Task: Explore Airbnb accommodation in Vavoua, Ivory Coast from 6th December, 2023 to 10th December, 2023 for 6 adults, 2 children.6 bedrooms having 6 beds and 6 bathrooms. Property type can be house. Amenities needed are: wifi, TV, free parkinig on premises, gym, breakfast. Look for 3 properties as per requirement.
Action: Mouse moved to (425, 148)
Screenshot: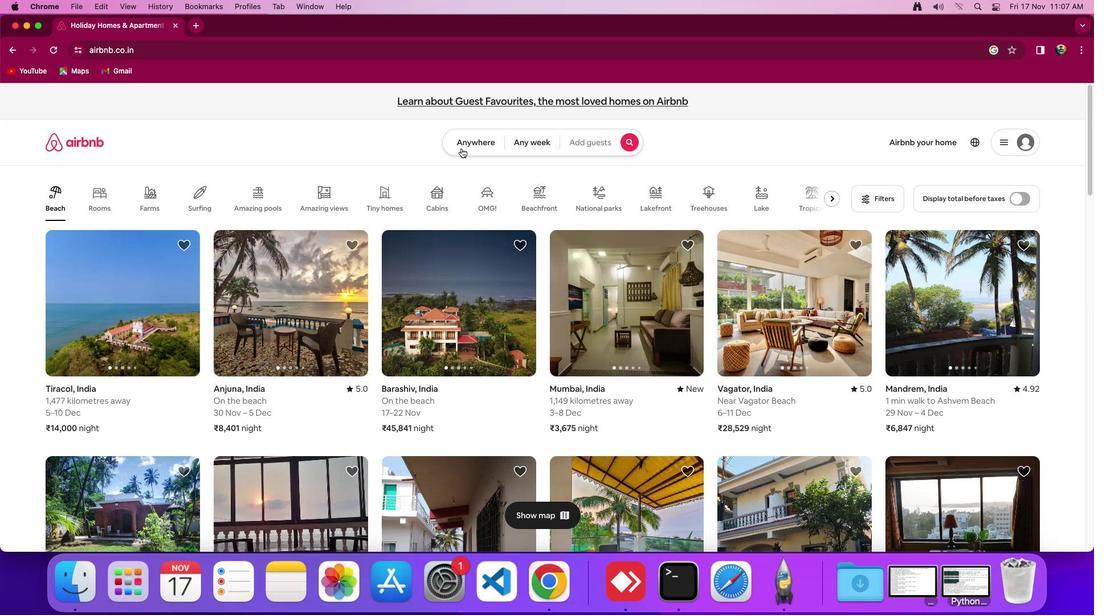 
Action: Mouse pressed left at (425, 148)
Screenshot: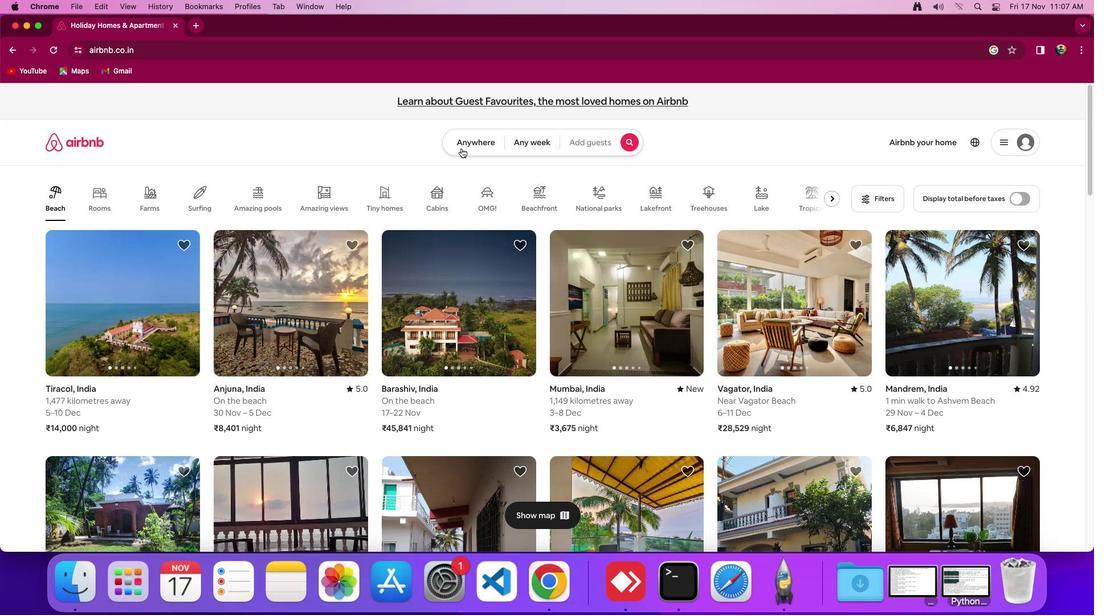 
Action: Mouse moved to (473, 140)
Screenshot: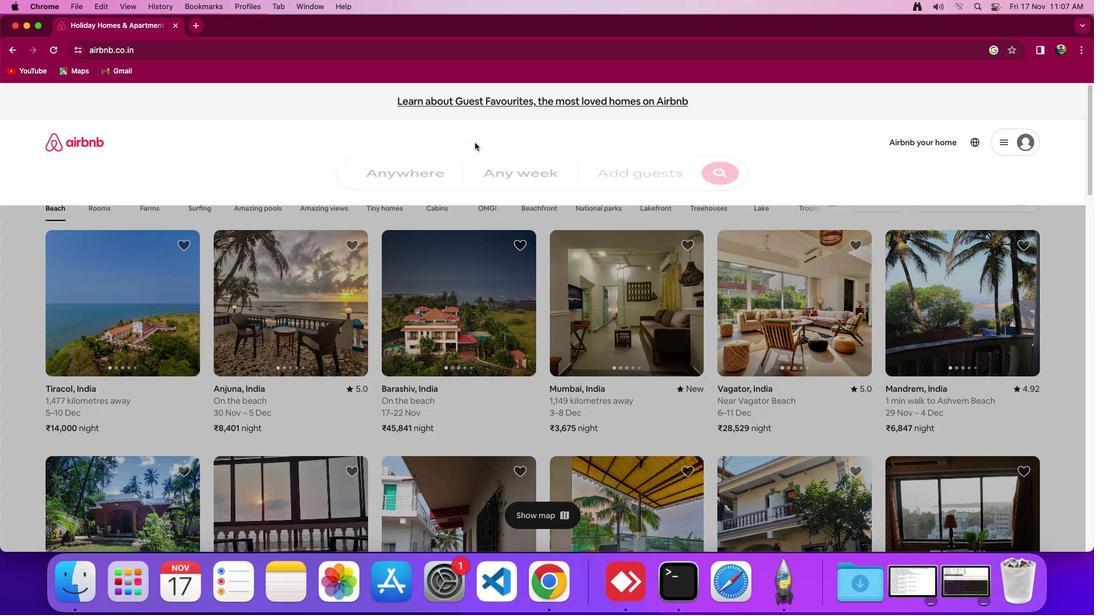 
Action: Mouse pressed left at (473, 140)
Screenshot: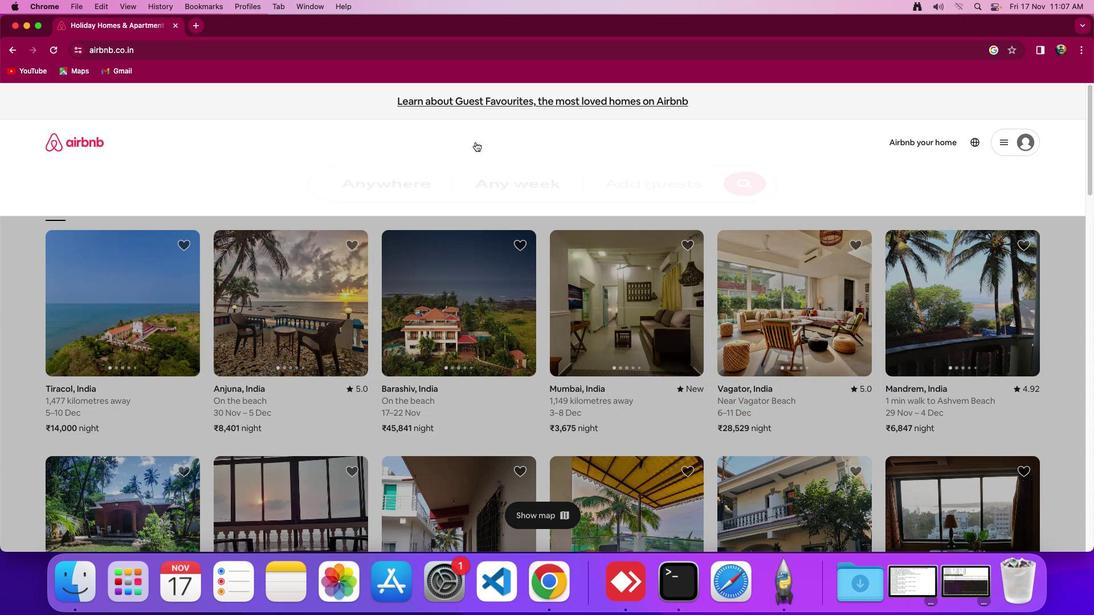 
Action: Mouse moved to (446, 185)
Screenshot: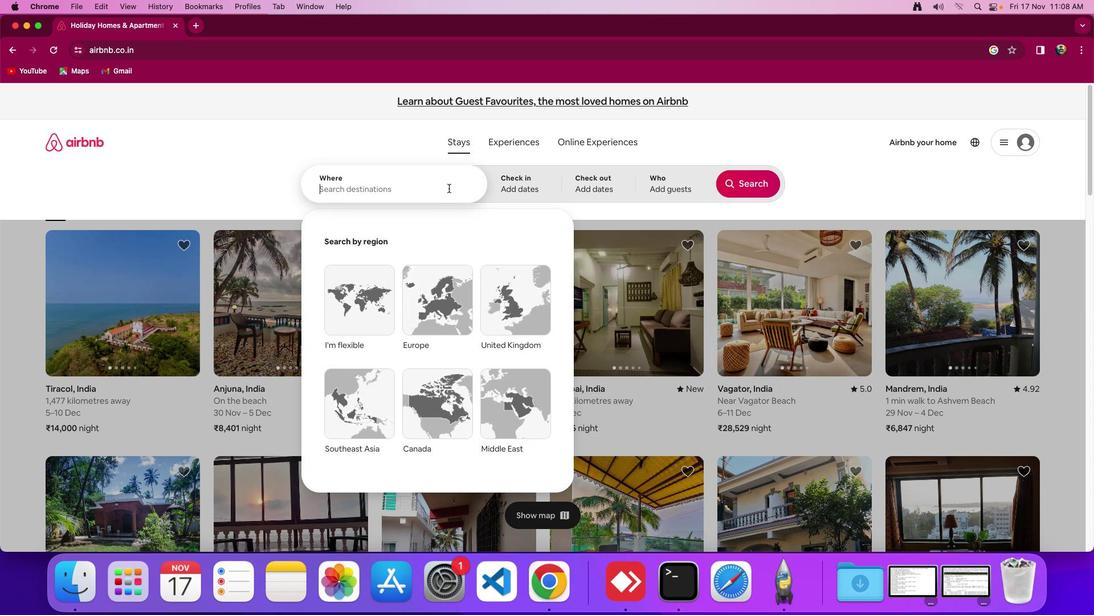 
Action: Mouse pressed left at (446, 185)
Screenshot: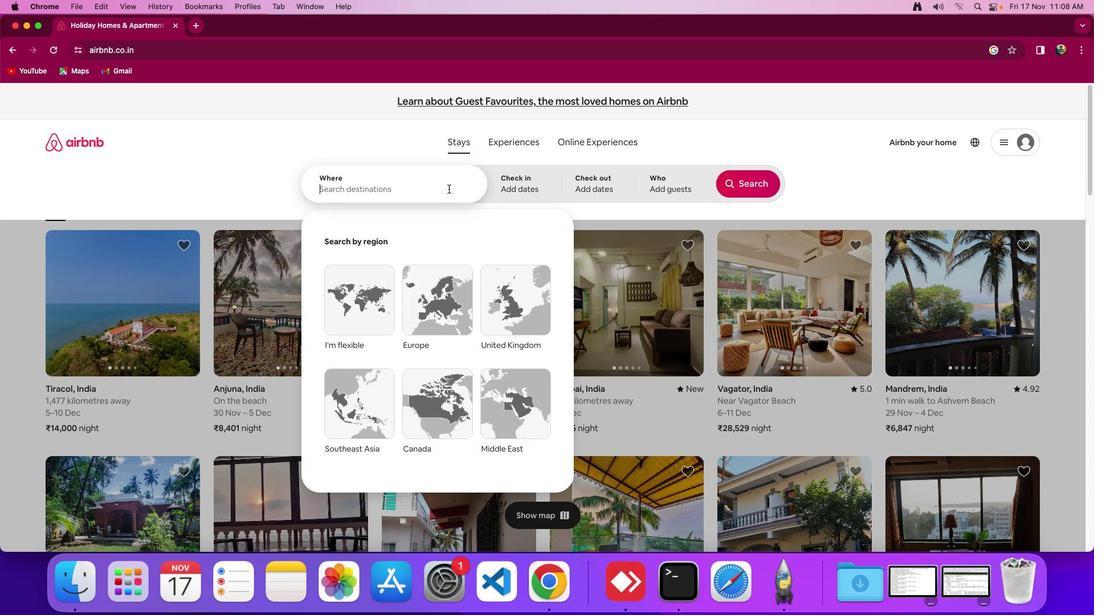 
Action: Mouse moved to (448, 186)
Screenshot: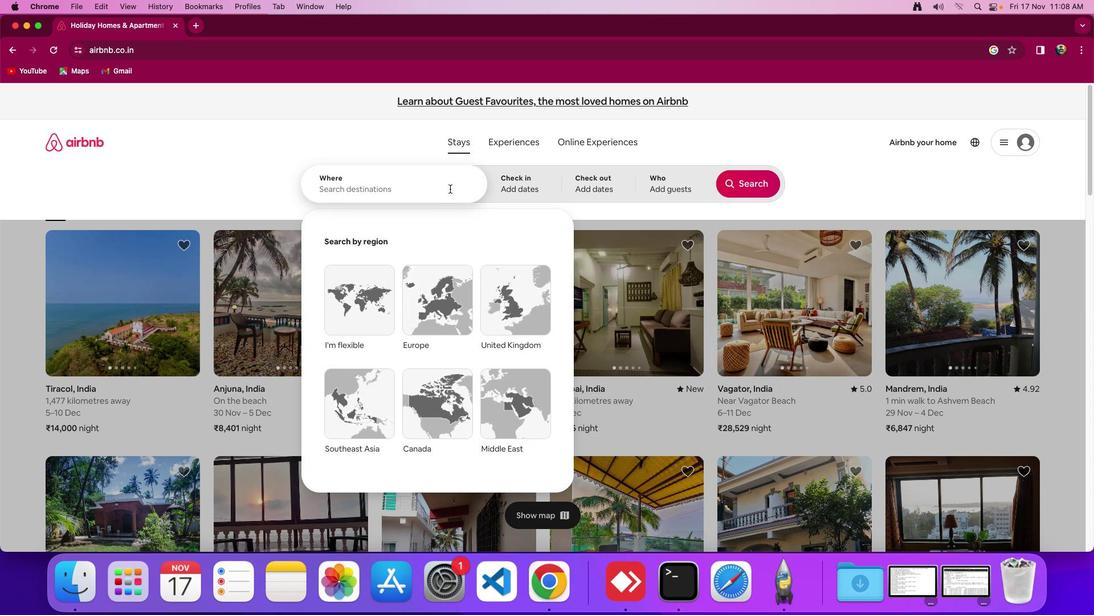 
Action: Key pressed Key.shift_r'V''a''v''o''u''a'','Key.spaceKey.shift'I''v''o'
Screenshot: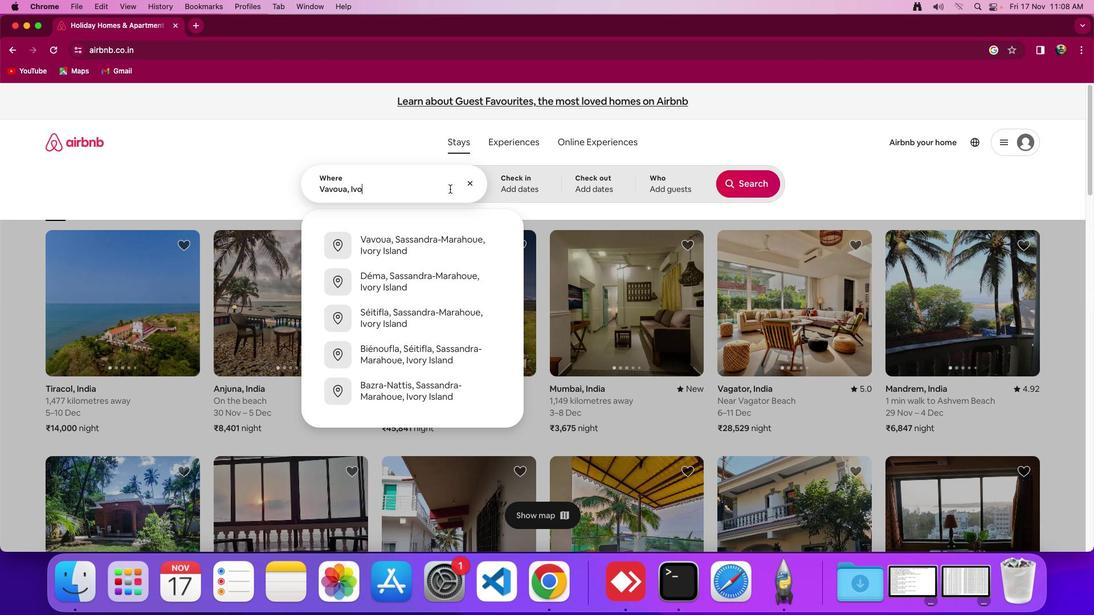 
Action: Mouse moved to (448, 186)
Screenshot: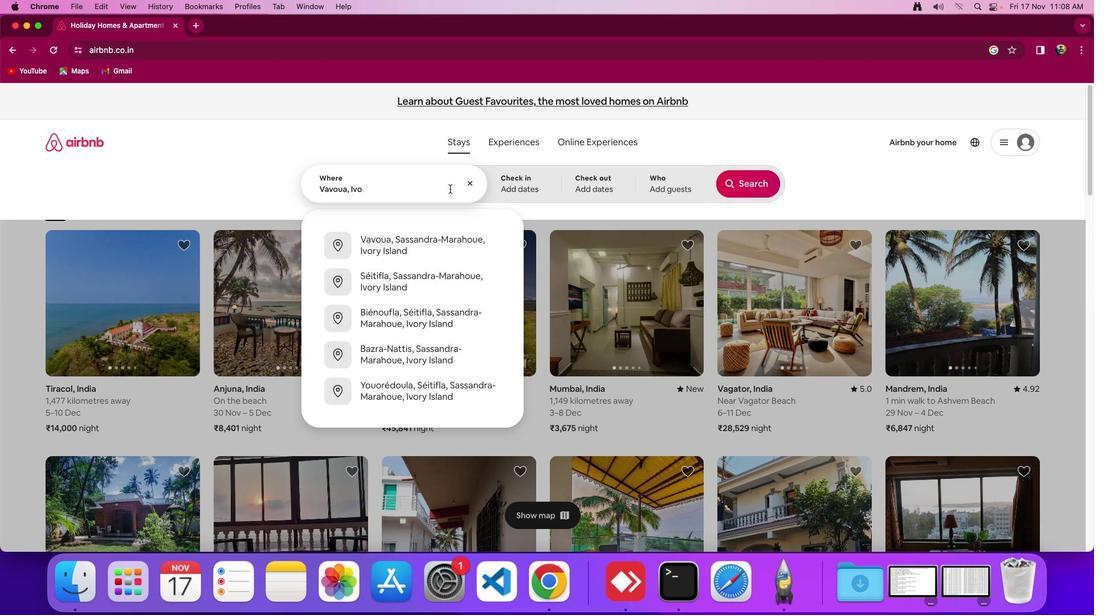 
Action: Key pressed 'r''y'Key.spaceKey.shift_r'C''o''a''s''t'
Screenshot: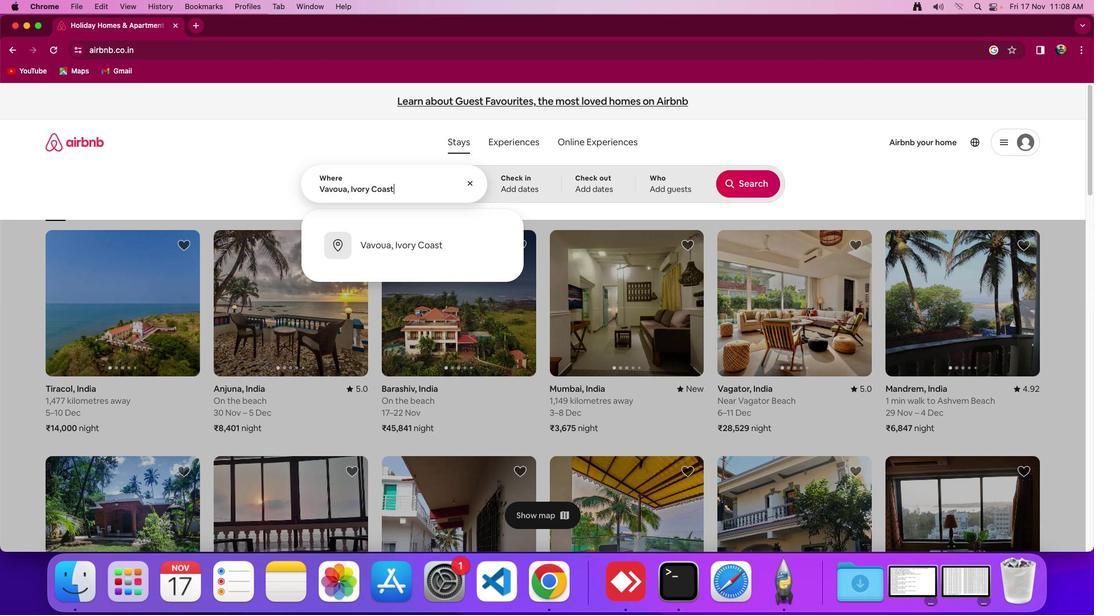 
Action: Mouse moved to (532, 178)
Screenshot: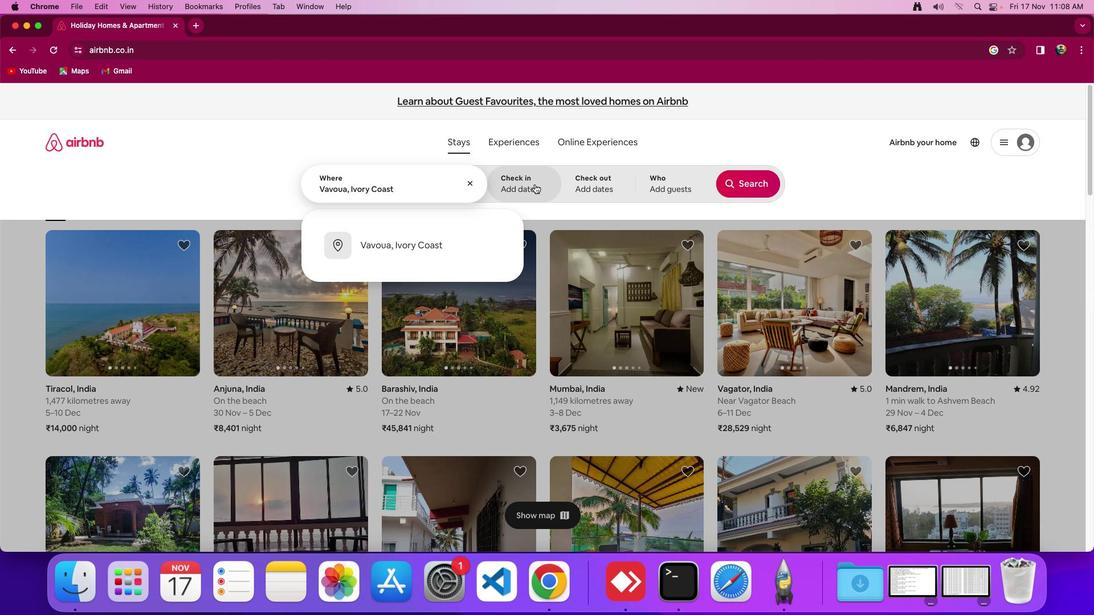 
Action: Mouse pressed left at (532, 178)
Screenshot: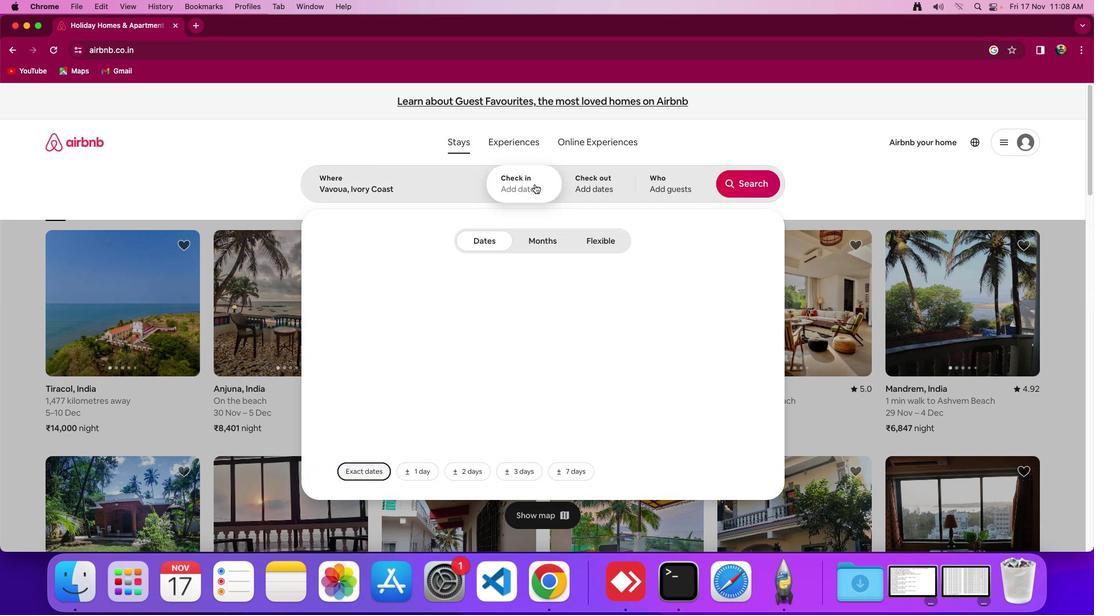 
Action: Mouse moved to (651, 355)
Screenshot: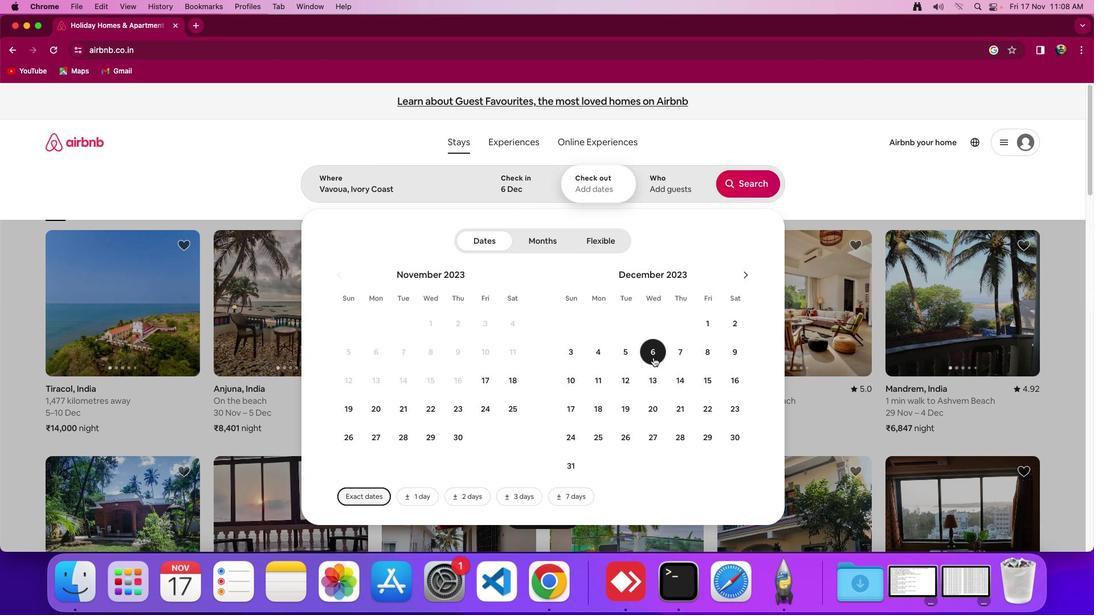 
Action: Mouse pressed left at (651, 355)
Screenshot: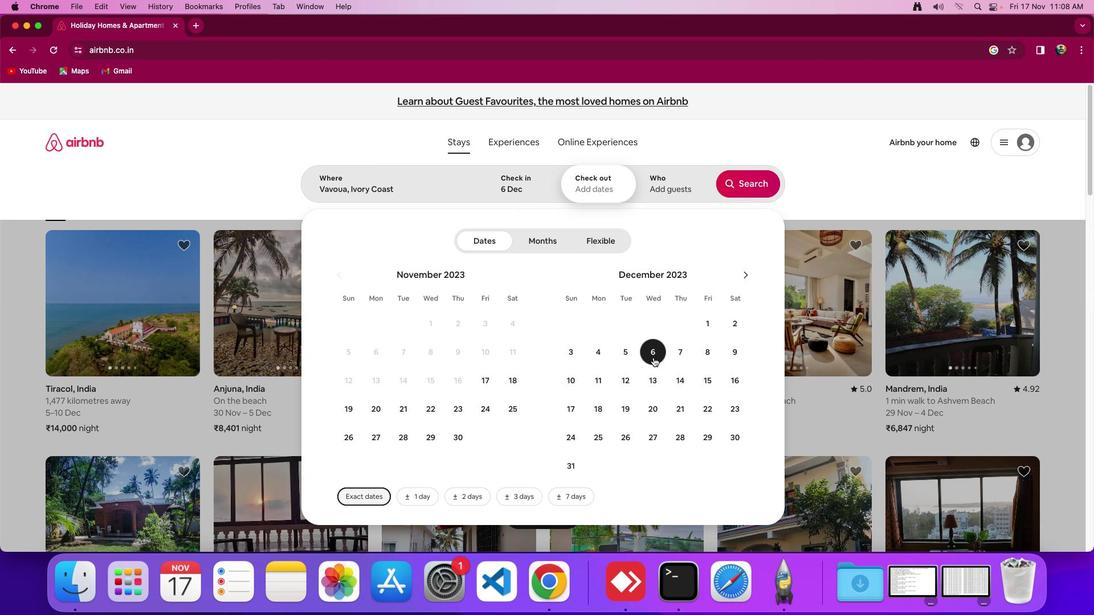 
Action: Mouse moved to (572, 379)
Screenshot: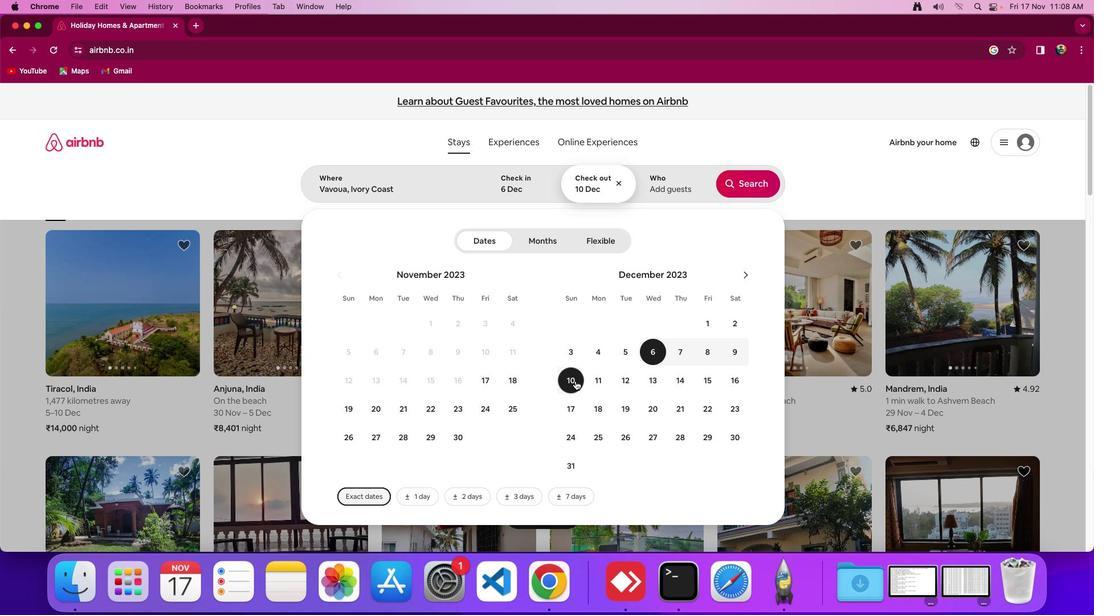 
Action: Mouse pressed left at (572, 379)
Screenshot: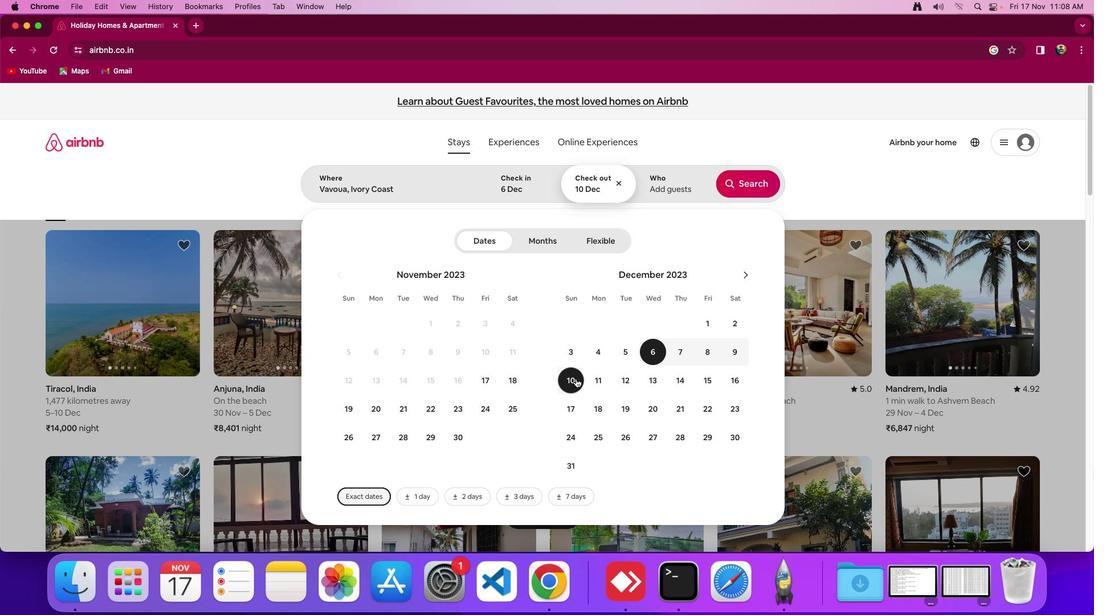 
Action: Mouse moved to (639, 189)
Screenshot: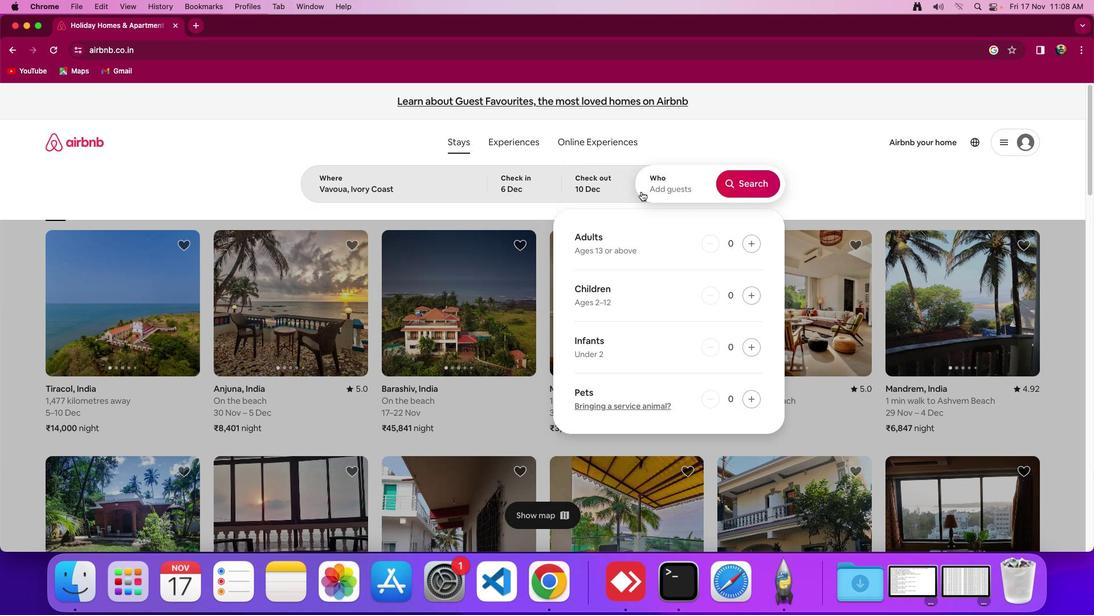 
Action: Mouse pressed left at (639, 189)
Screenshot: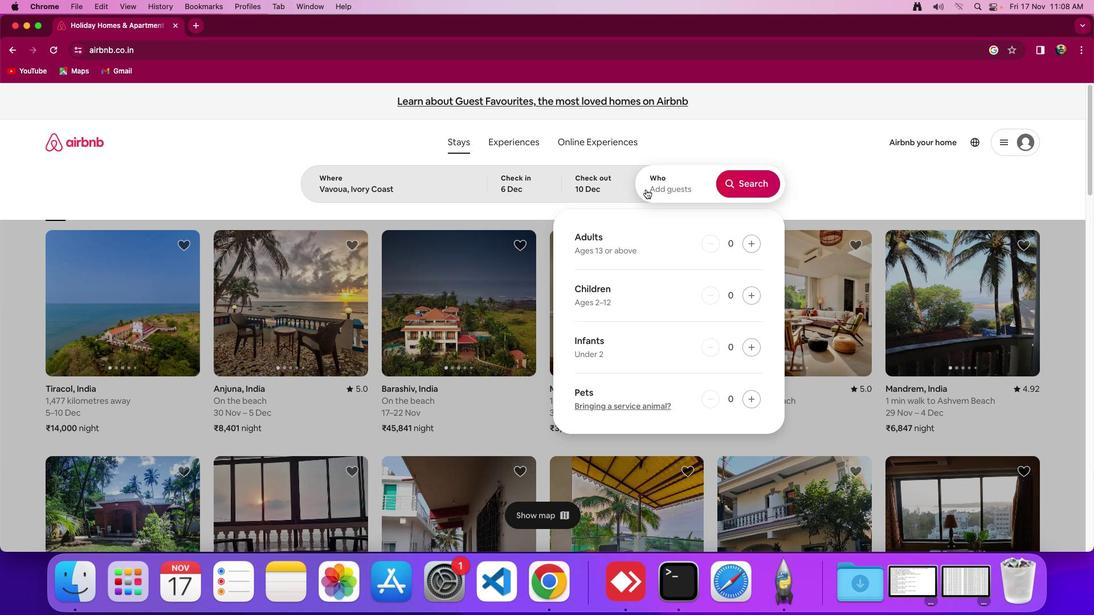 
Action: Mouse moved to (750, 239)
Screenshot: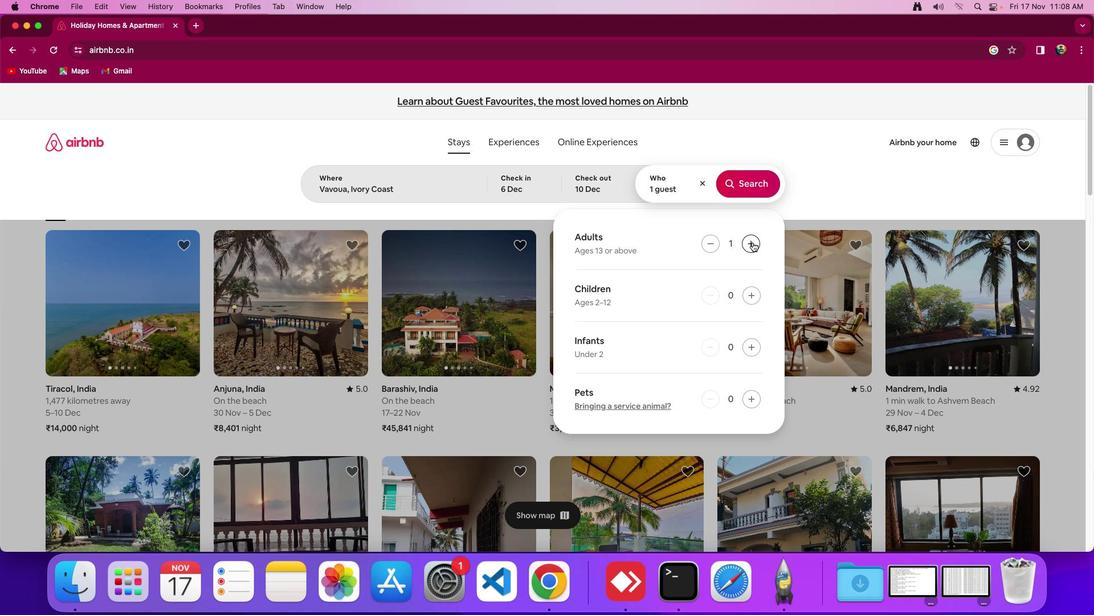 
Action: Mouse pressed left at (750, 239)
Screenshot: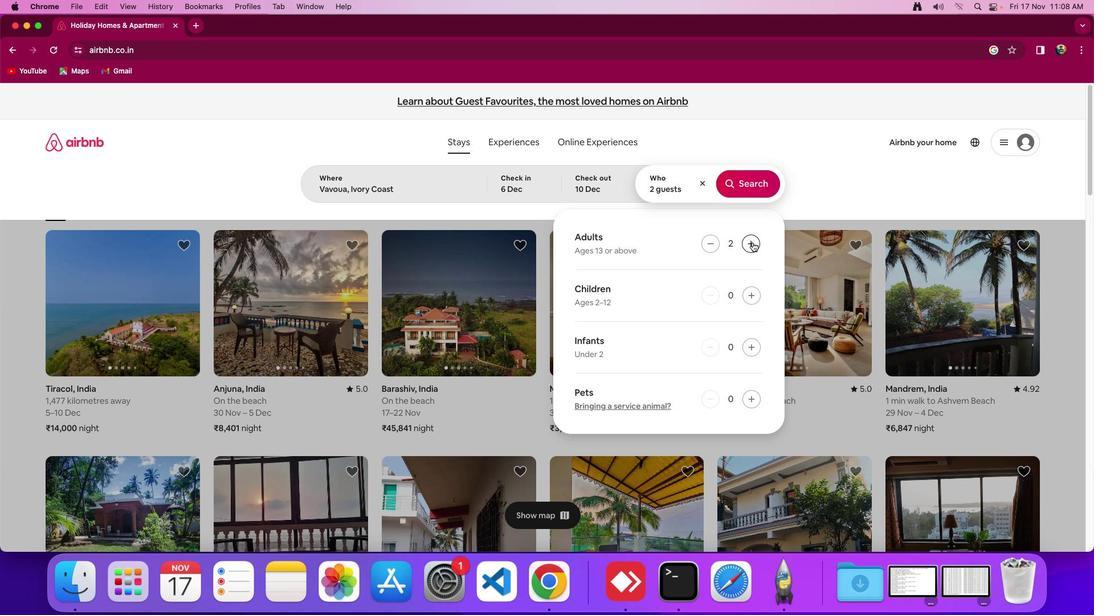 
Action: Mouse pressed left at (750, 239)
Screenshot: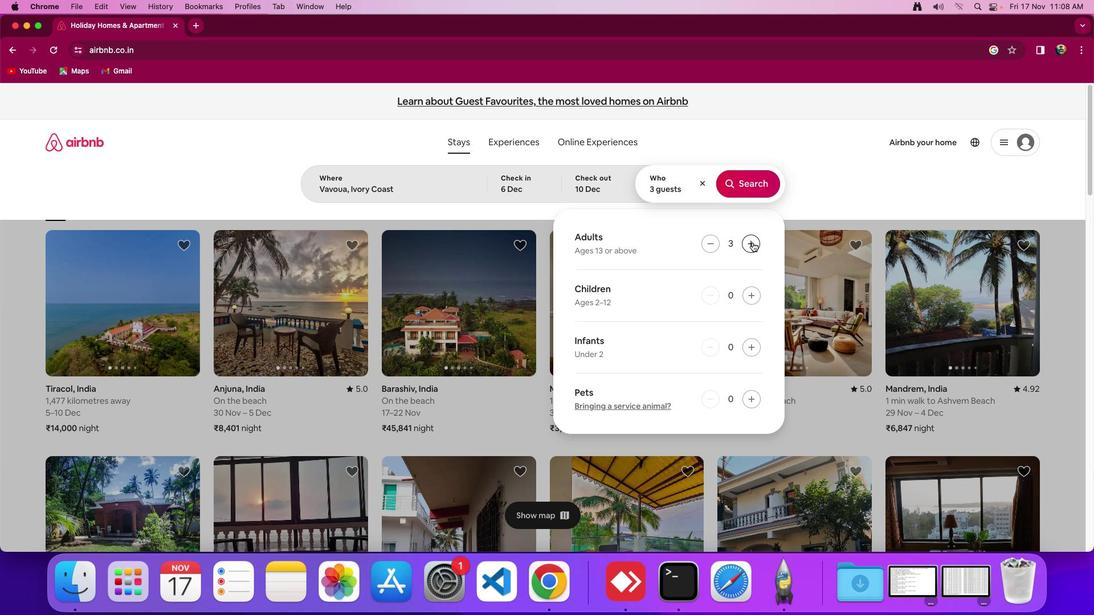 
Action: Mouse pressed left at (750, 239)
Screenshot: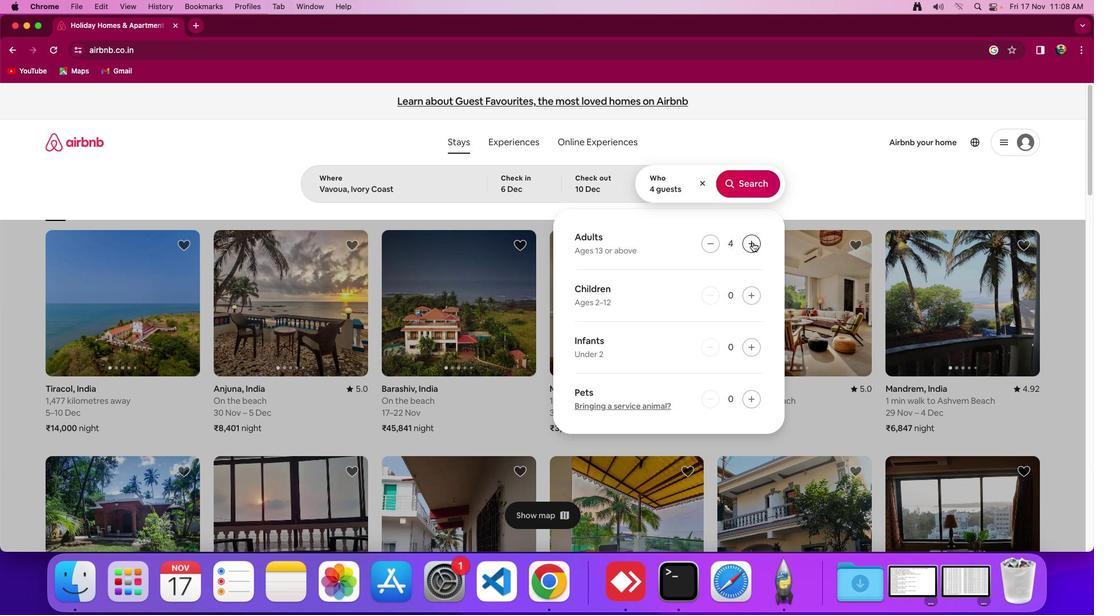 
Action: Mouse pressed left at (750, 239)
Screenshot: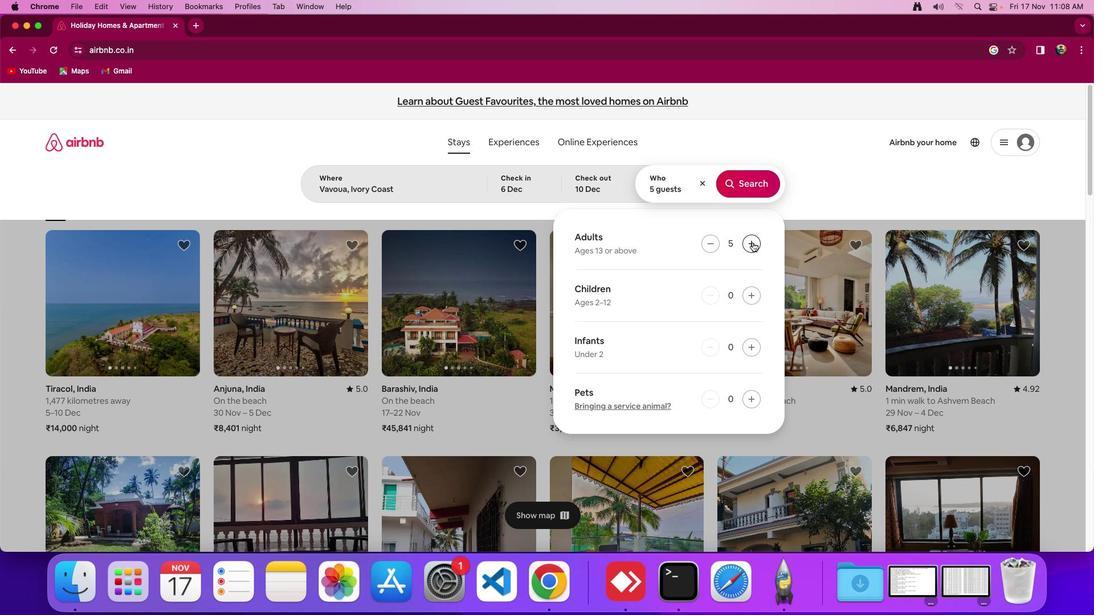 
Action: Mouse pressed left at (750, 239)
Screenshot: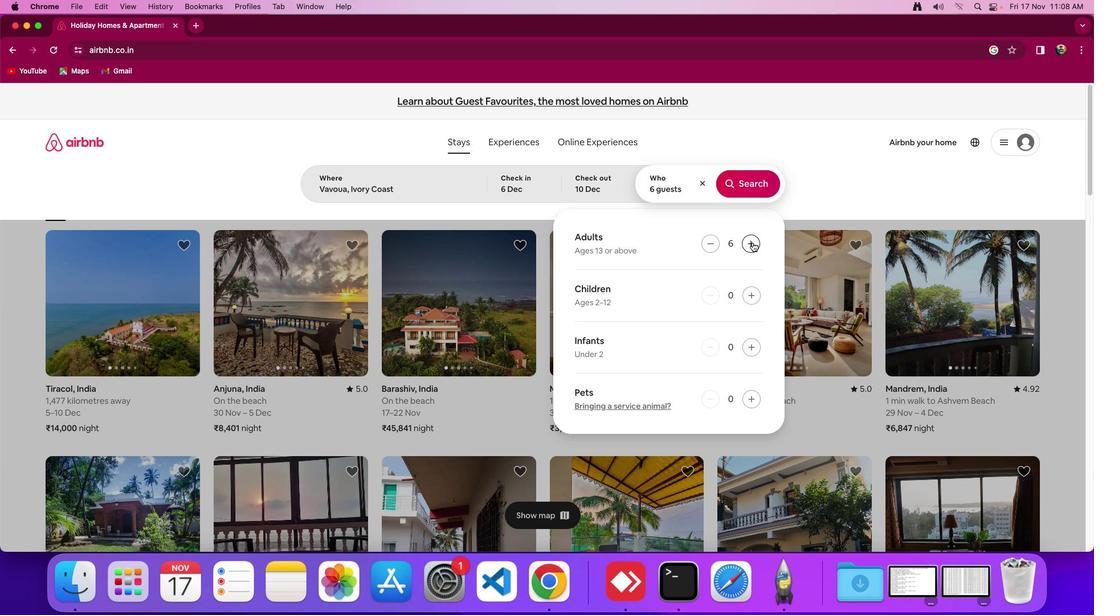 
Action: Mouse pressed left at (750, 239)
Screenshot: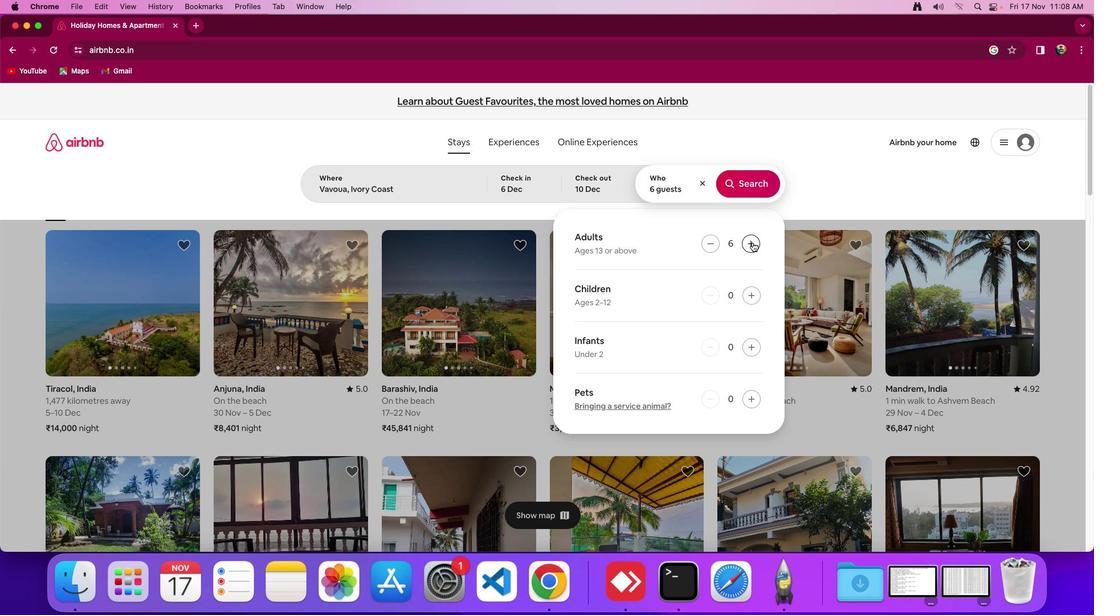 
Action: Mouse moved to (753, 287)
Screenshot: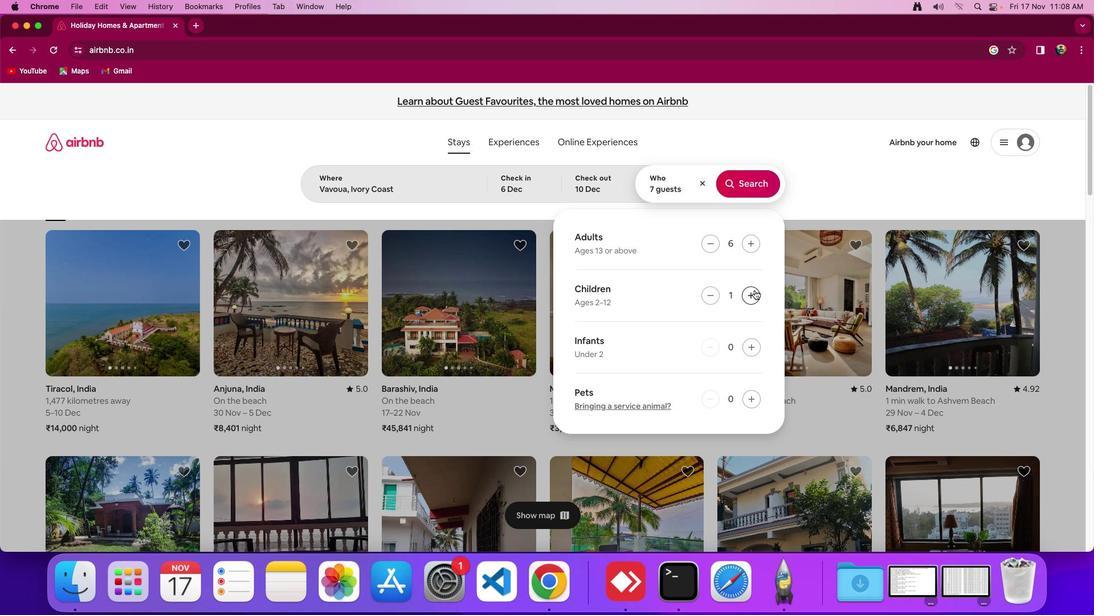 
Action: Mouse pressed left at (753, 287)
Screenshot: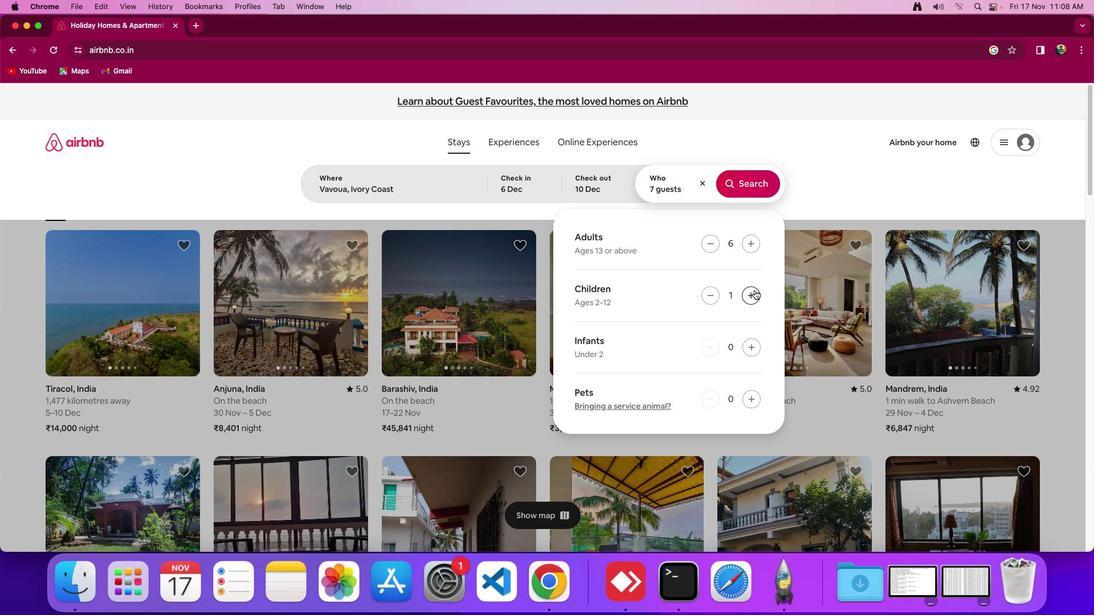 
Action: Mouse pressed left at (753, 287)
Screenshot: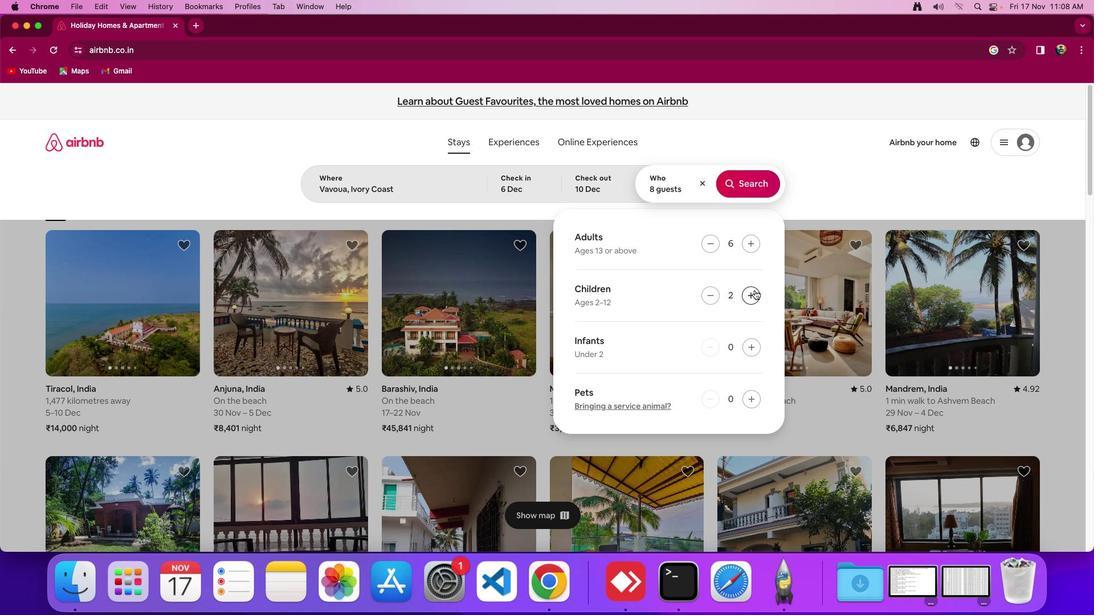 
Action: Mouse moved to (751, 172)
Screenshot: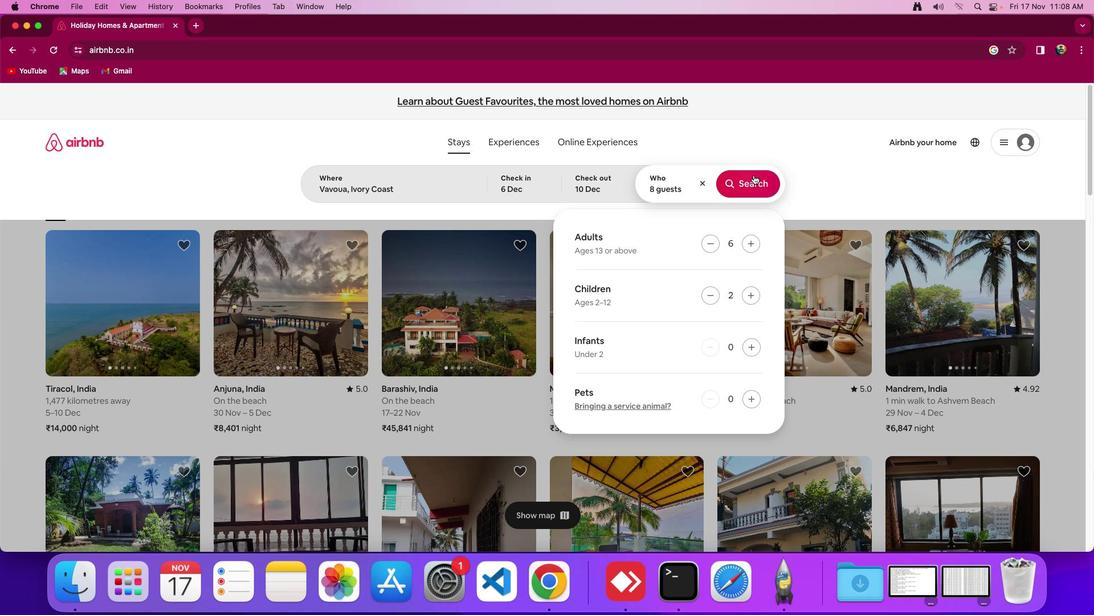 
Action: Mouse pressed left at (751, 172)
Screenshot: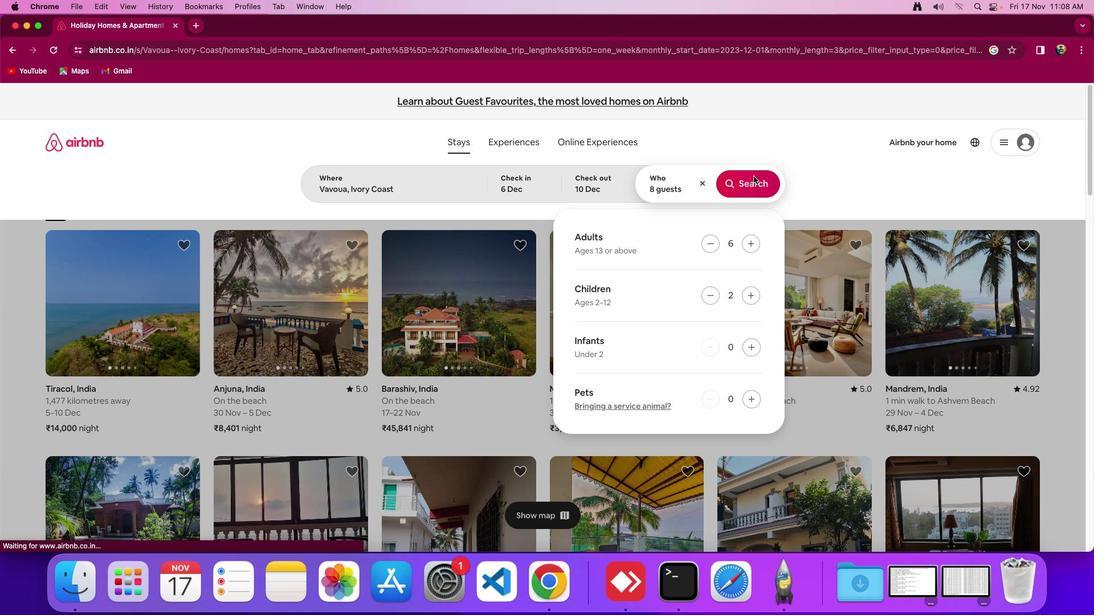 
Action: Mouse moved to (898, 151)
Screenshot: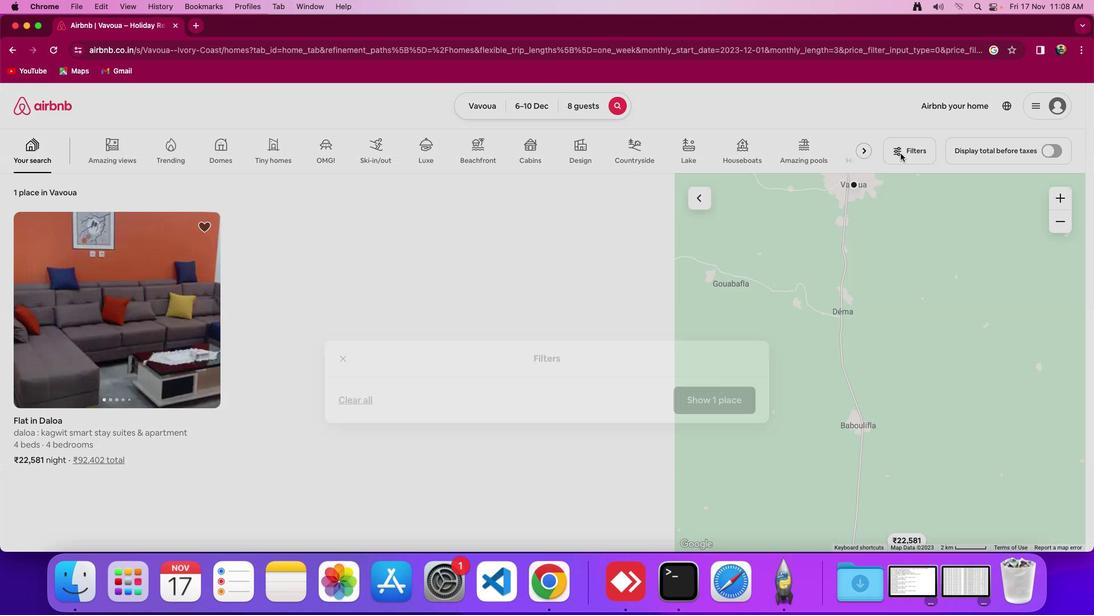 
Action: Mouse pressed left at (898, 151)
Screenshot: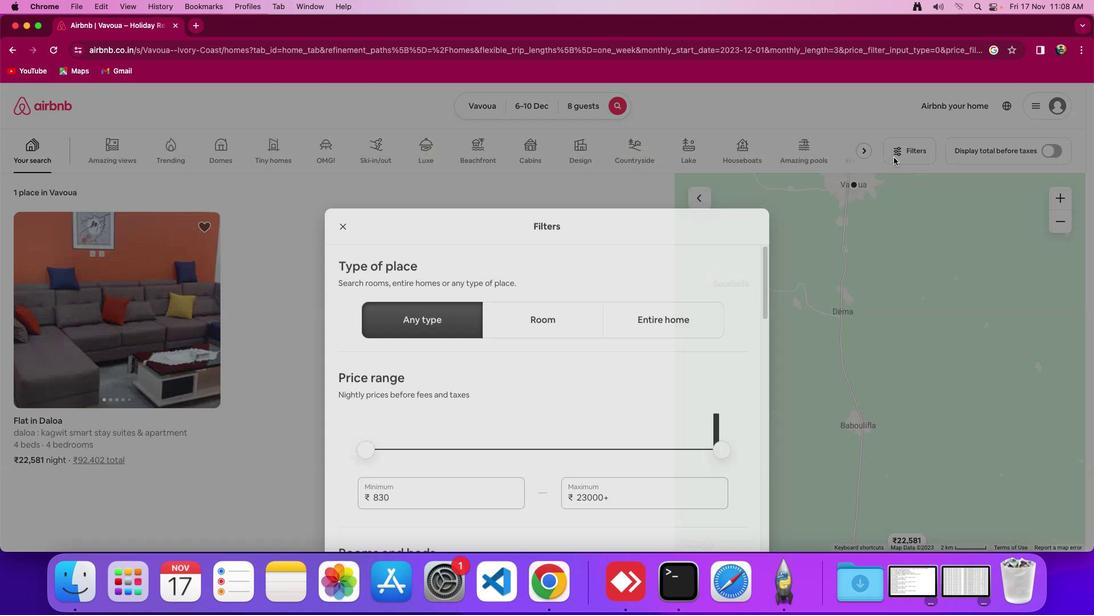 
Action: Mouse moved to (550, 347)
Screenshot: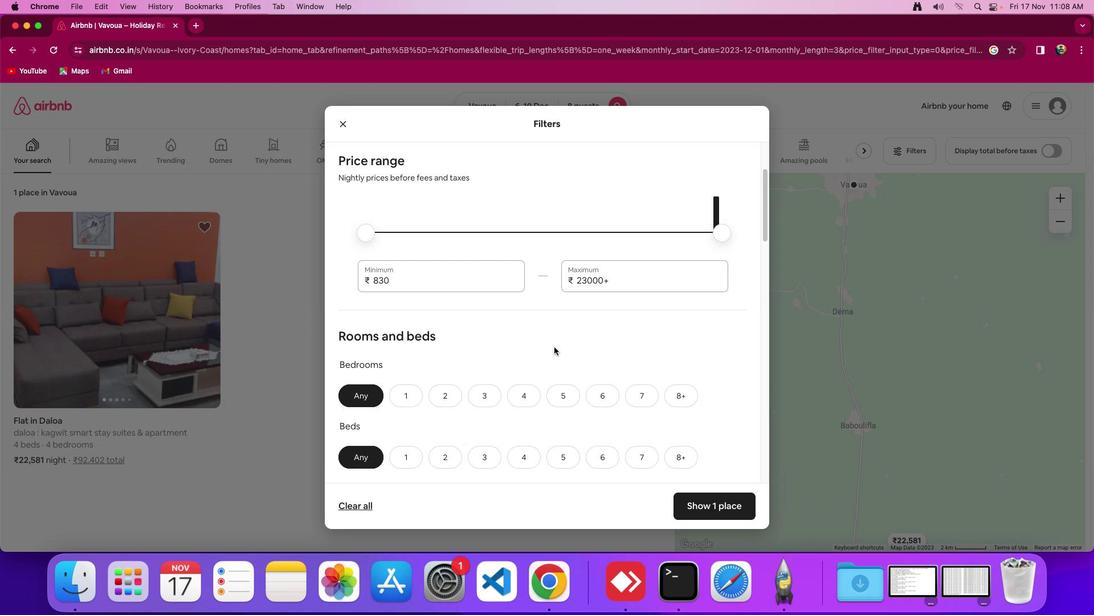 
Action: Mouse scrolled (550, 347) with delta (-1, -2)
Screenshot: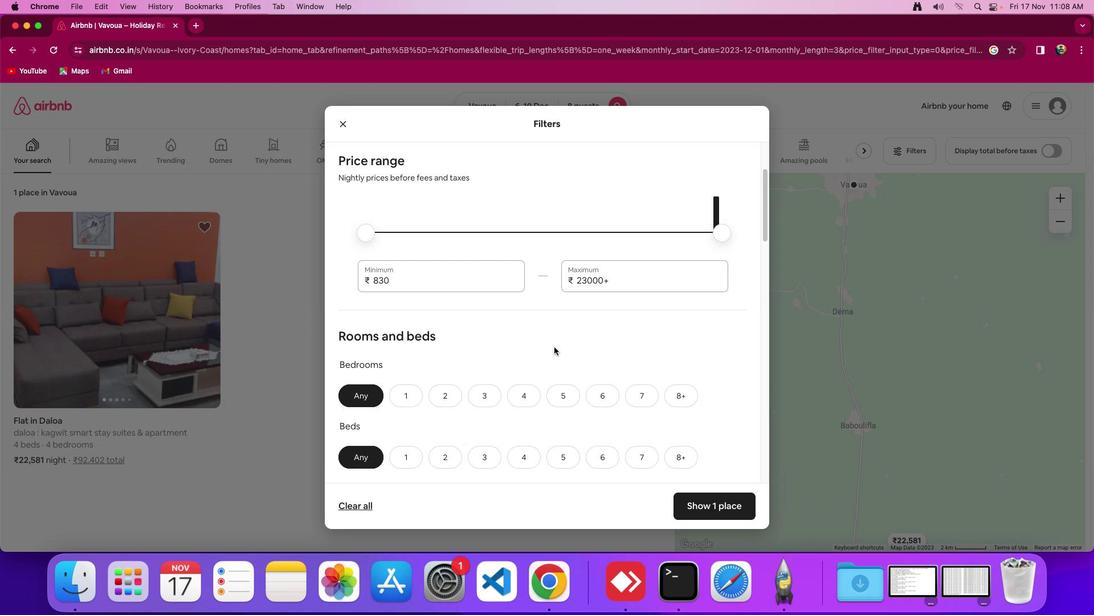
Action: Mouse moved to (550, 347)
Screenshot: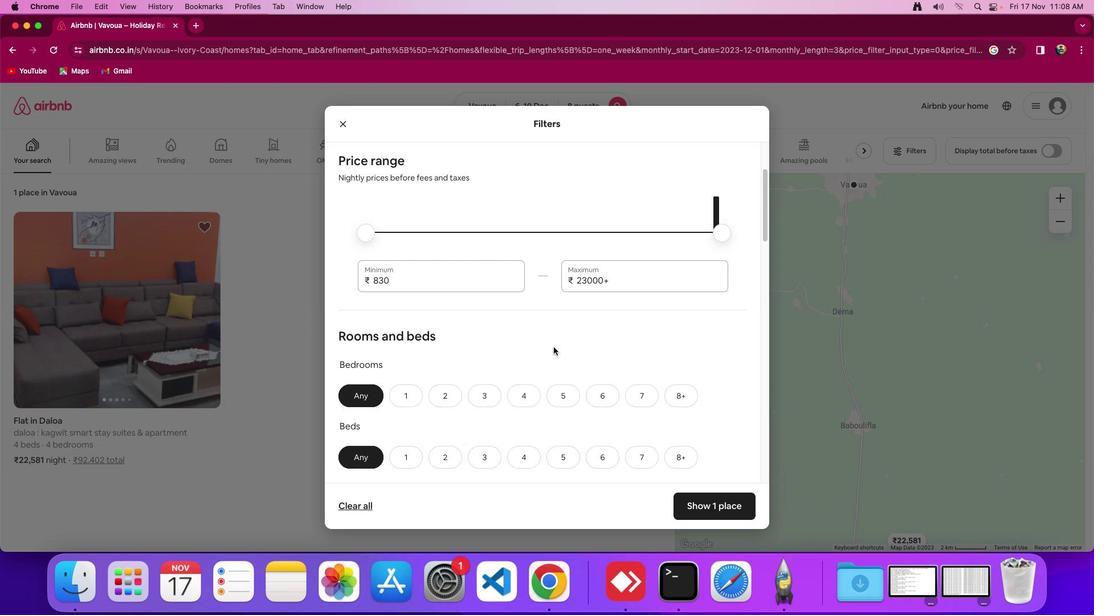 
Action: Mouse scrolled (550, 347) with delta (-1, -2)
Screenshot: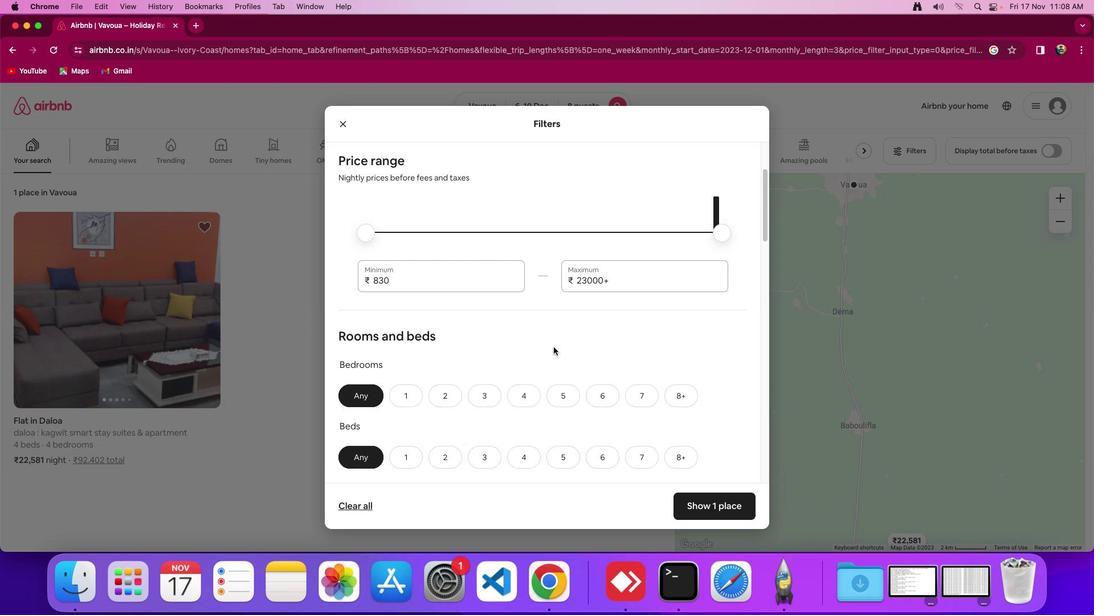 
Action: Mouse moved to (551, 346)
Screenshot: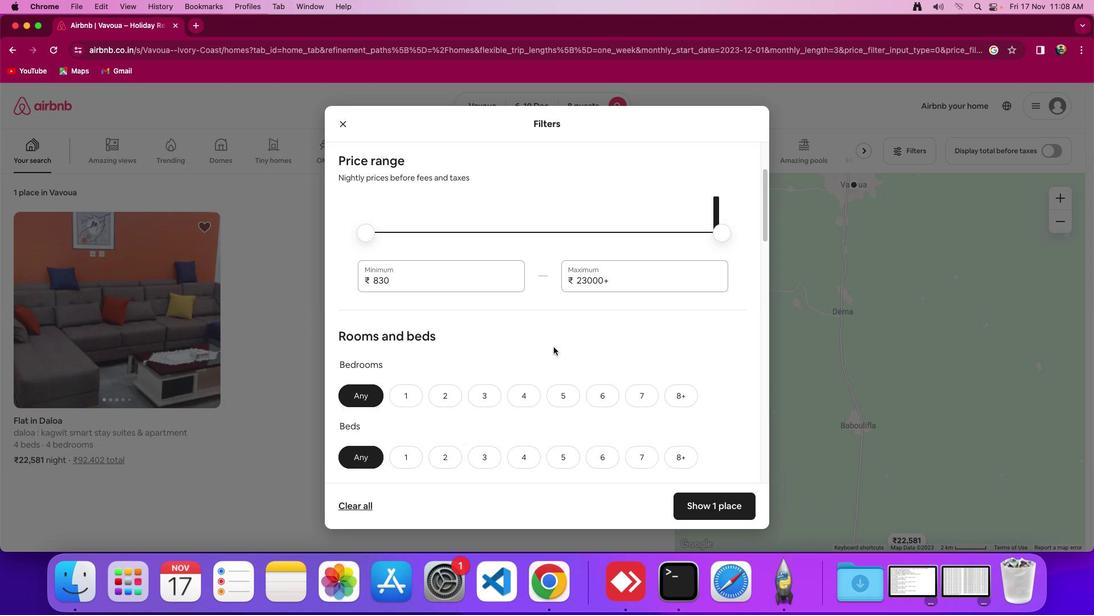 
Action: Mouse scrolled (551, 346) with delta (-1, -3)
Screenshot: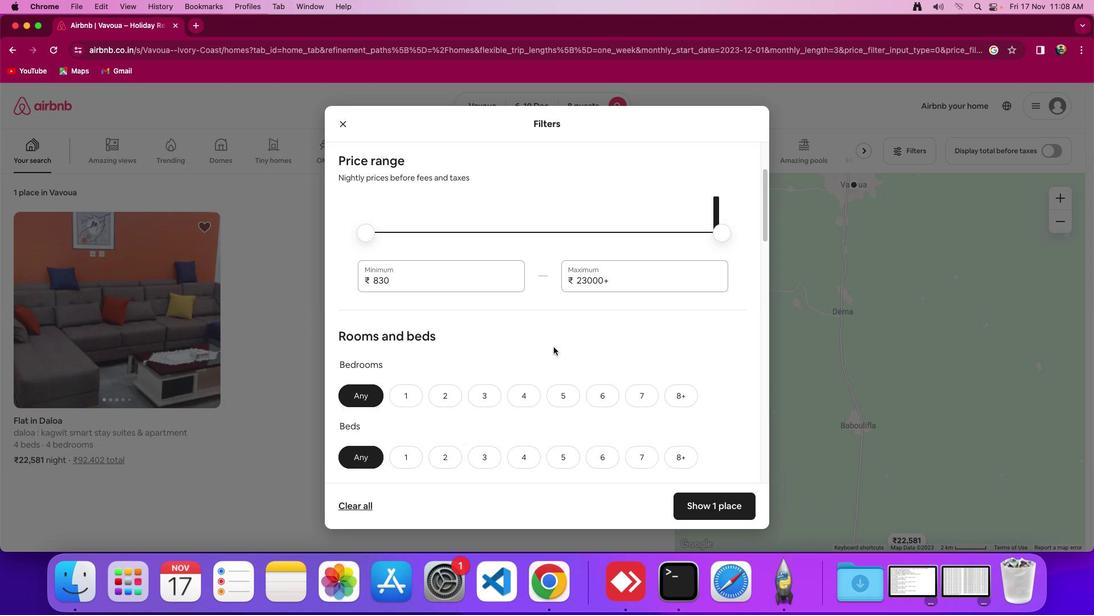 
Action: Mouse moved to (551, 344)
Screenshot: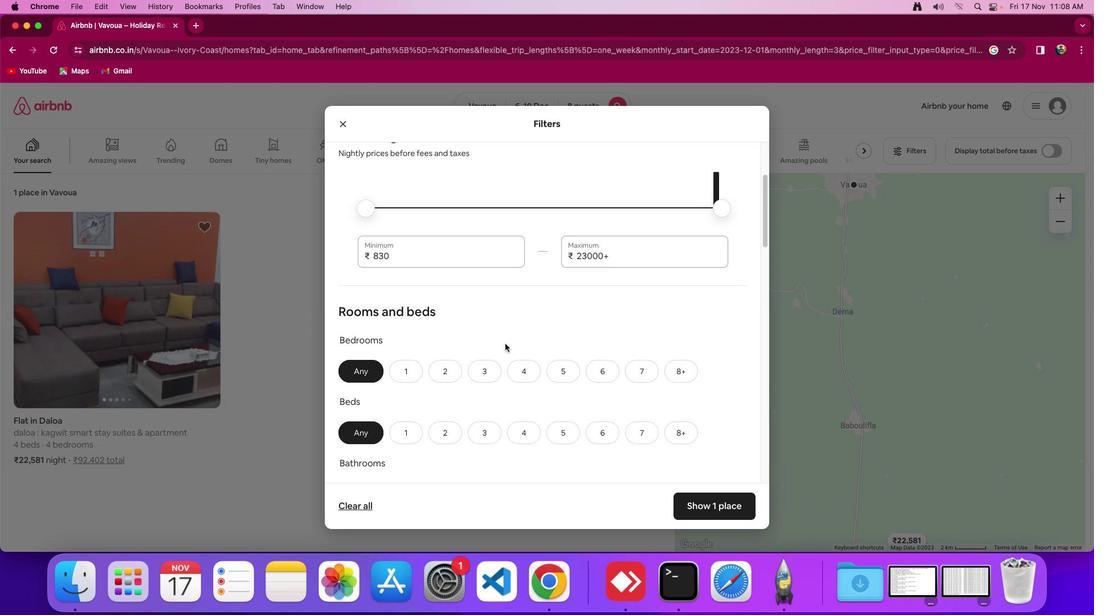 
Action: Mouse scrolled (551, 344) with delta (-1, -2)
Screenshot: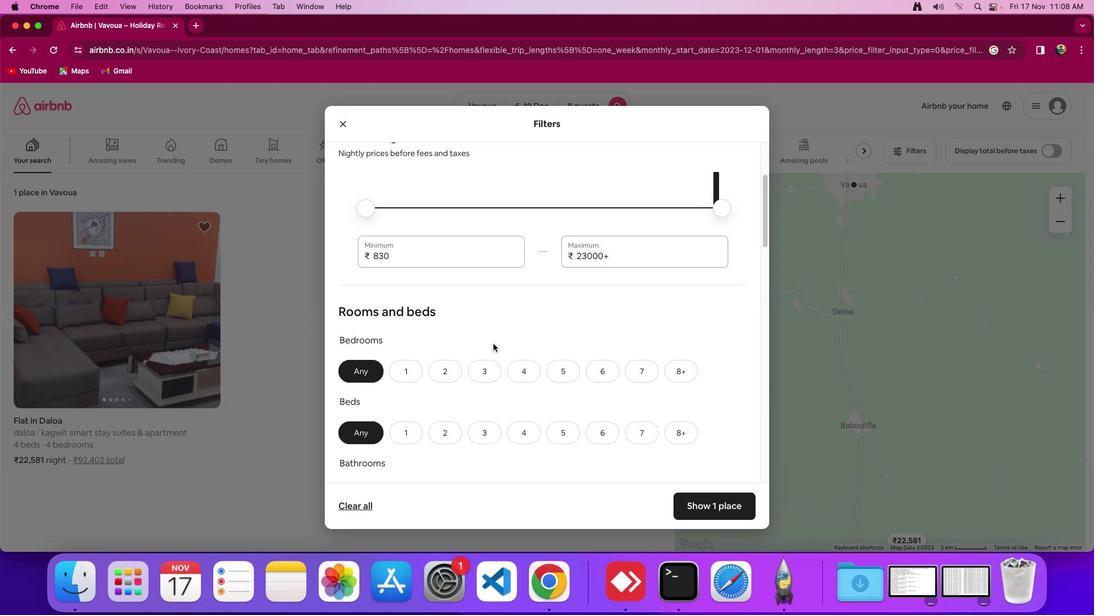 
Action: Mouse scrolled (551, 344) with delta (-1, -2)
Screenshot: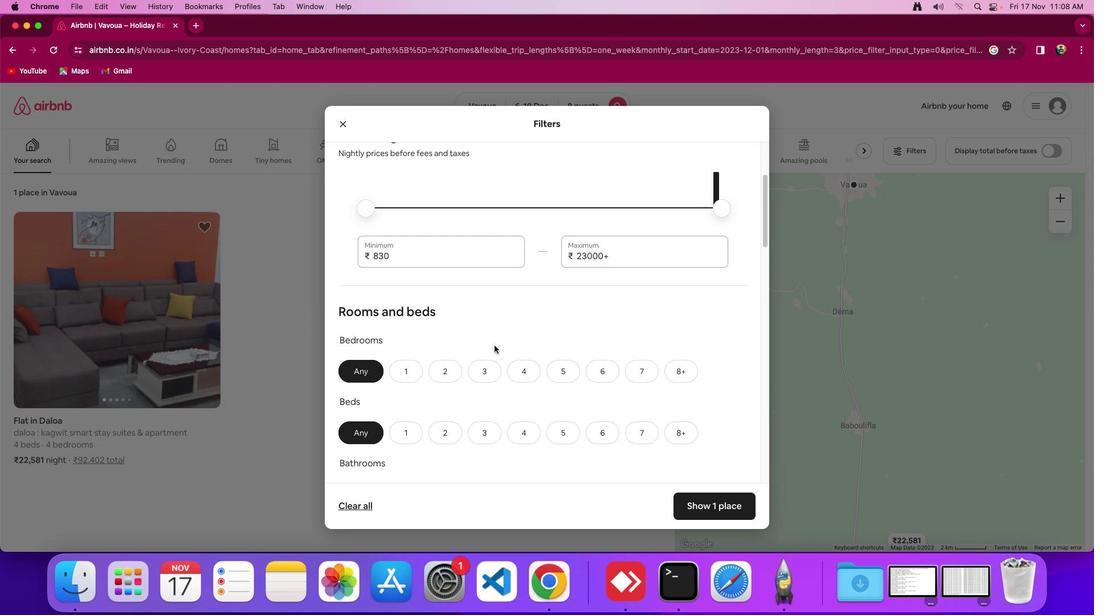 
Action: Mouse moved to (604, 372)
Screenshot: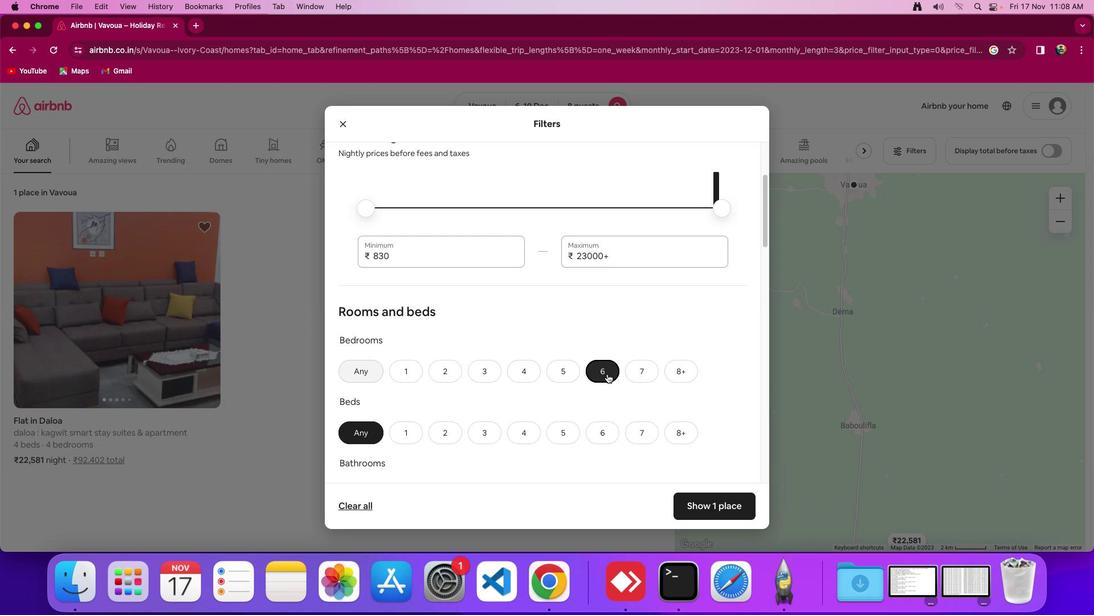 
Action: Mouse pressed left at (604, 372)
Screenshot: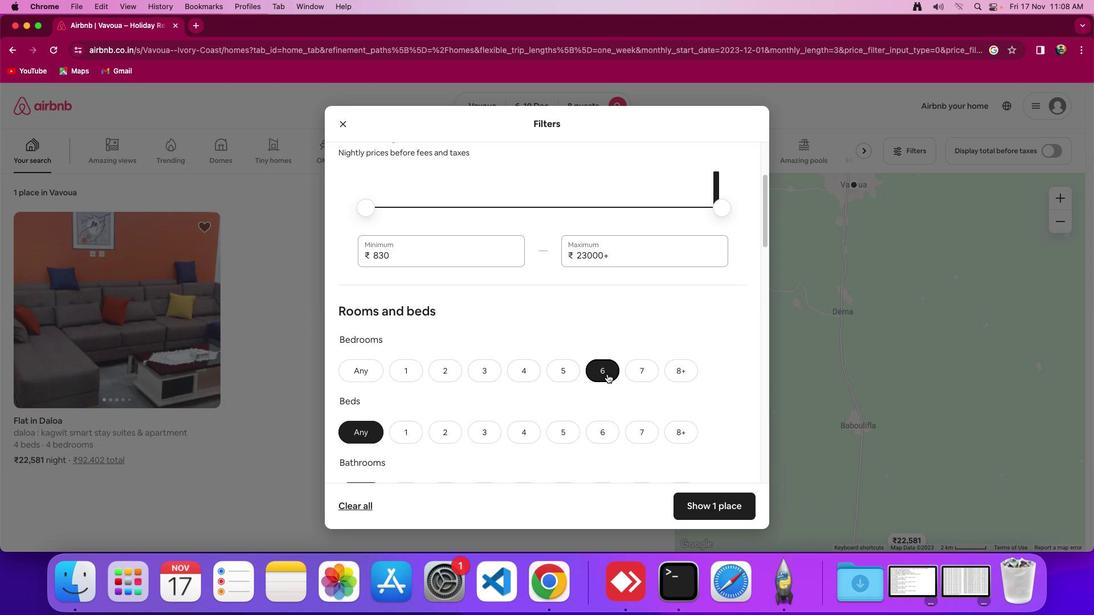 
Action: Mouse moved to (604, 371)
Screenshot: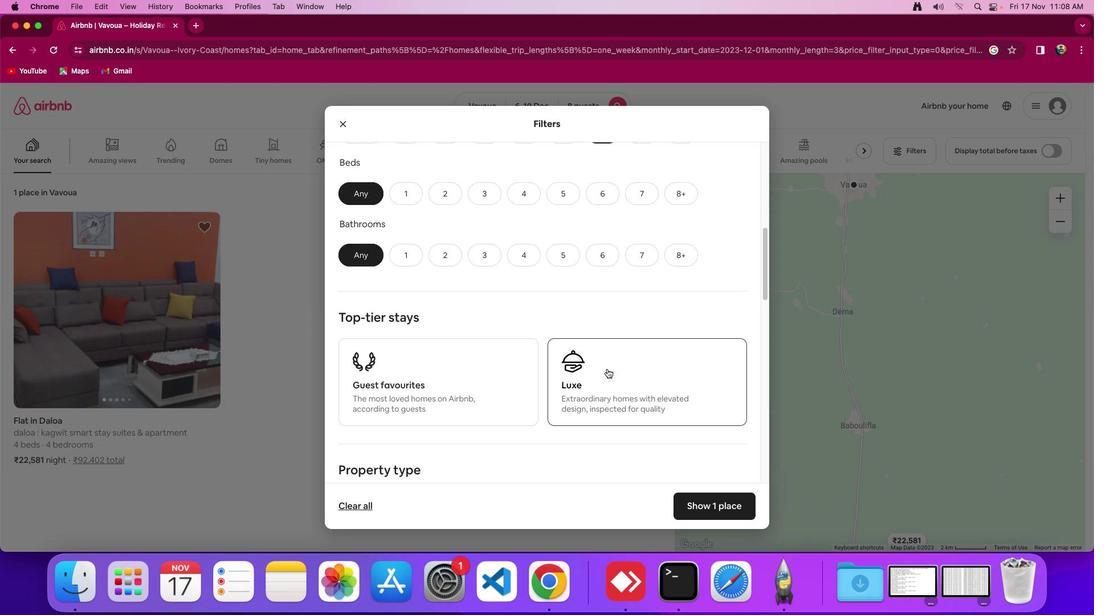 
Action: Mouse scrolled (604, 371) with delta (-1, -2)
Screenshot: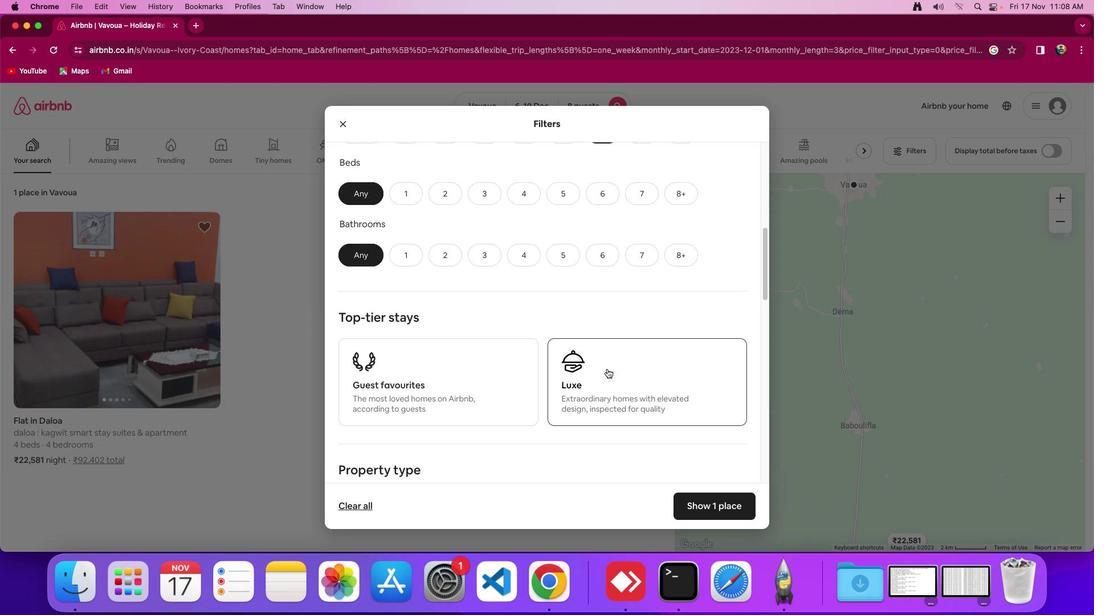 
Action: Mouse scrolled (604, 371) with delta (-1, -2)
Screenshot: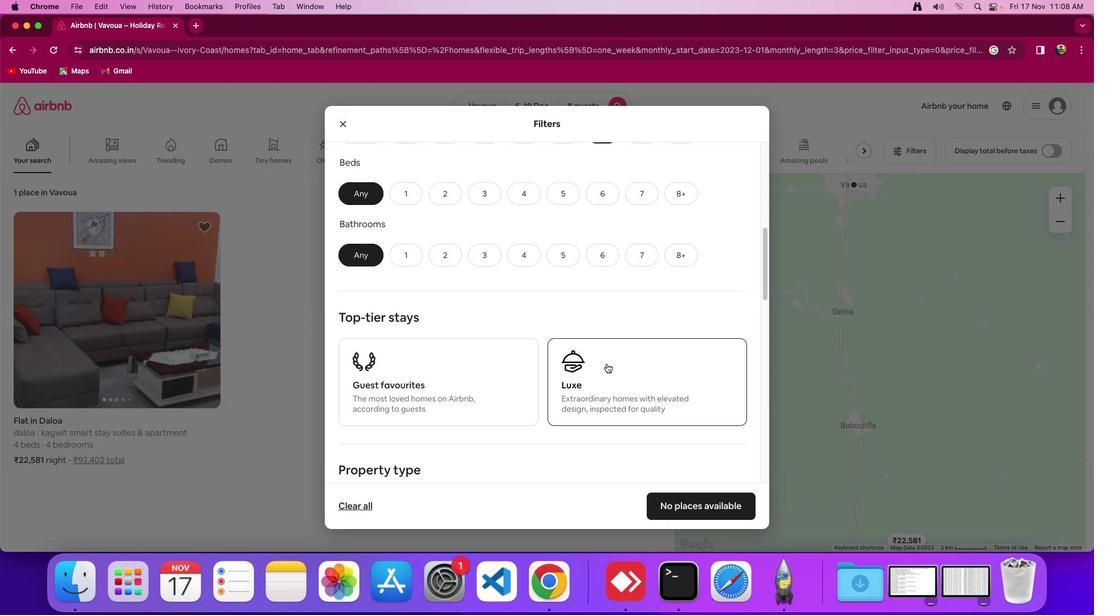 
Action: Mouse scrolled (604, 371) with delta (-1, -3)
Screenshot: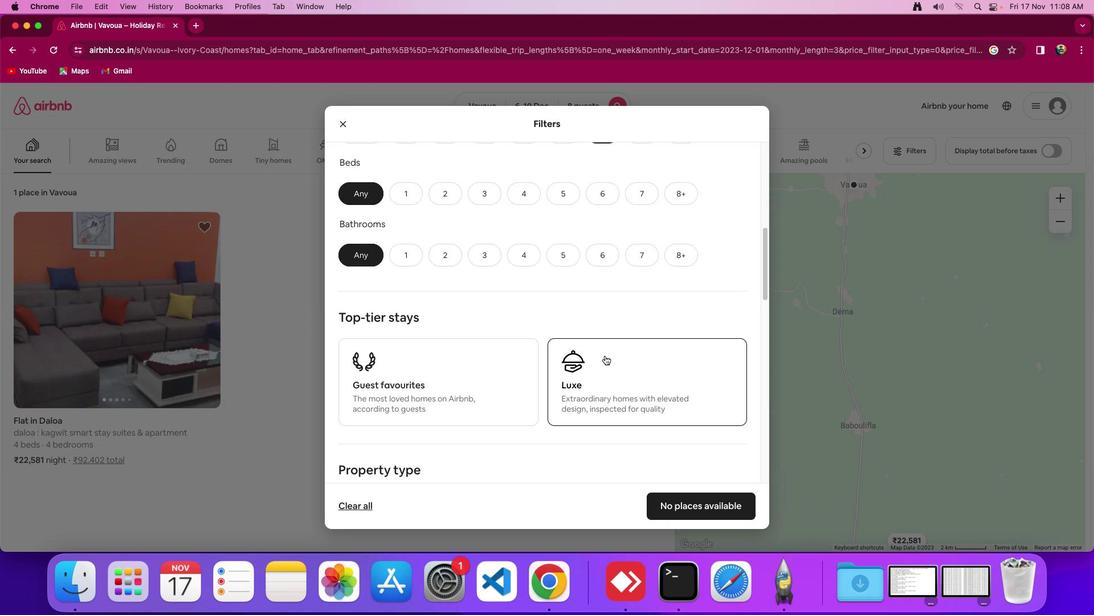 
Action: Mouse scrolled (604, 371) with delta (-1, -3)
Screenshot: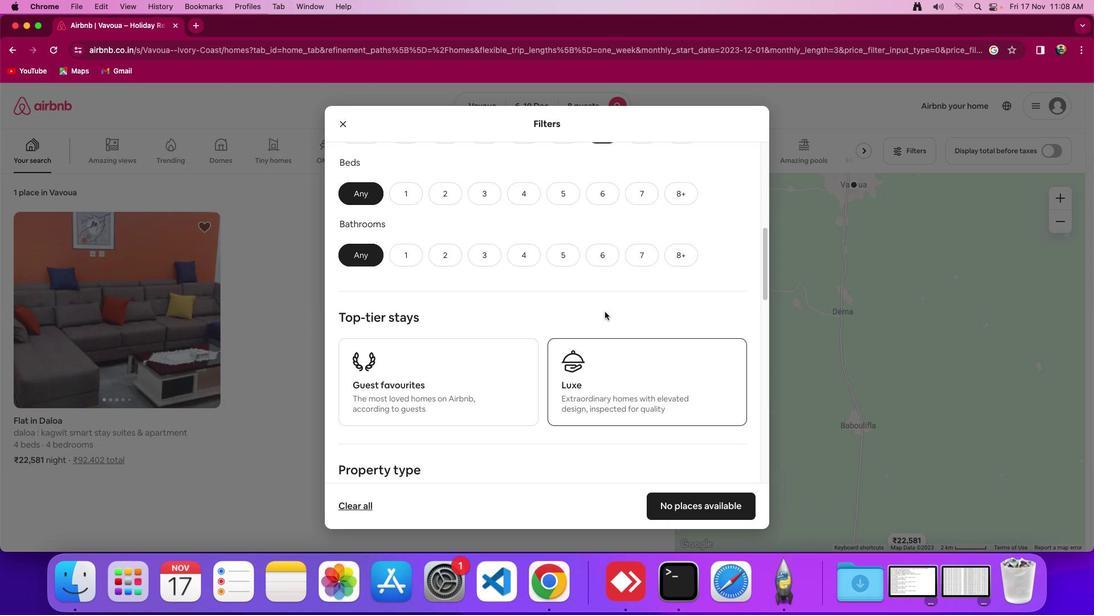 
Action: Mouse moved to (597, 191)
Screenshot: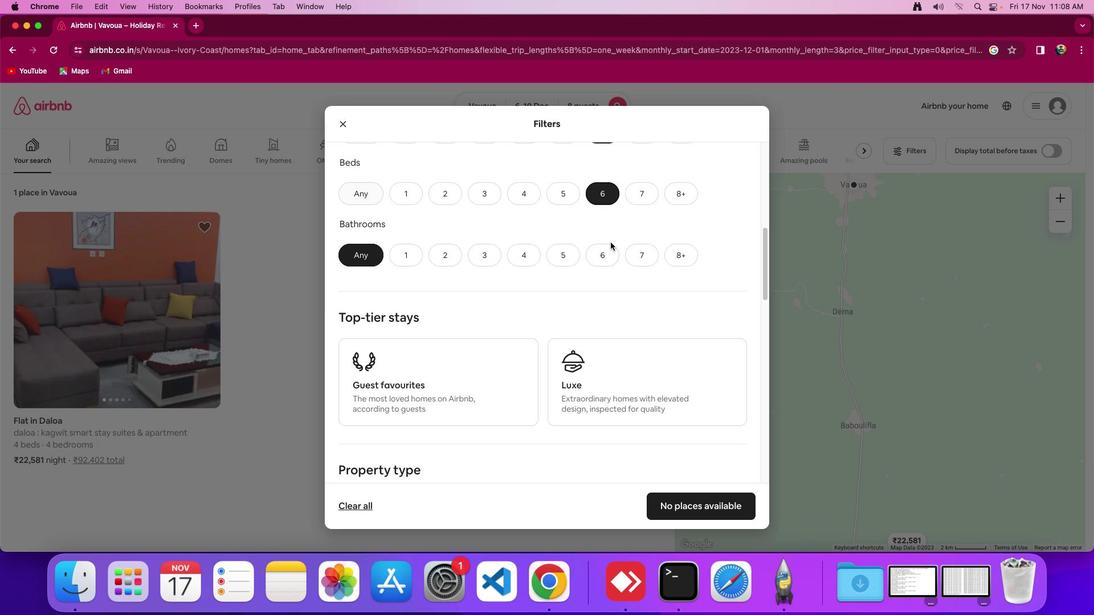 
Action: Mouse pressed left at (597, 191)
Screenshot: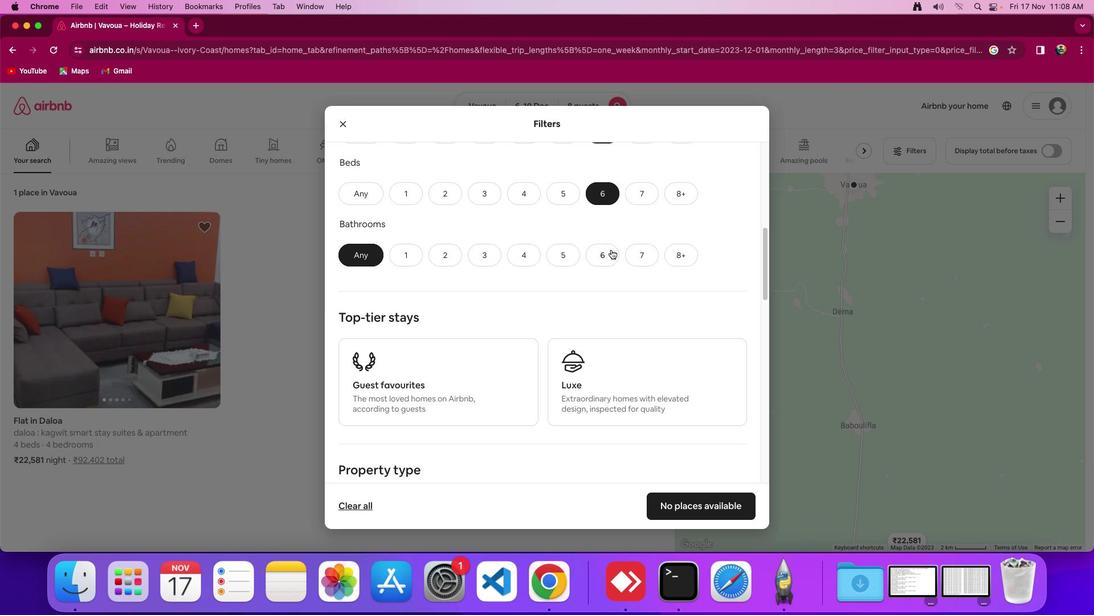 
Action: Mouse moved to (608, 247)
Screenshot: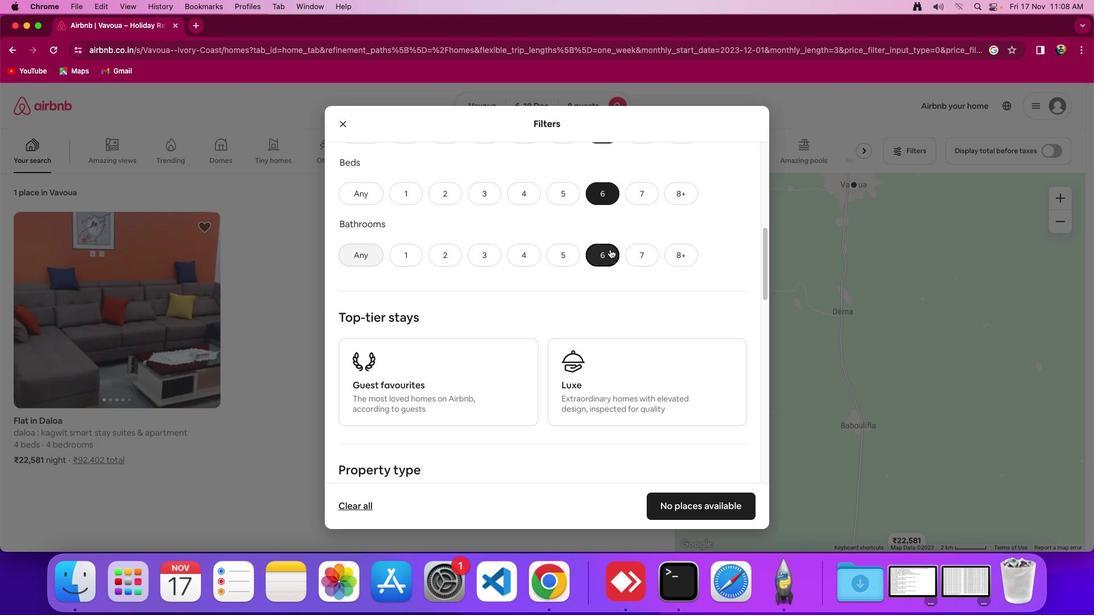 
Action: Mouse pressed left at (608, 247)
Screenshot: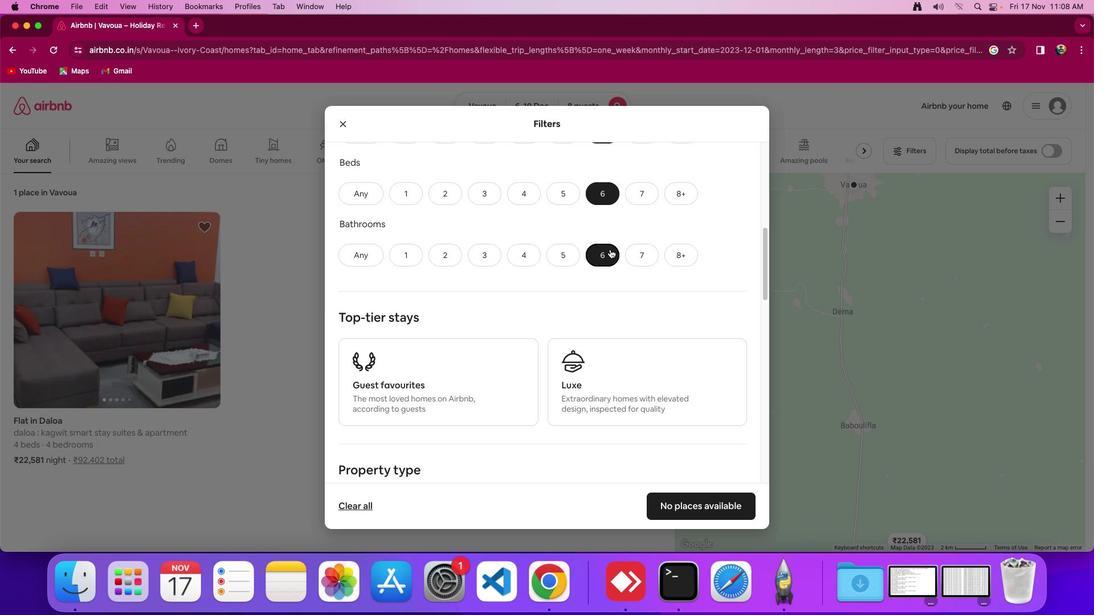 
Action: Mouse moved to (605, 254)
Screenshot: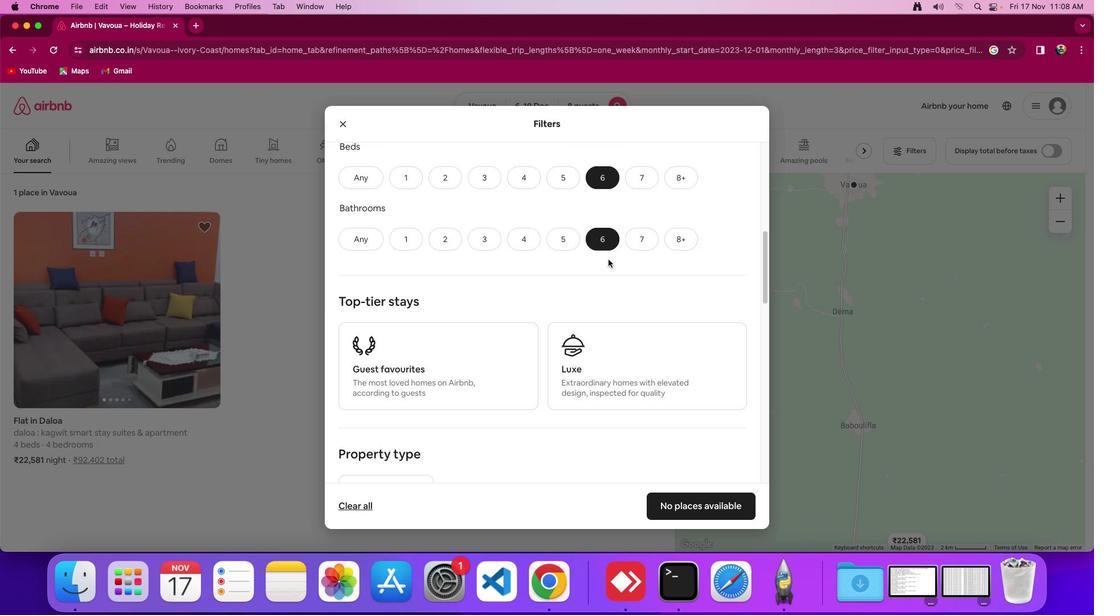 
Action: Mouse scrolled (605, 254) with delta (-1, -2)
Screenshot: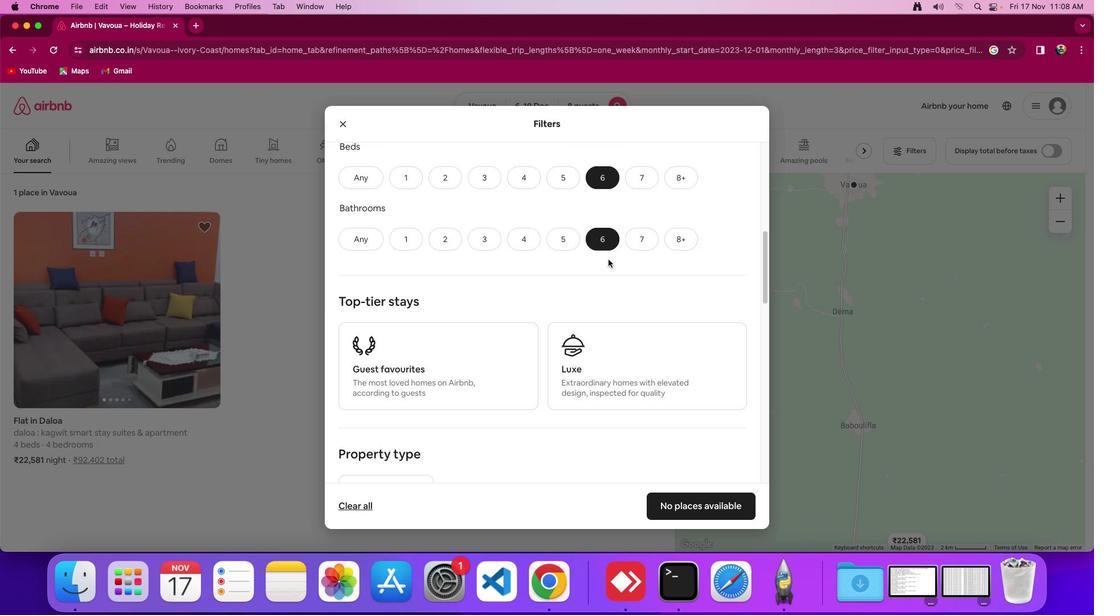 
Action: Mouse moved to (605, 254)
Screenshot: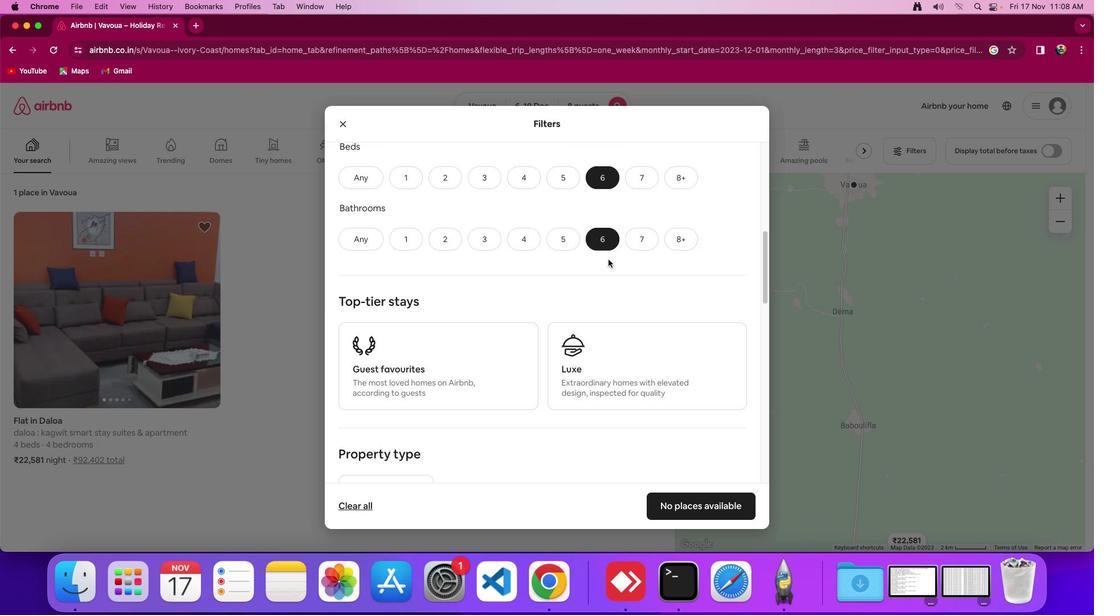 
Action: Mouse scrolled (605, 254) with delta (-1, -2)
Screenshot: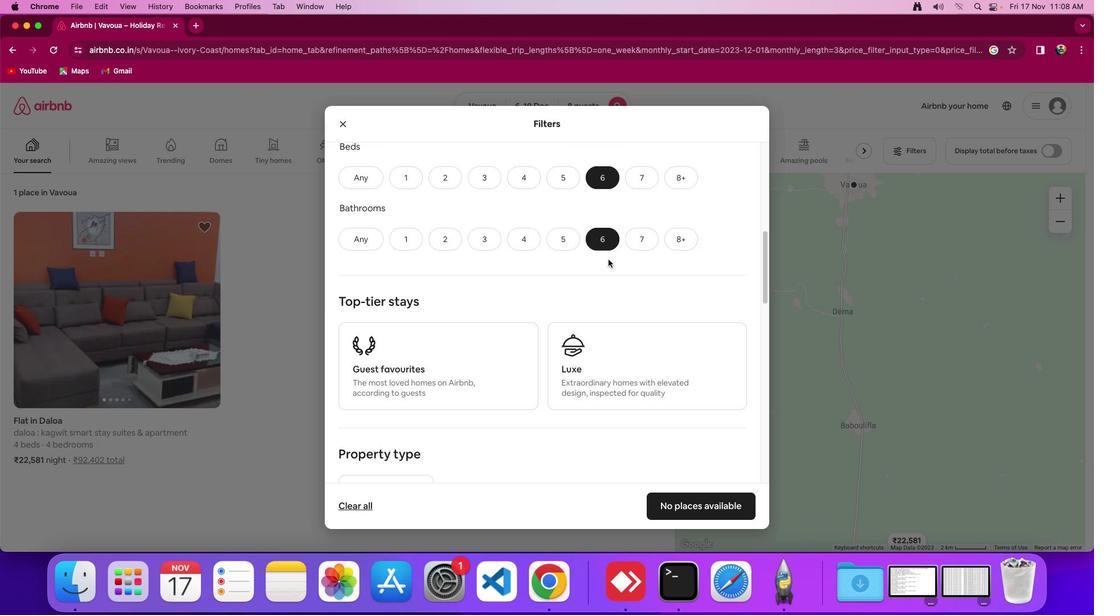 
Action: Mouse moved to (609, 255)
Screenshot: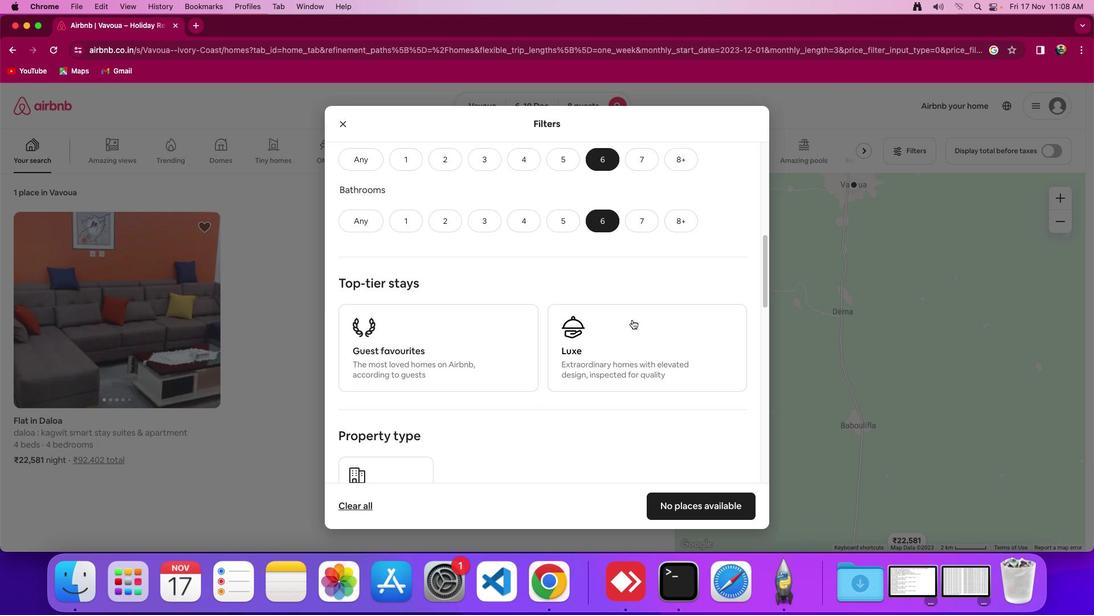 
Action: Mouse scrolled (609, 255) with delta (-1, -2)
Screenshot: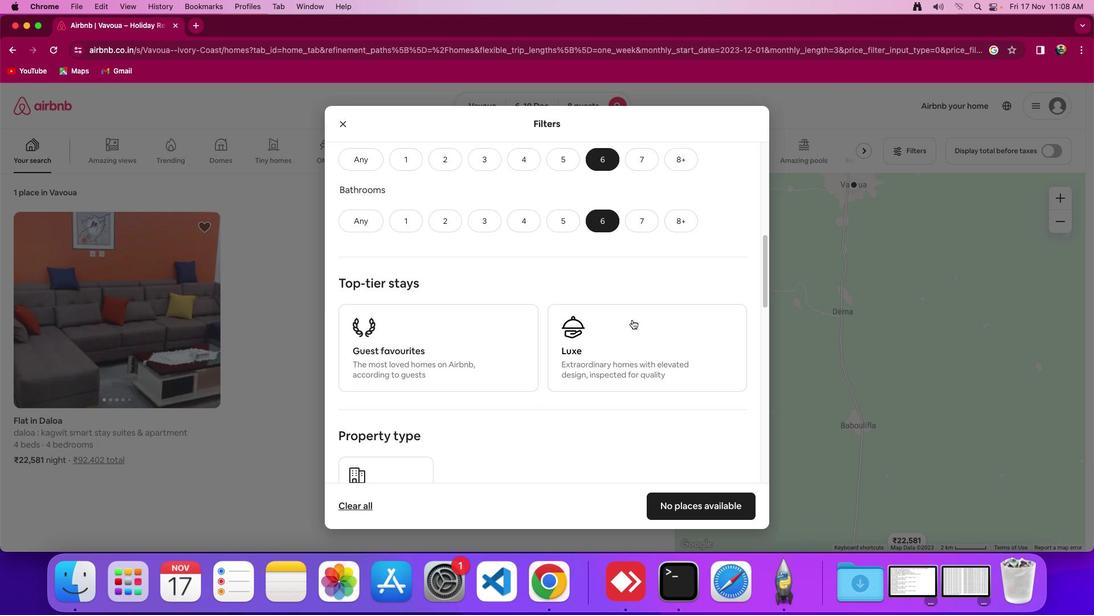 
Action: Mouse moved to (609, 256)
Screenshot: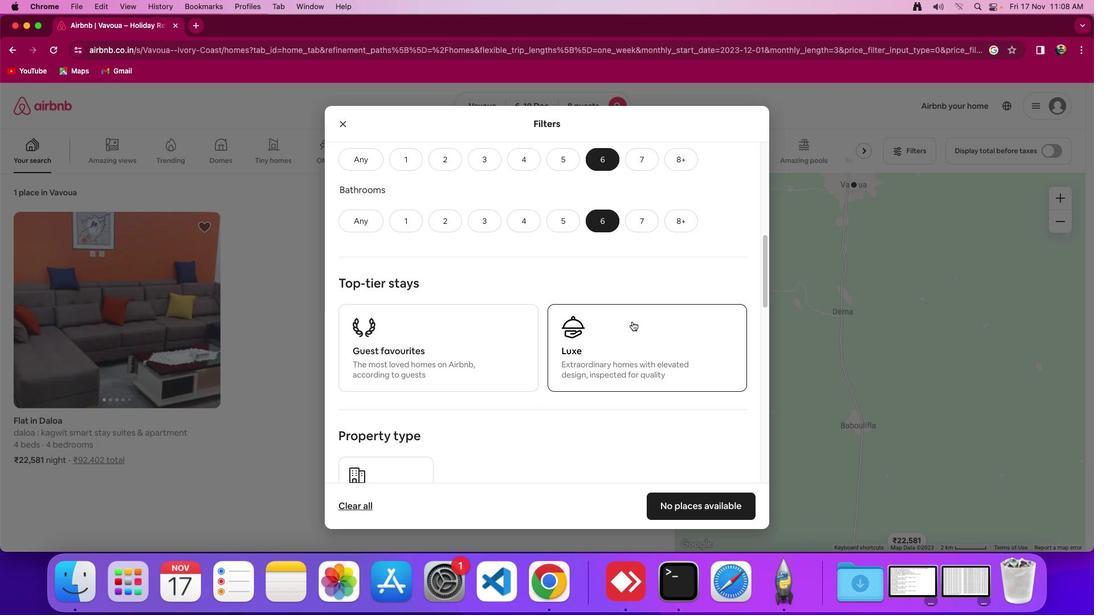 
Action: Mouse scrolled (609, 256) with delta (-1, -2)
Screenshot: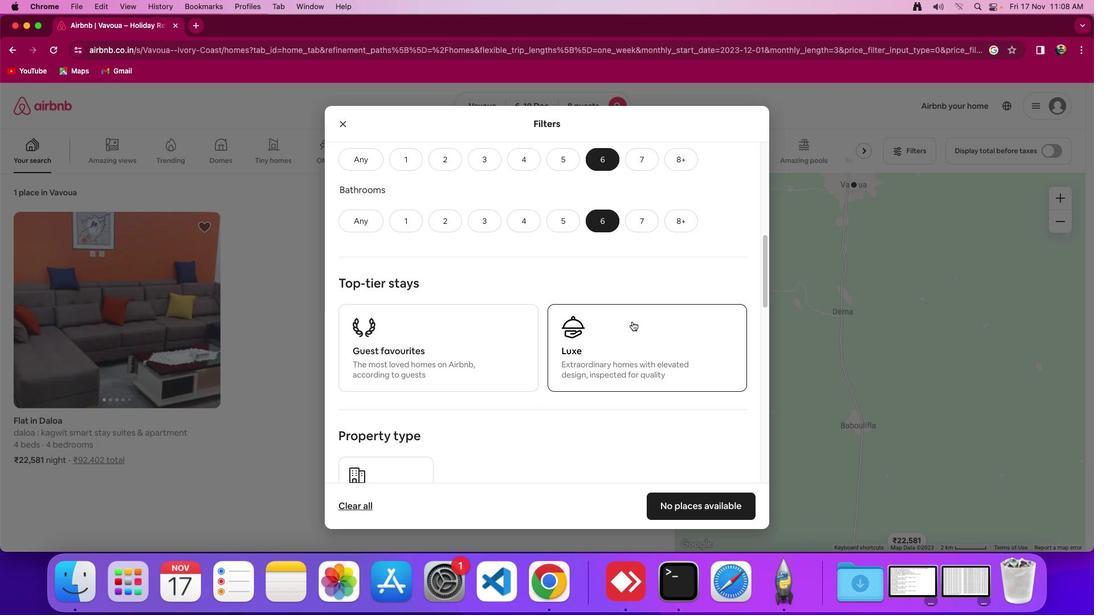 
Action: Mouse moved to (631, 319)
Screenshot: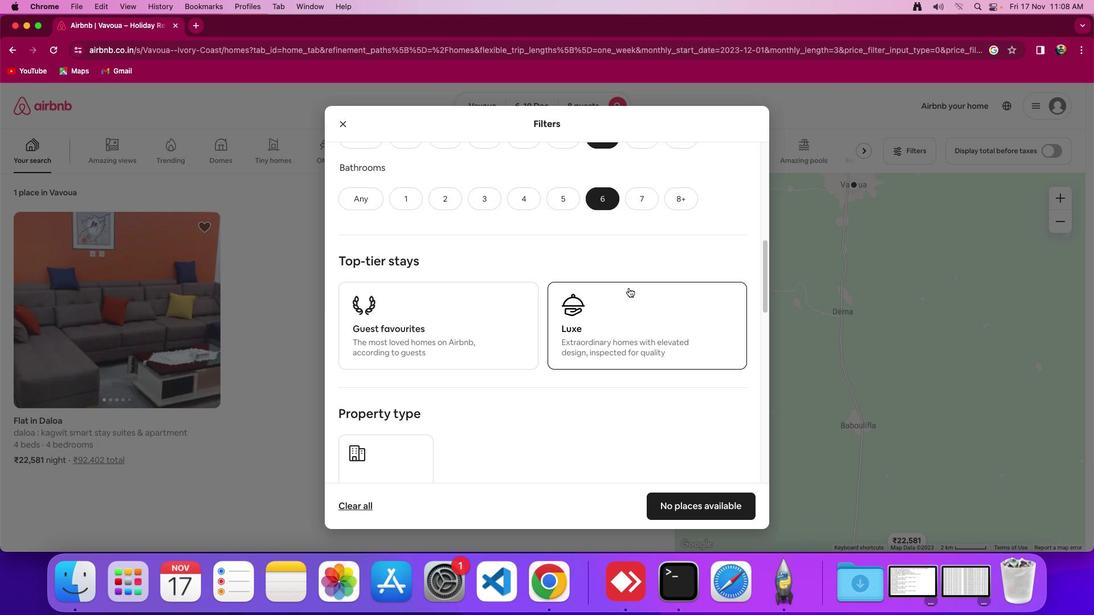 
Action: Mouse scrolled (631, 319) with delta (-1, -2)
Screenshot: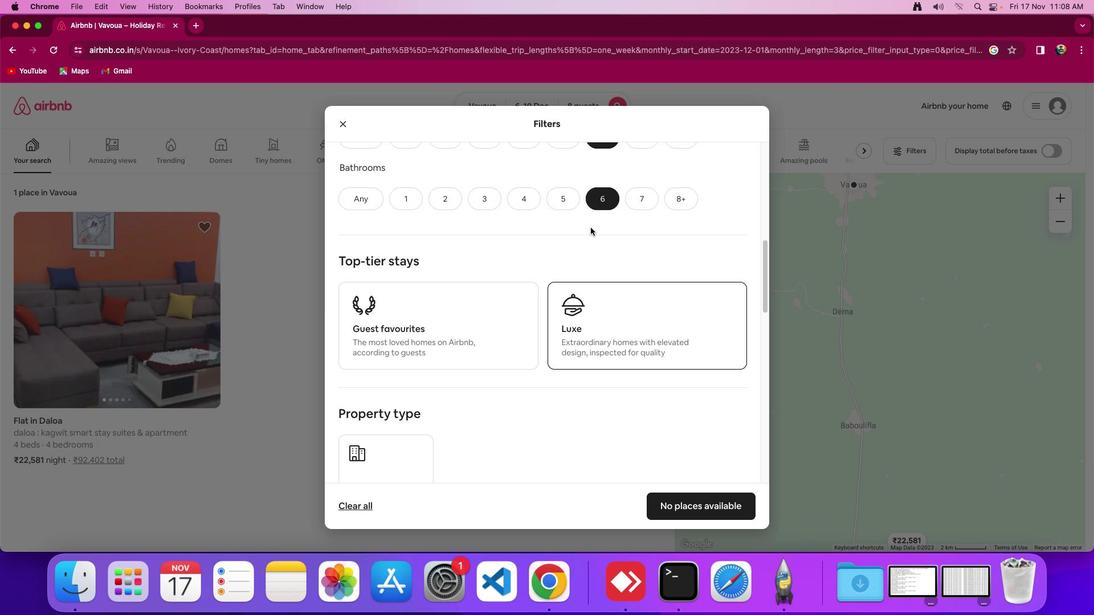 
Action: Mouse scrolled (631, 319) with delta (-1, -2)
Screenshot: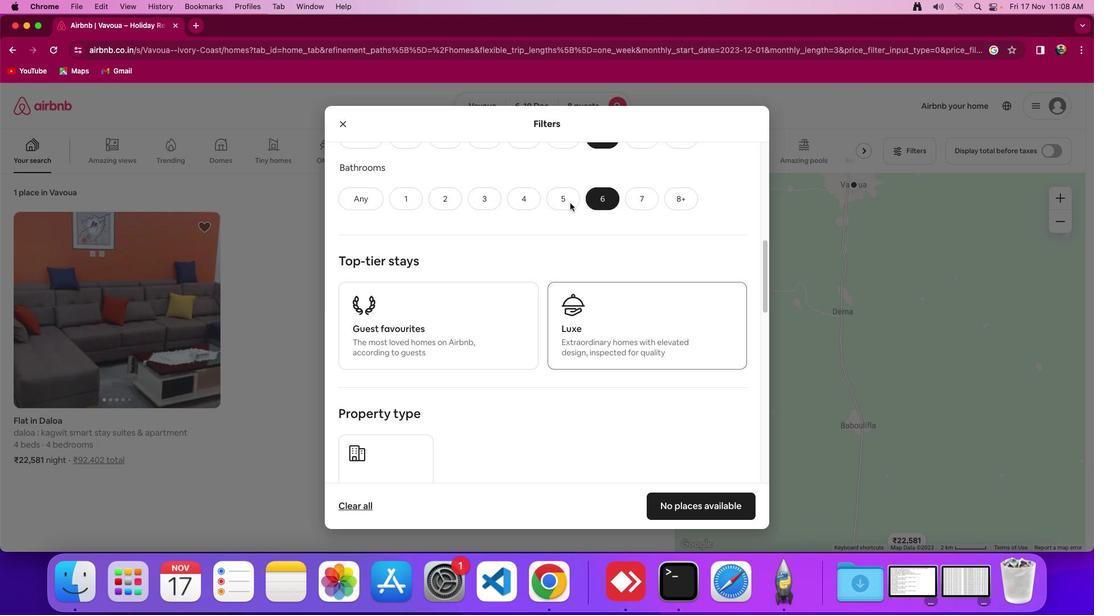 
Action: Mouse moved to (576, 232)
Screenshot: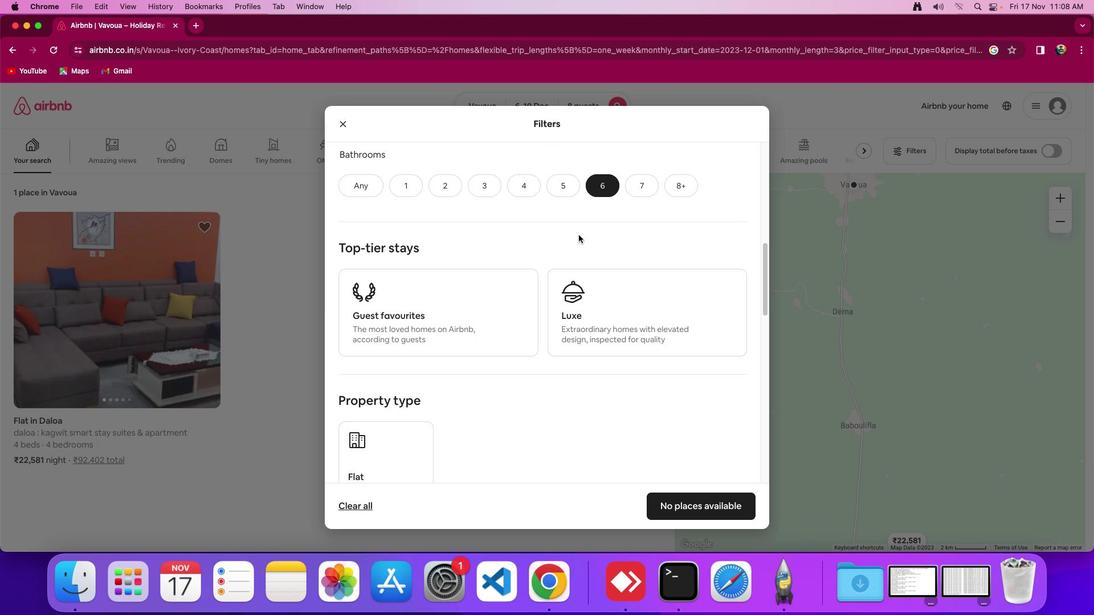 
Action: Mouse scrolled (576, 232) with delta (-1, -2)
Screenshot: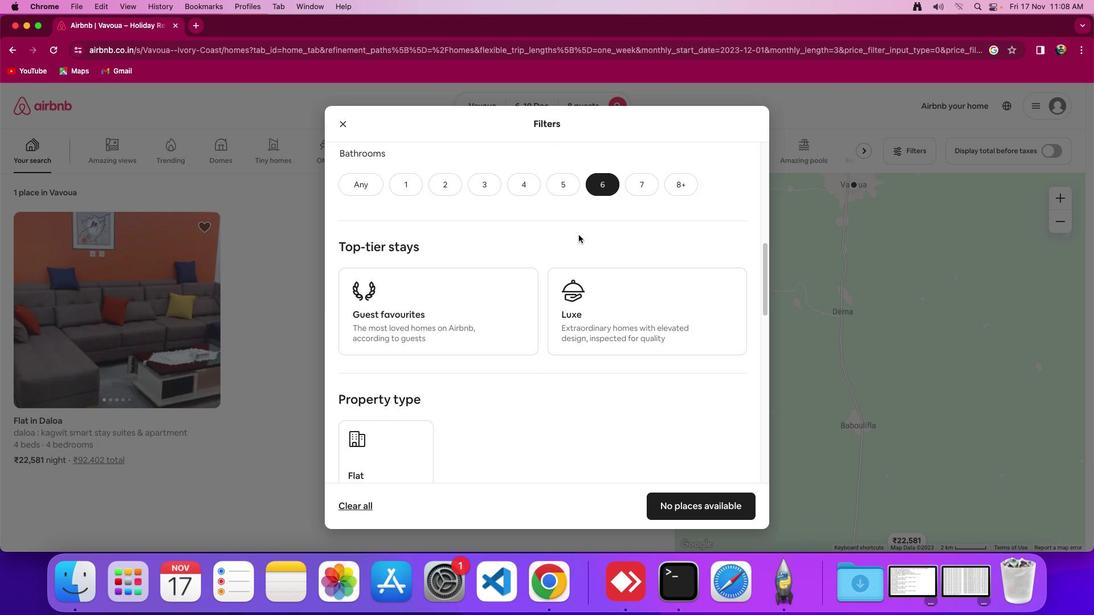 
Action: Mouse scrolled (576, 232) with delta (-1, -2)
Screenshot: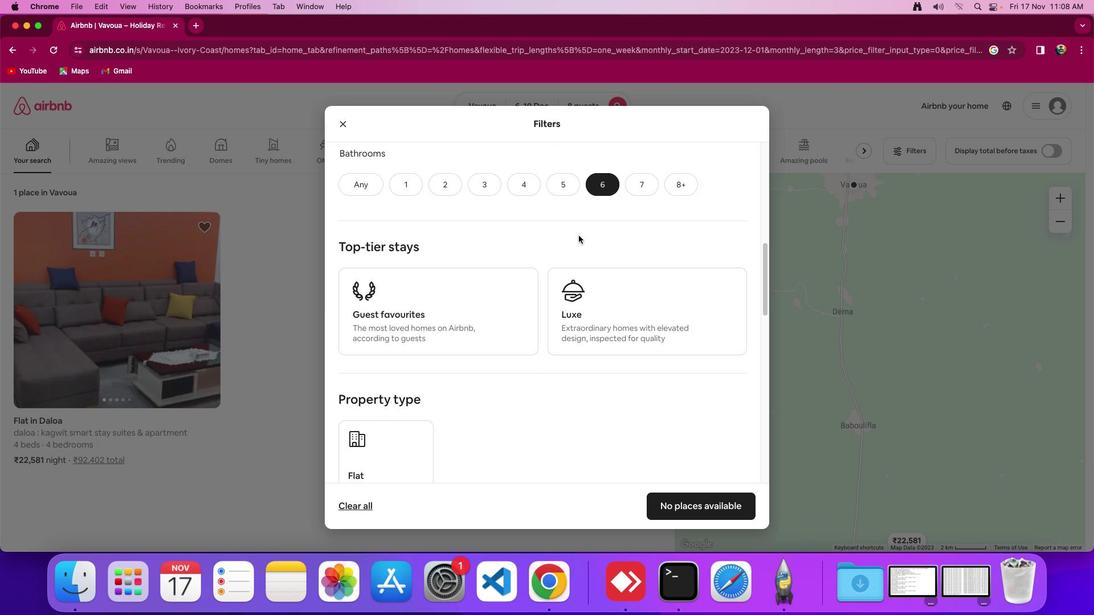 
Action: Mouse moved to (575, 235)
Screenshot: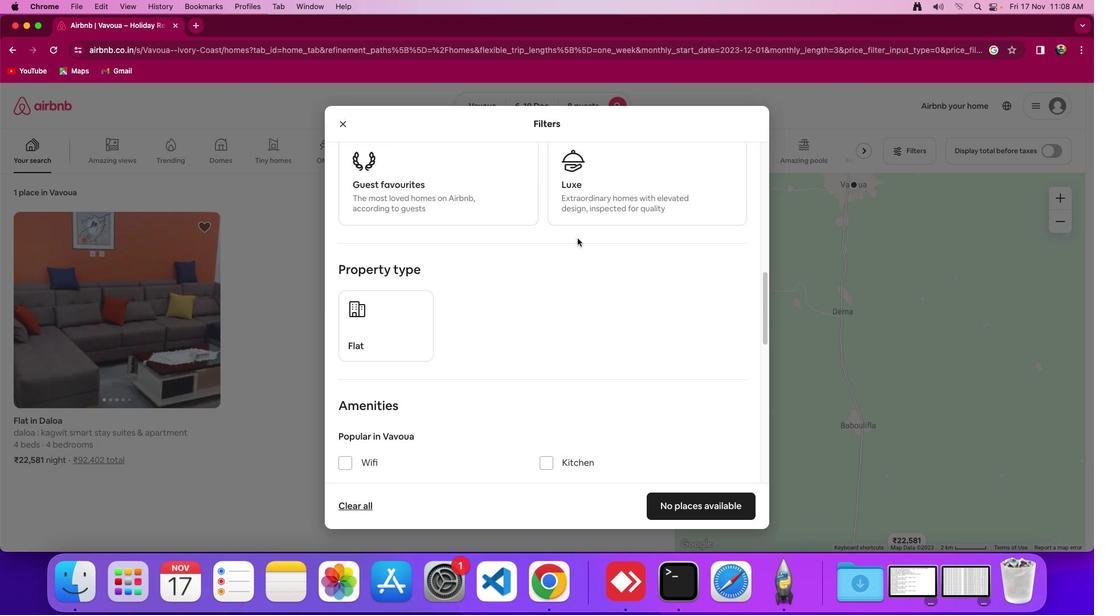 
Action: Mouse scrolled (575, 235) with delta (-1, -2)
Screenshot: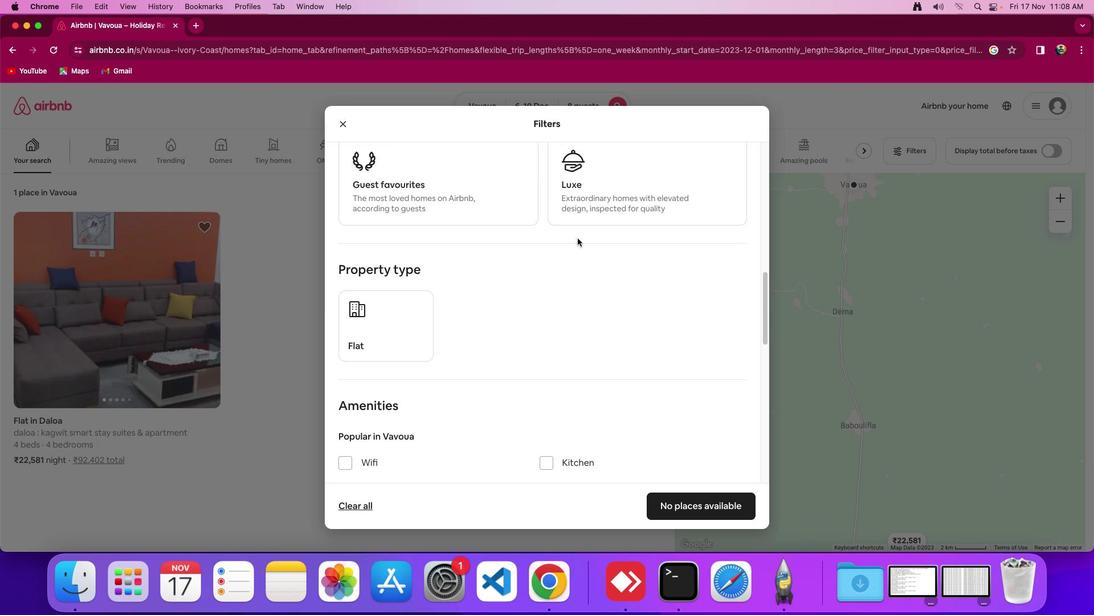 
Action: Mouse scrolled (575, 235) with delta (-1, -2)
Screenshot: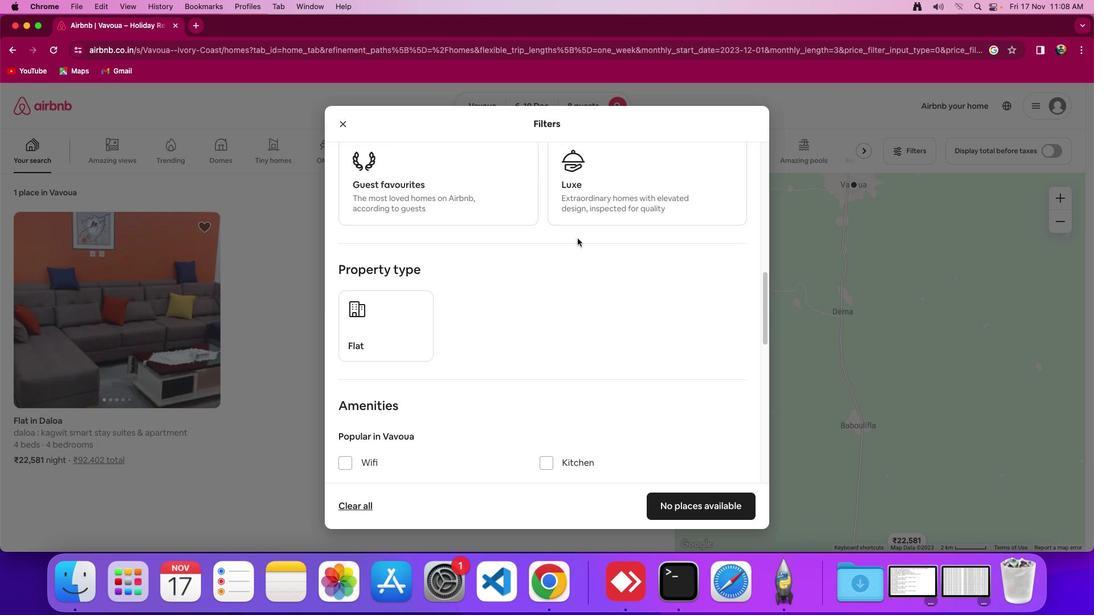 
Action: Mouse scrolled (575, 235) with delta (-1, -3)
Screenshot: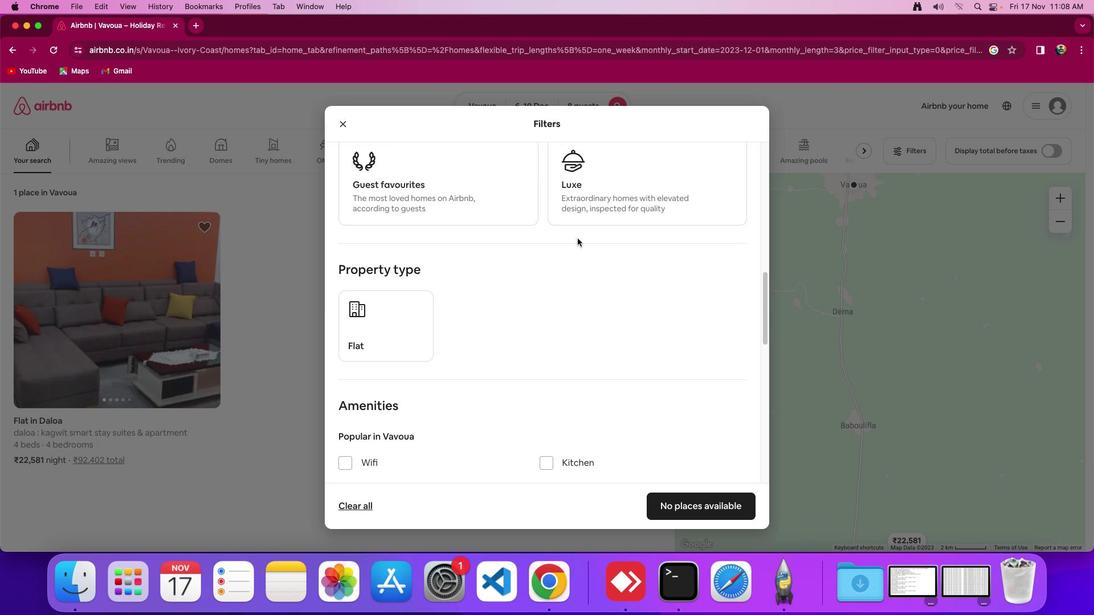
Action: Mouse moved to (570, 276)
Screenshot: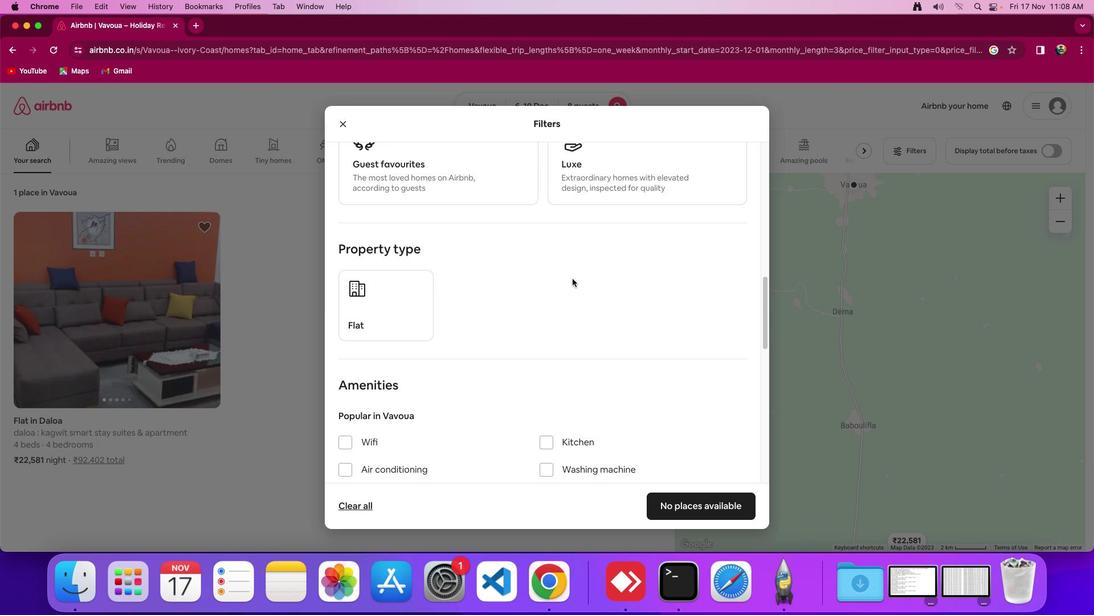
Action: Mouse scrolled (570, 276) with delta (-1, -2)
Screenshot: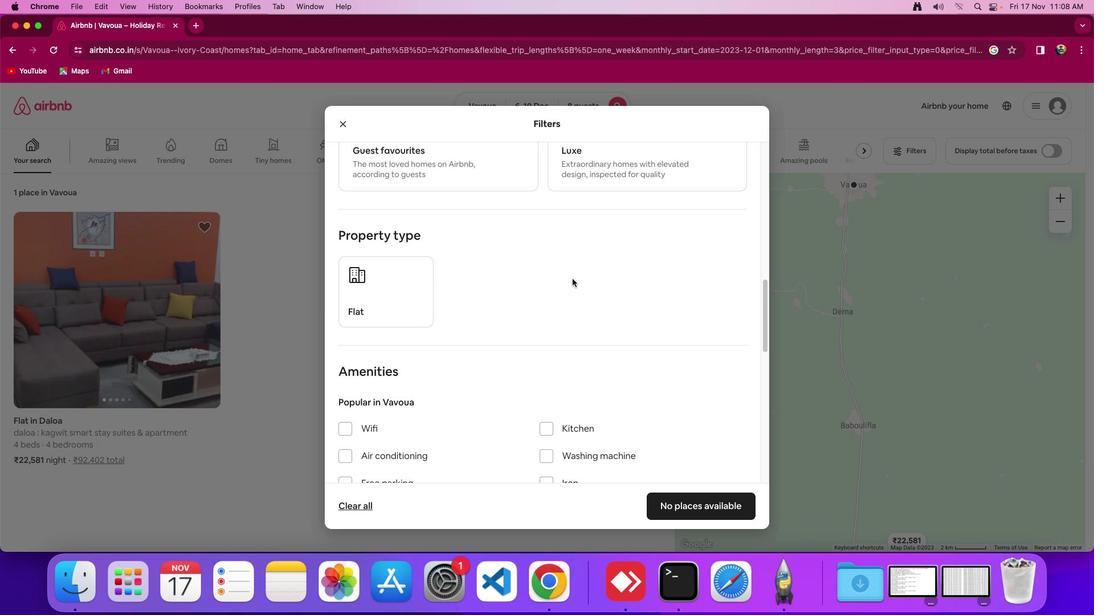 
Action: Mouse scrolled (570, 276) with delta (-1, -2)
Screenshot: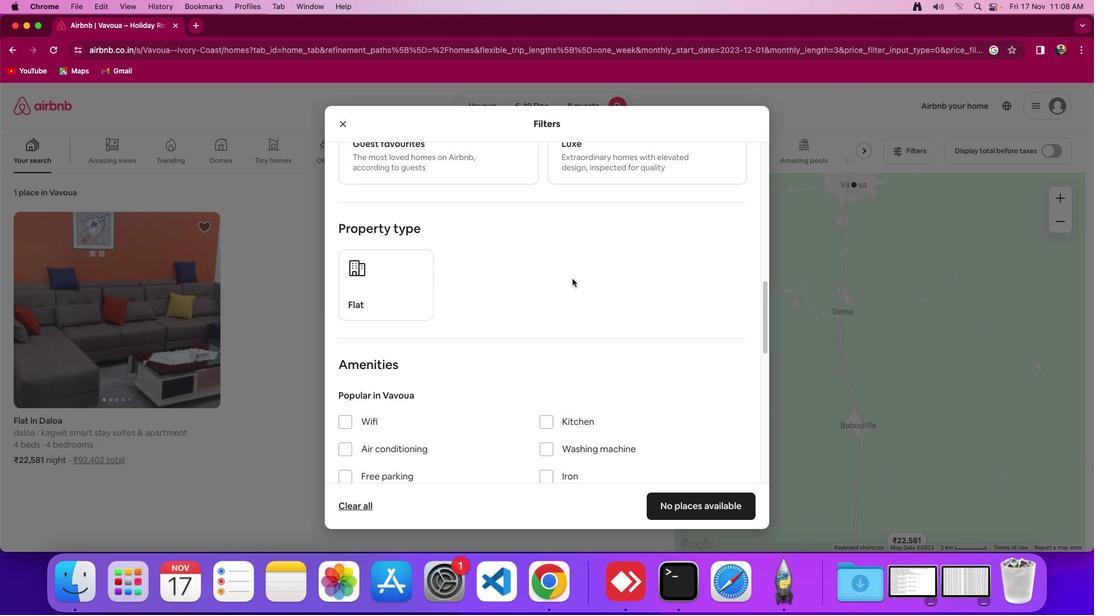 
Action: Mouse scrolled (570, 276) with delta (-1, -2)
Screenshot: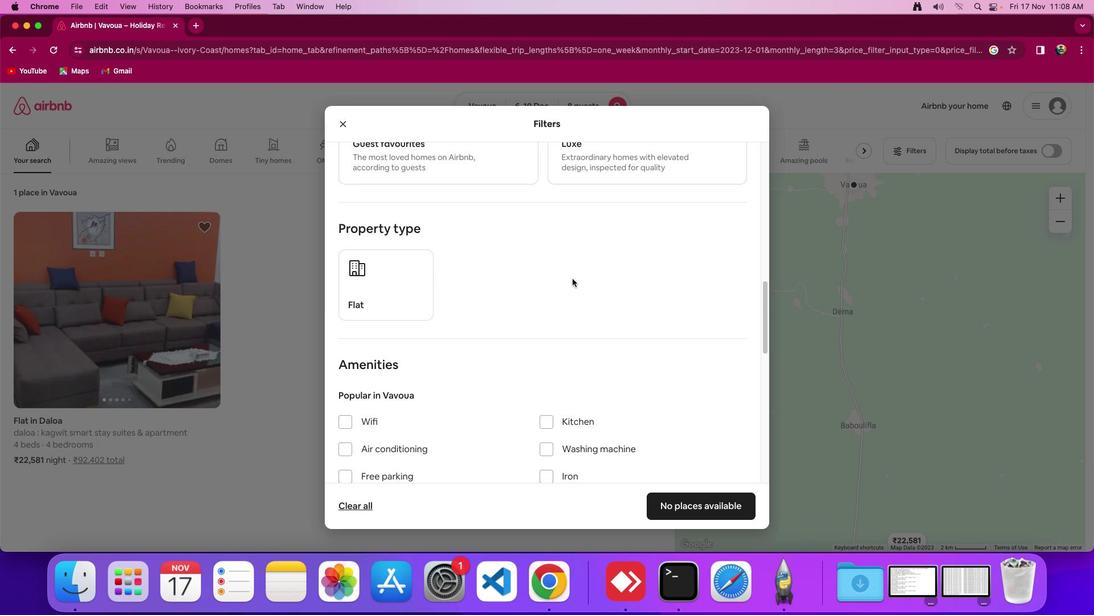 
Action: Mouse scrolled (570, 276) with delta (-1, -2)
Screenshot: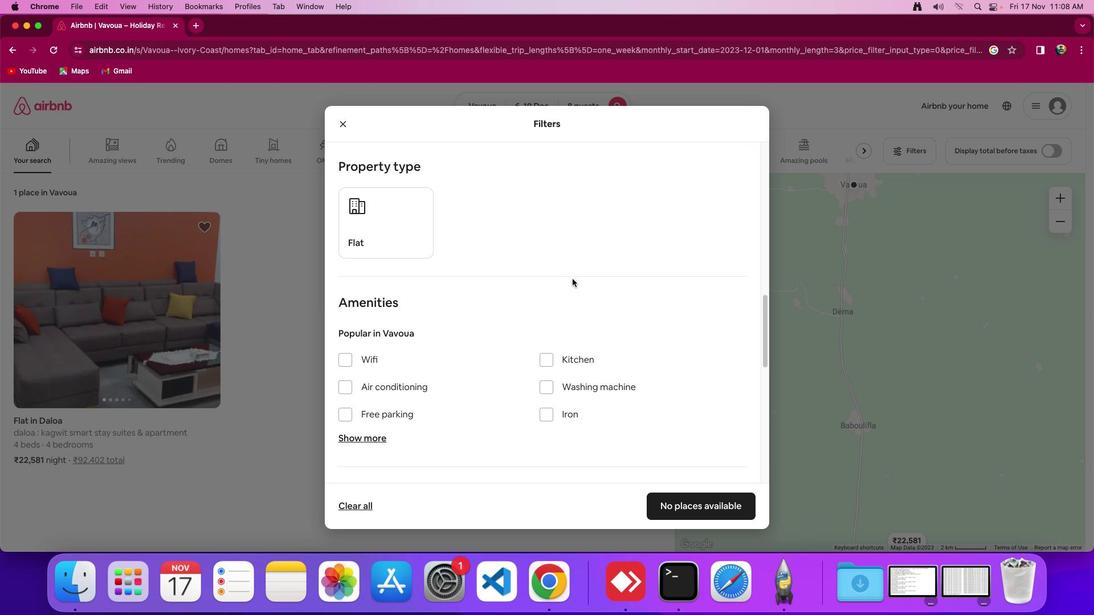 
Action: Mouse scrolled (570, 276) with delta (-1, -2)
Screenshot: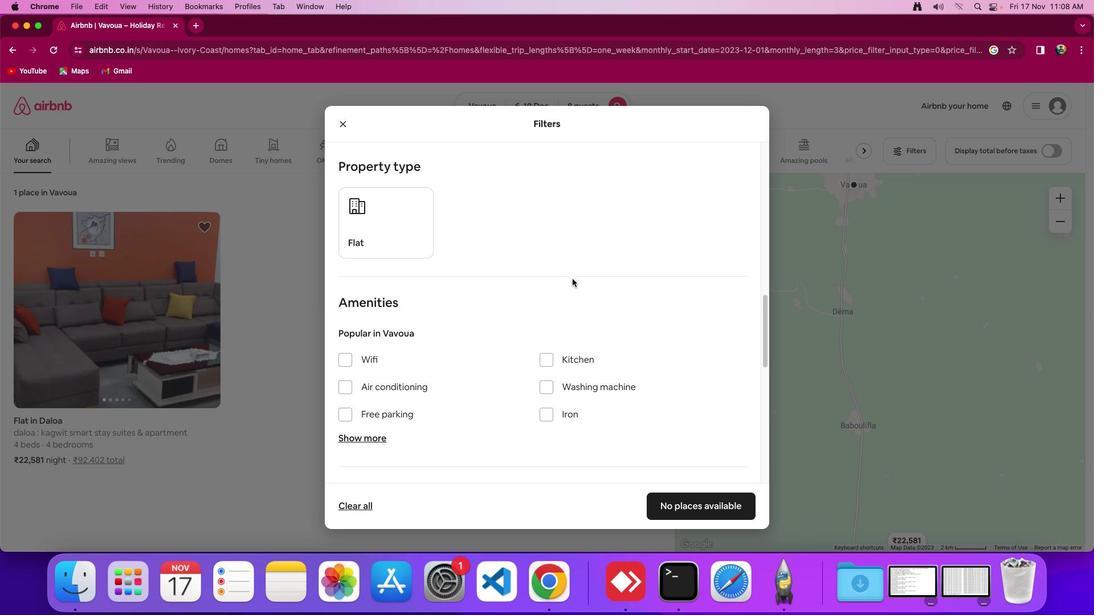
Action: Mouse scrolled (570, 276) with delta (-1, -2)
Screenshot: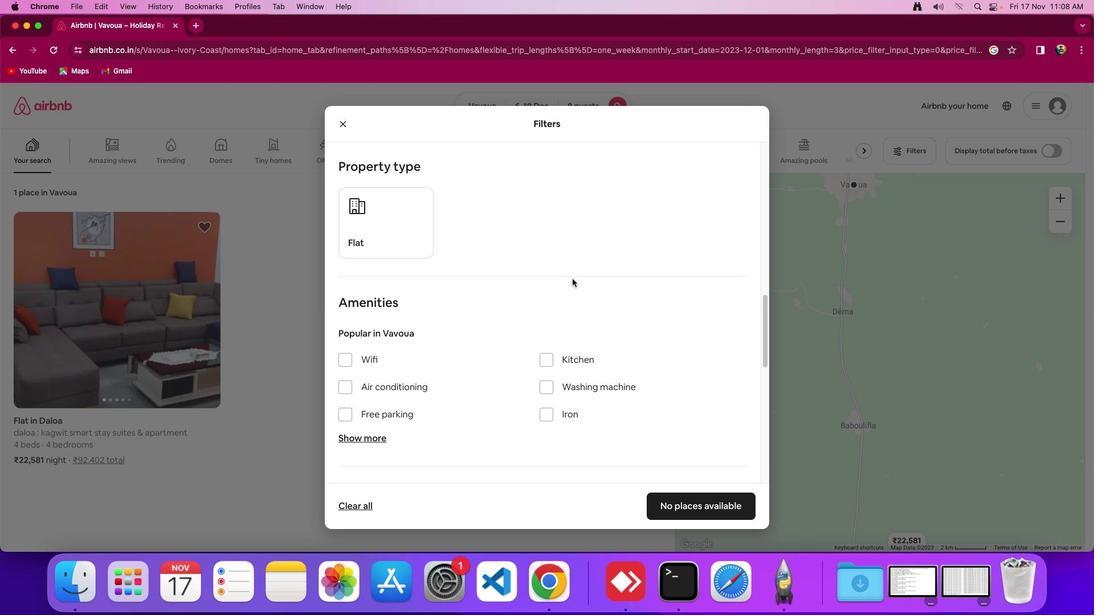 
Action: Mouse scrolled (570, 276) with delta (-1, -2)
Screenshot: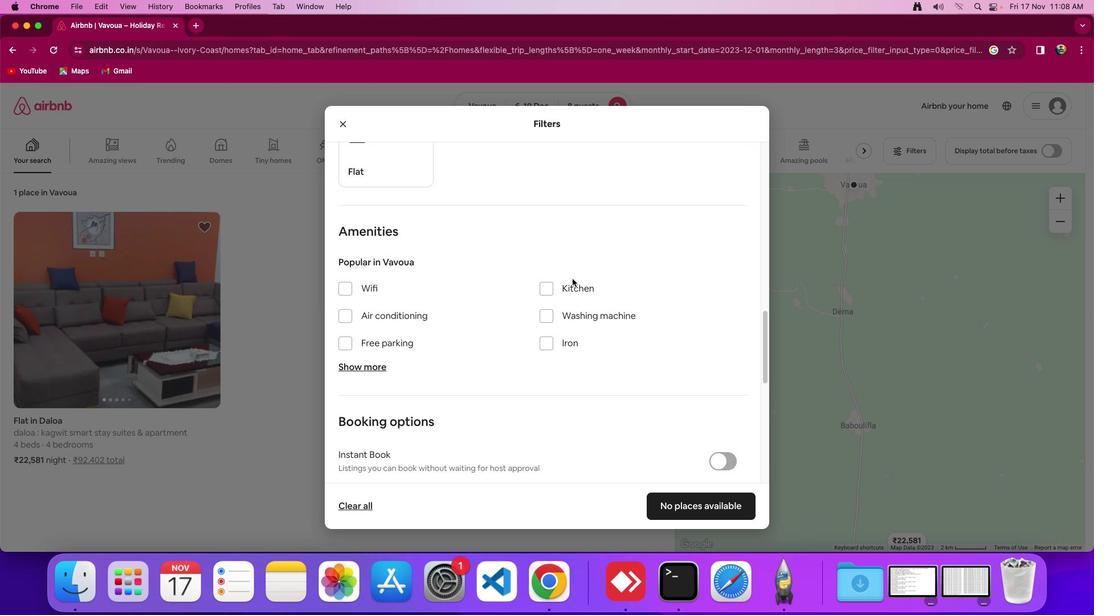 
Action: Mouse scrolled (570, 276) with delta (-1, -2)
Screenshot: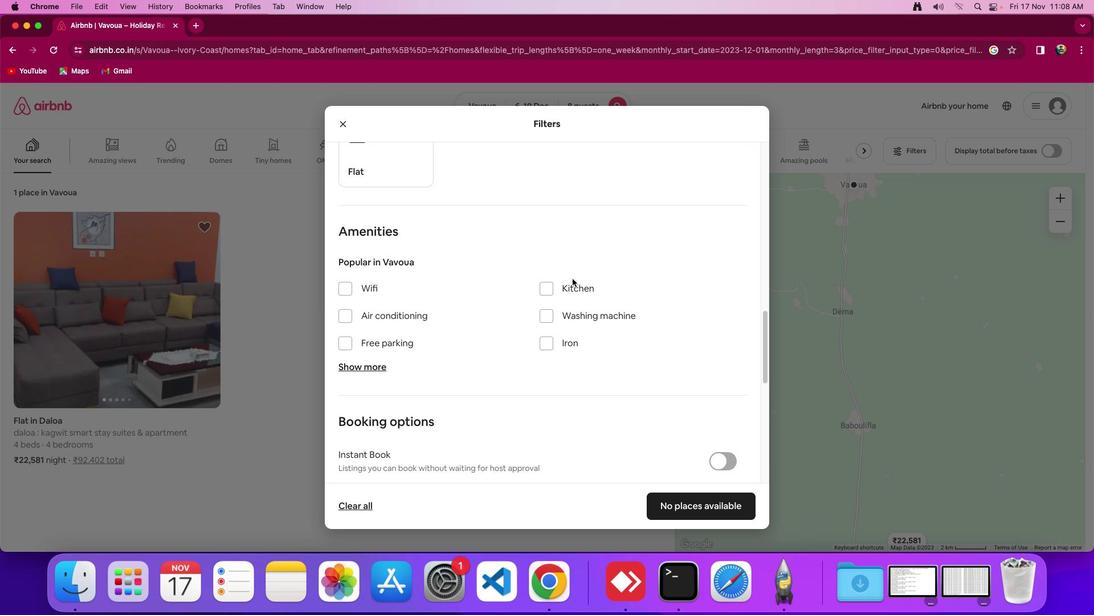 
Action: Mouse scrolled (570, 276) with delta (-1, -2)
Screenshot: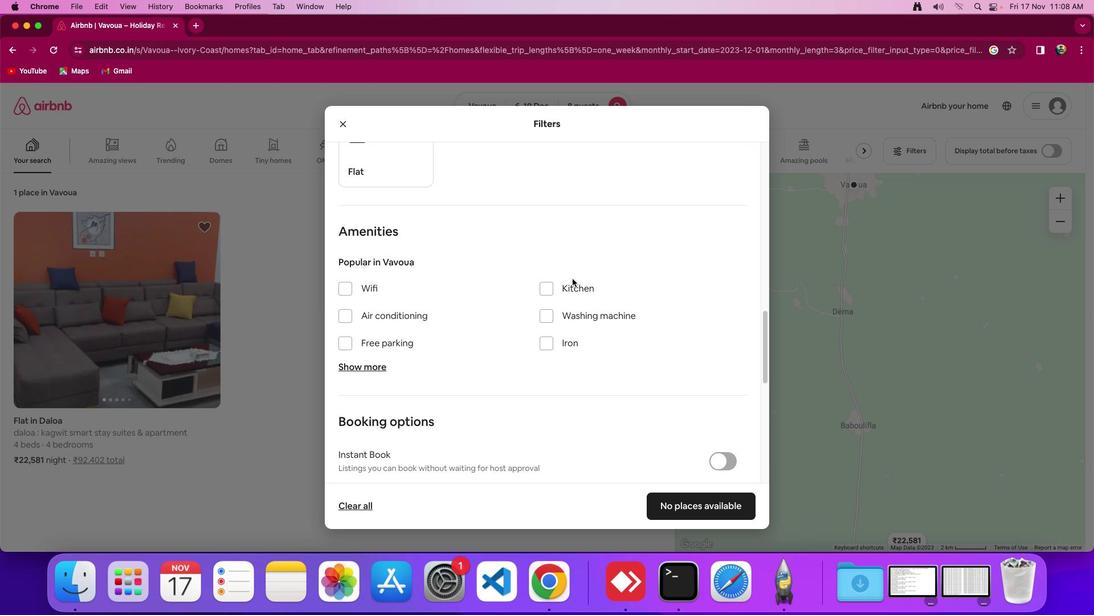 
Action: Mouse moved to (570, 277)
Screenshot: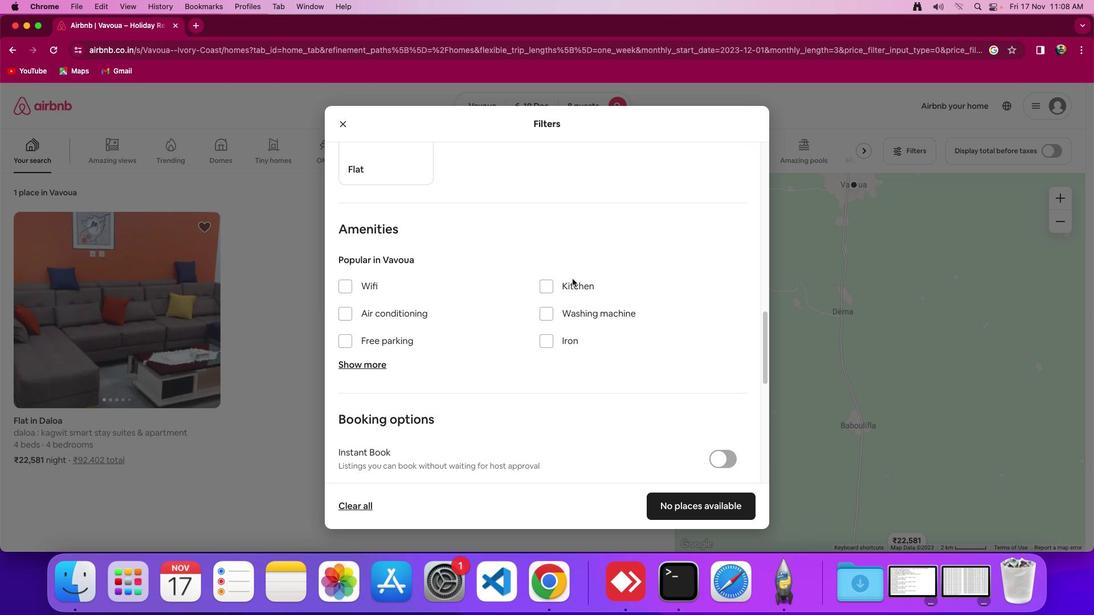 
Action: Mouse scrolled (570, 277) with delta (-1, -2)
Screenshot: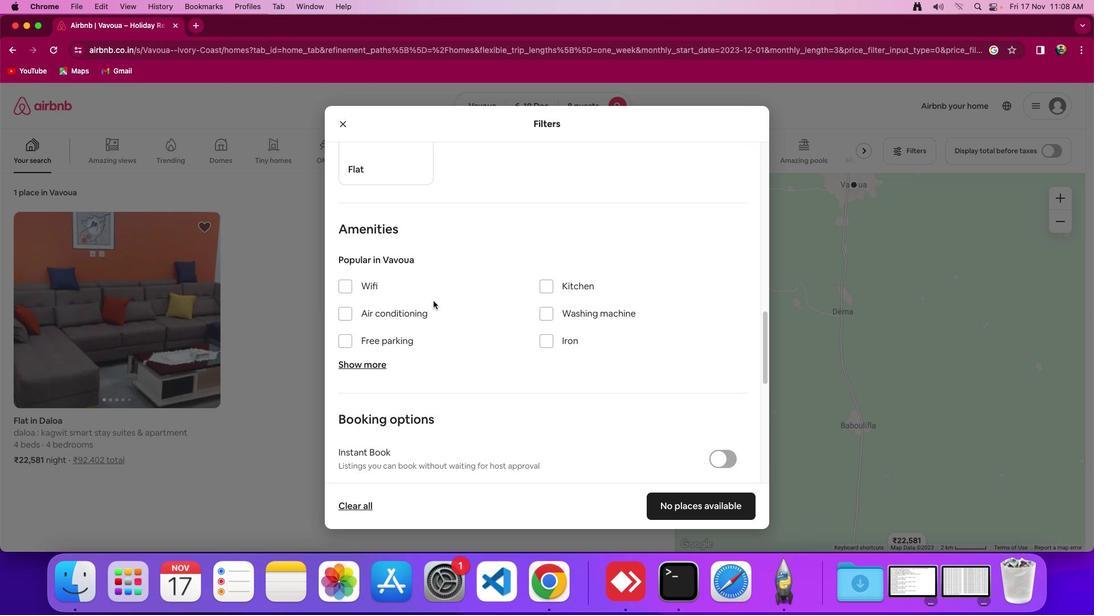 
Action: Mouse moved to (350, 285)
Screenshot: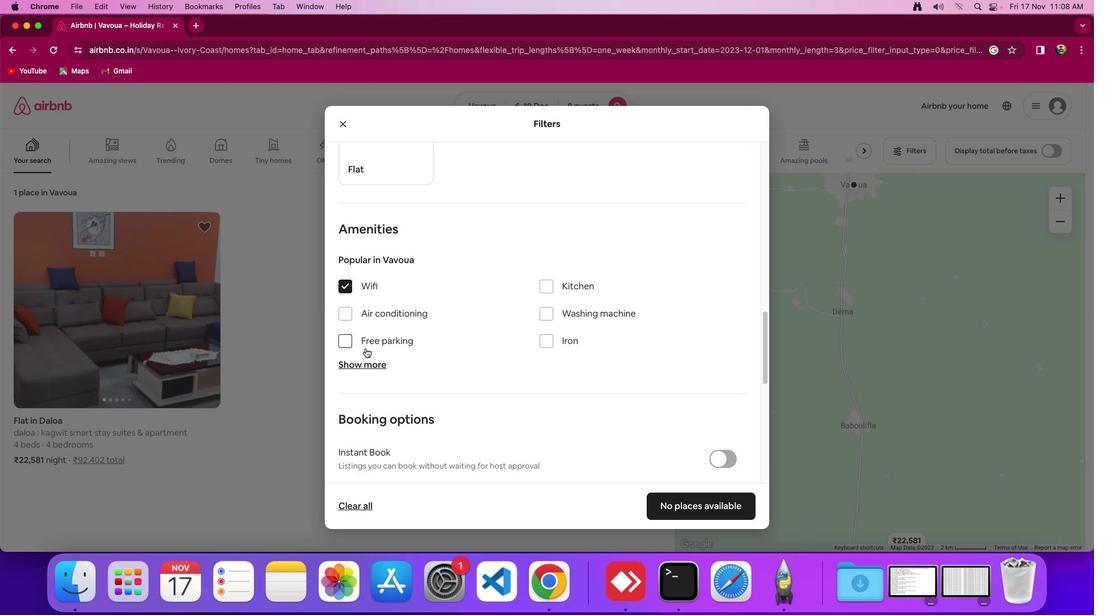 
Action: Mouse pressed left at (350, 285)
Screenshot: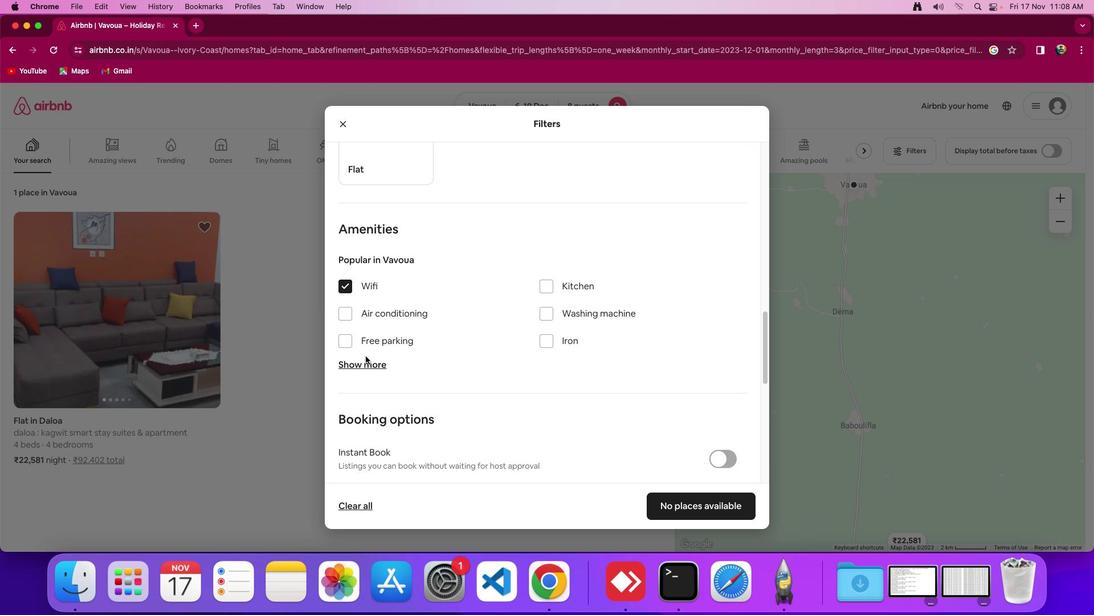 
Action: Mouse moved to (363, 359)
Screenshot: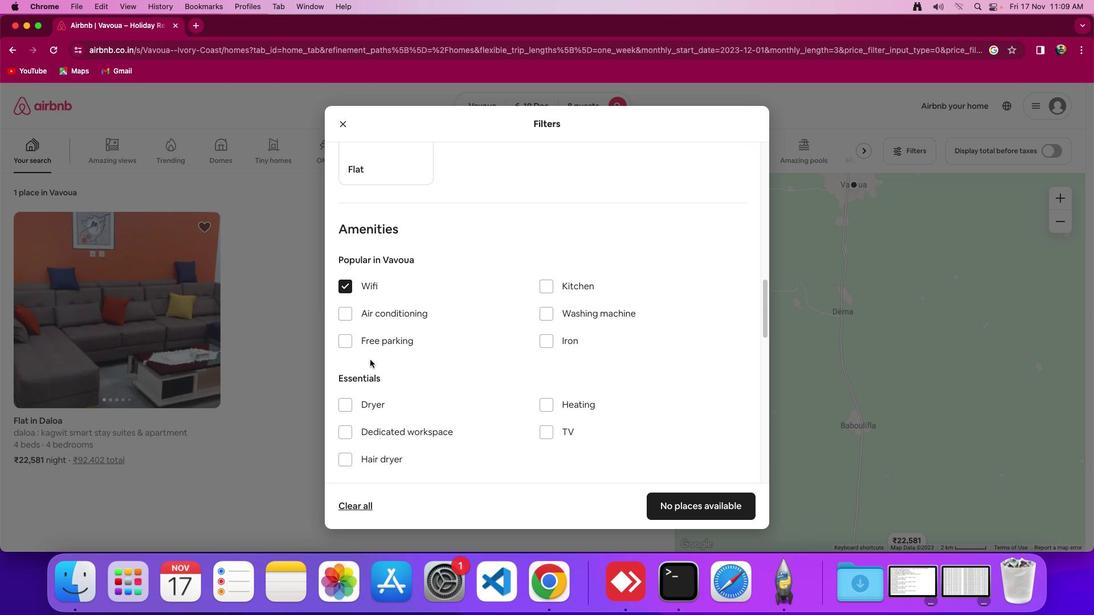 
Action: Mouse pressed left at (363, 359)
Screenshot: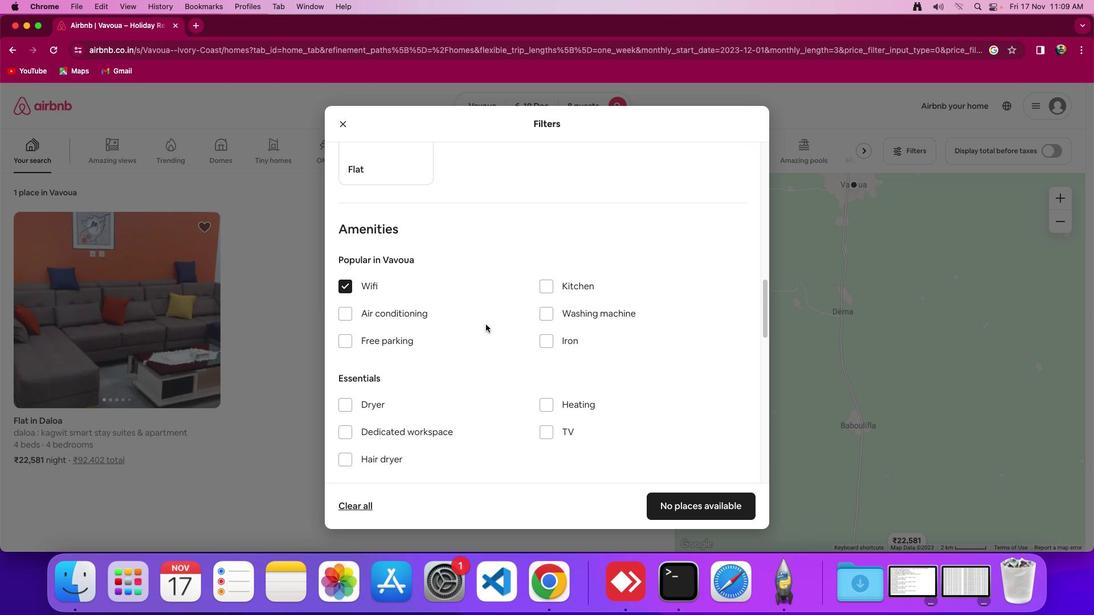 
Action: Mouse moved to (541, 310)
Screenshot: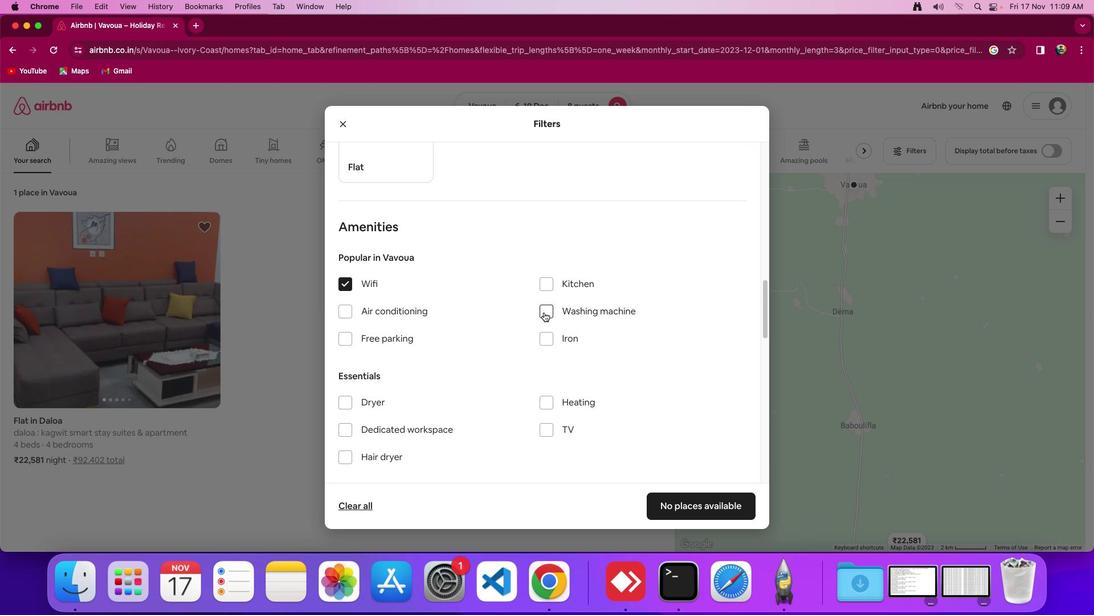 
Action: Mouse scrolled (541, 310) with delta (-1, -2)
Screenshot: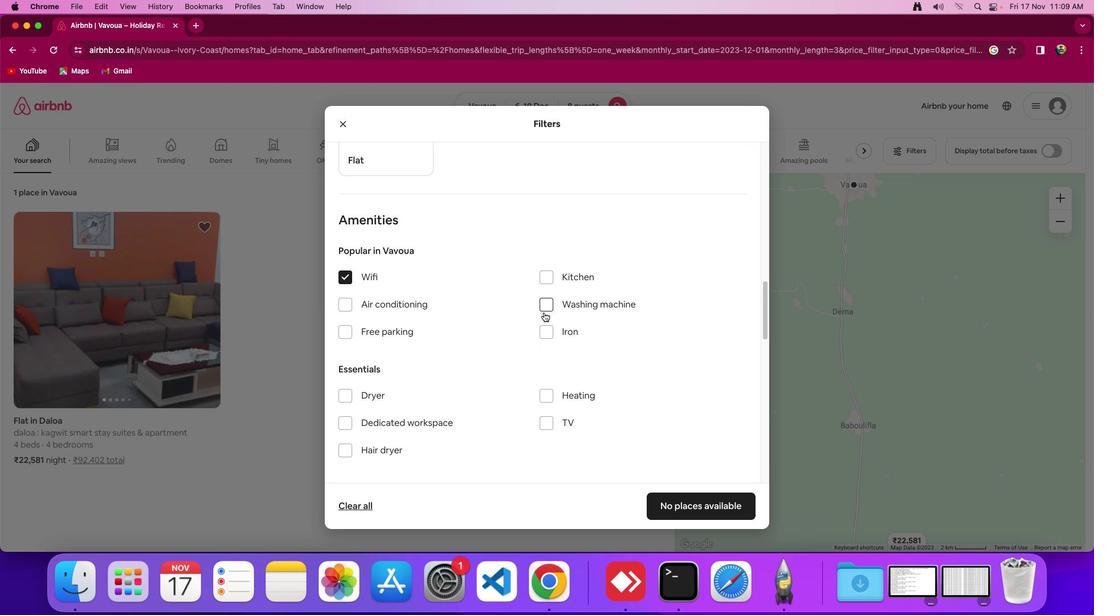 
Action: Mouse scrolled (541, 310) with delta (-1, -2)
Screenshot: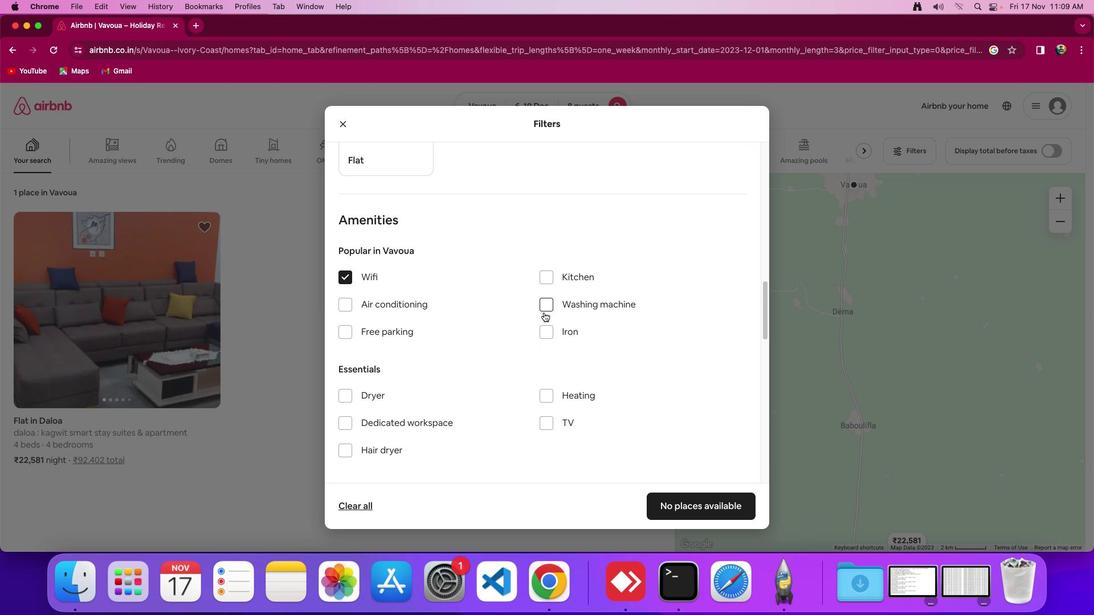 
Action: Mouse moved to (558, 339)
Screenshot: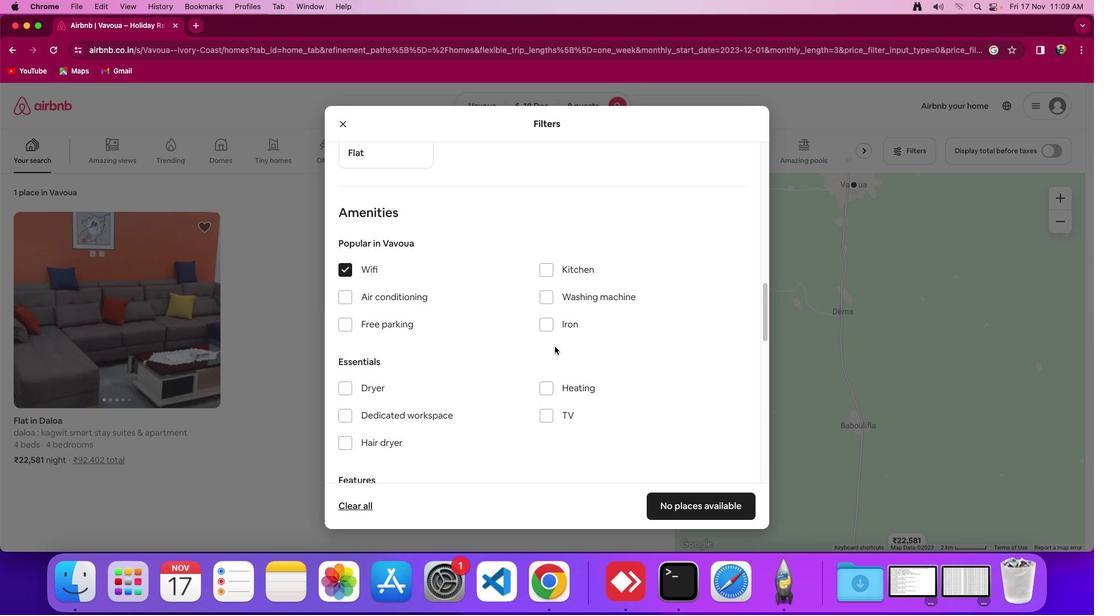 
Action: Mouse scrolled (558, 339) with delta (-1, -2)
Screenshot: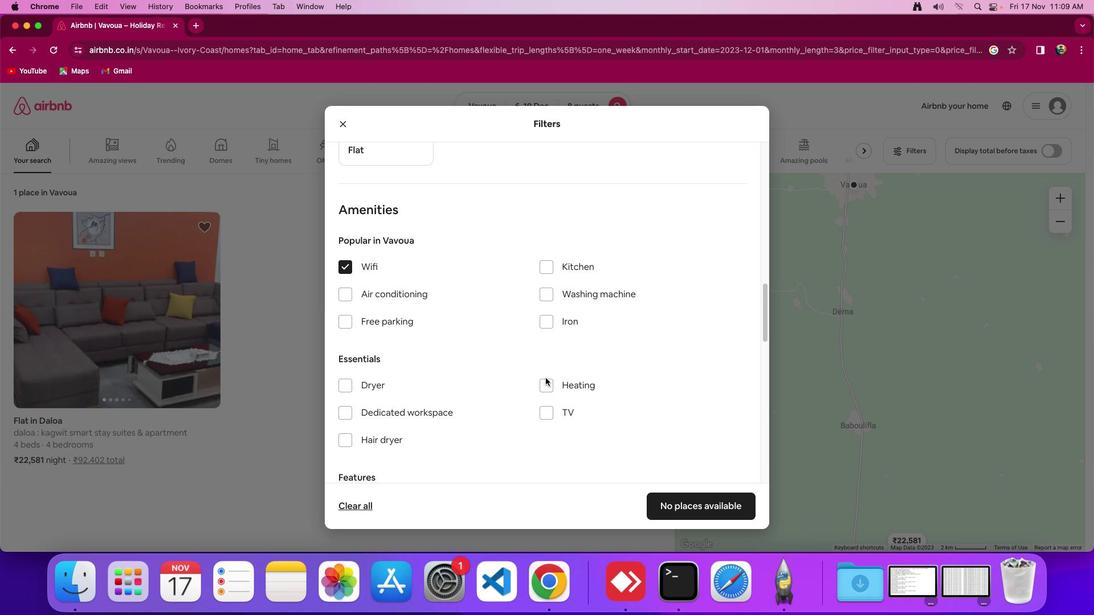 
Action: Mouse moved to (558, 339)
Screenshot: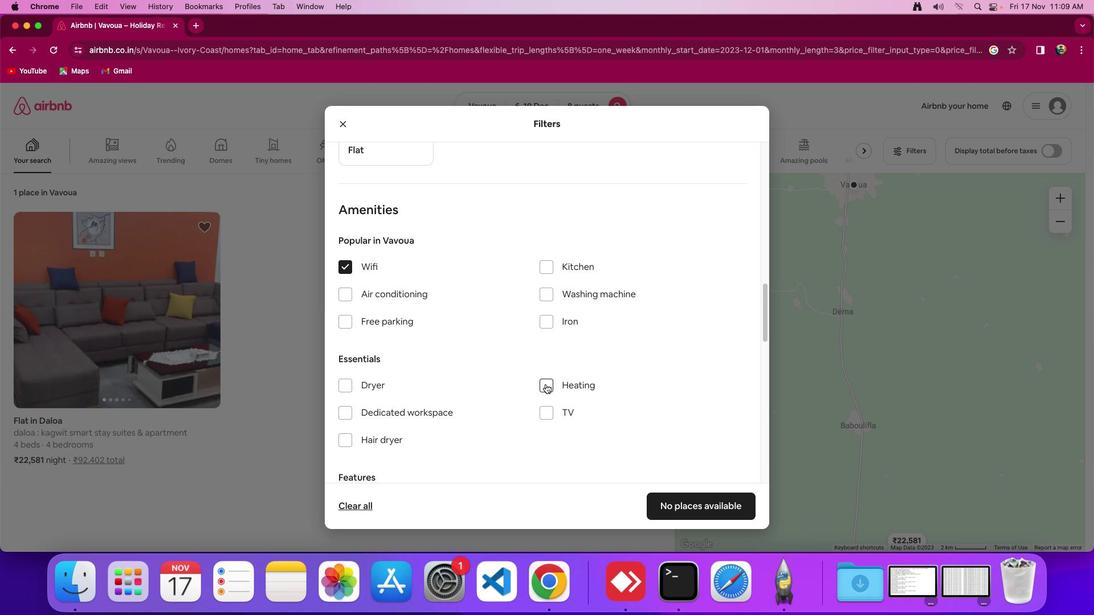 
Action: Mouse scrolled (558, 339) with delta (-1, -2)
Screenshot: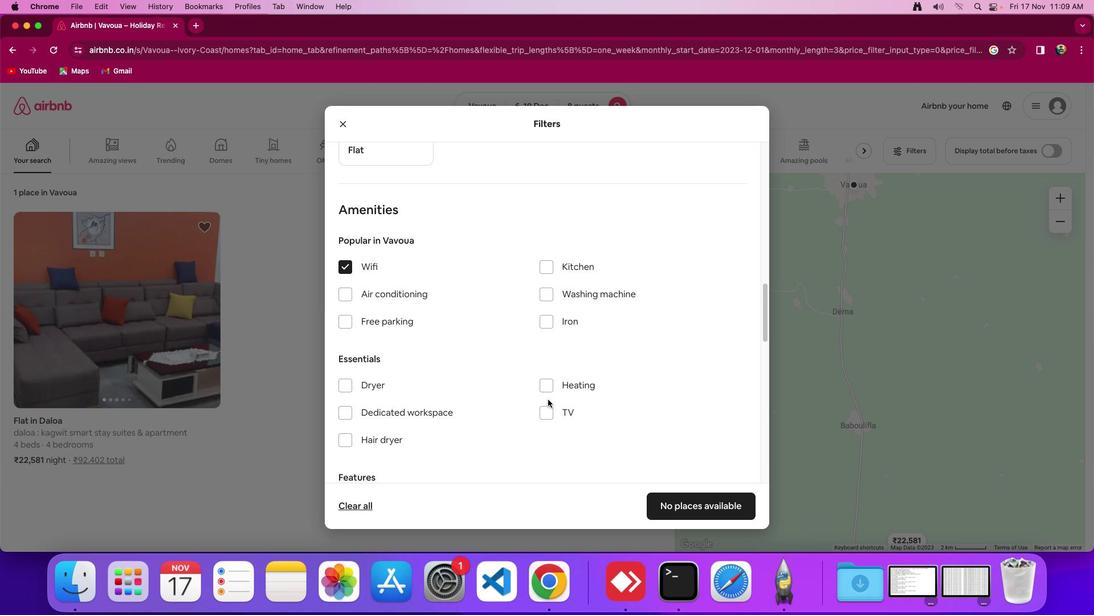 
Action: Mouse moved to (547, 410)
Screenshot: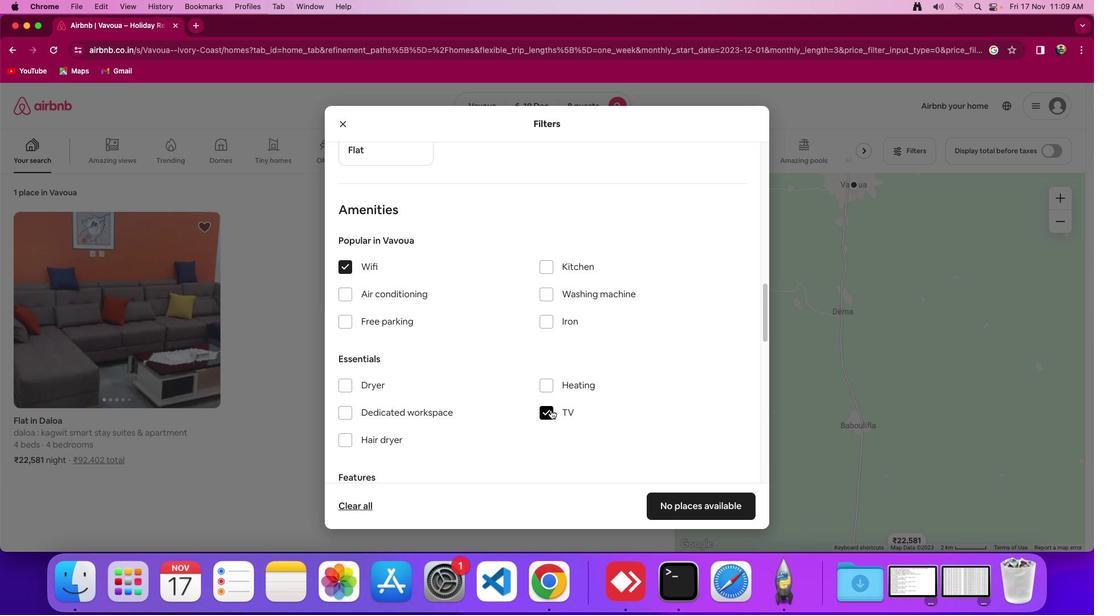 
Action: Mouse pressed left at (547, 410)
Screenshot: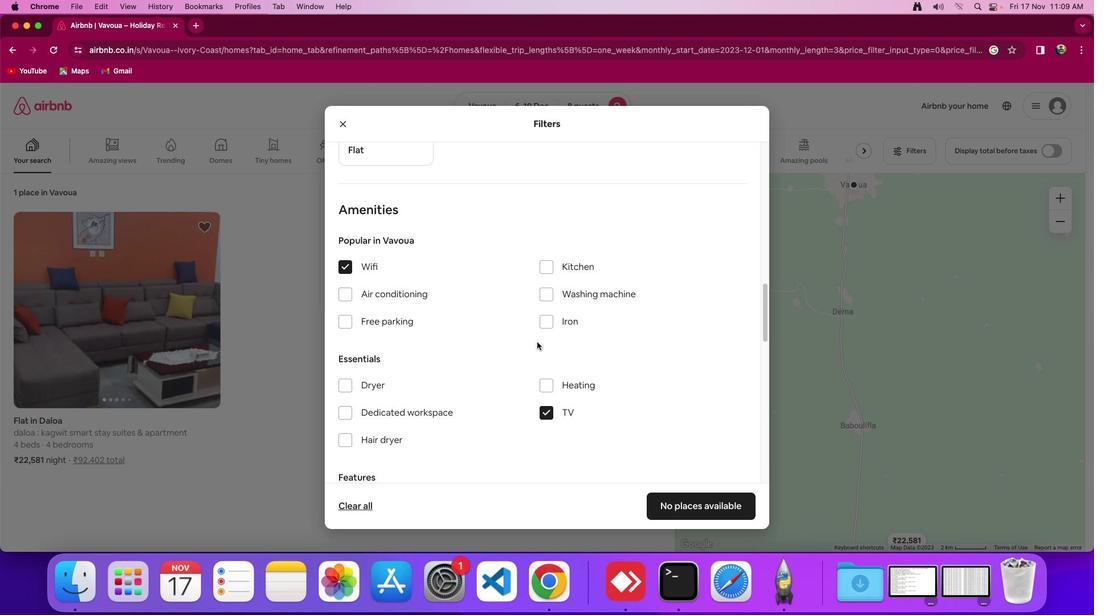 
Action: Mouse moved to (547, 293)
Screenshot: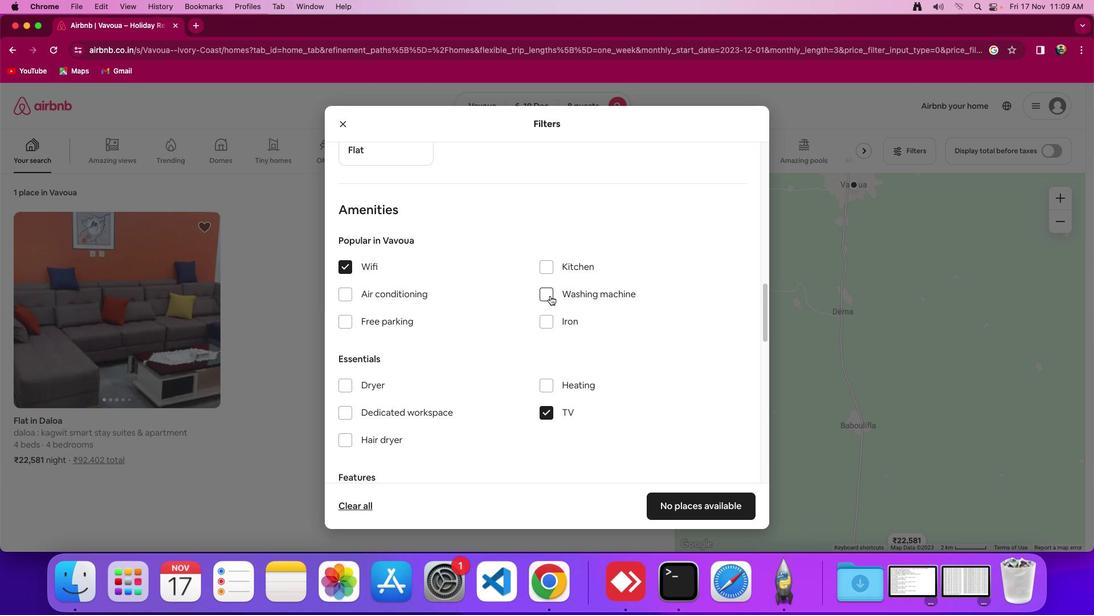 
Action: Mouse pressed left at (547, 293)
Screenshot: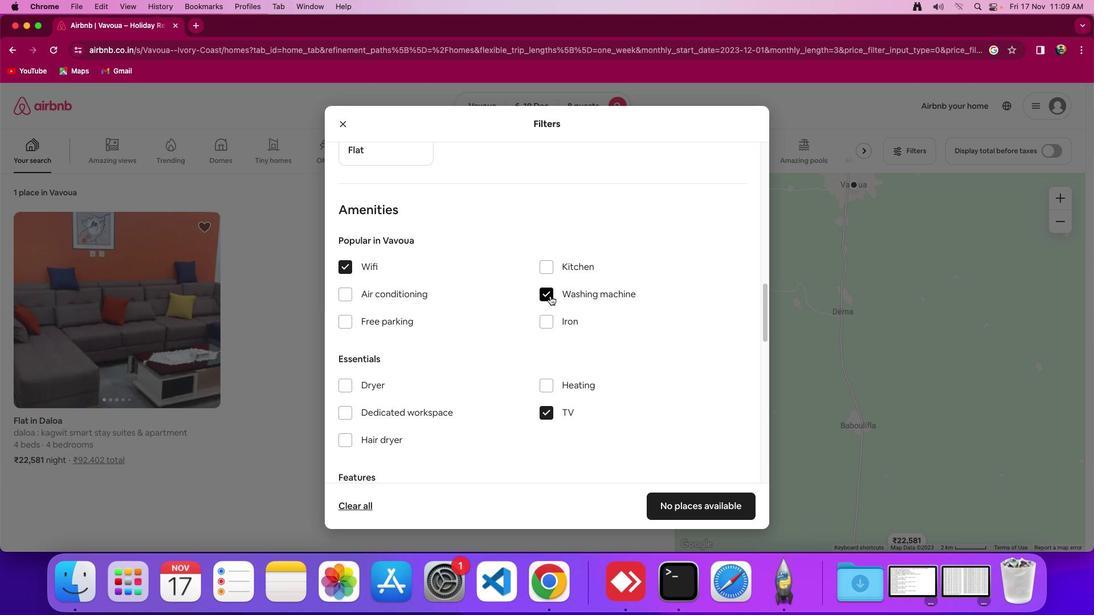 
Action: Mouse moved to (547, 293)
Screenshot: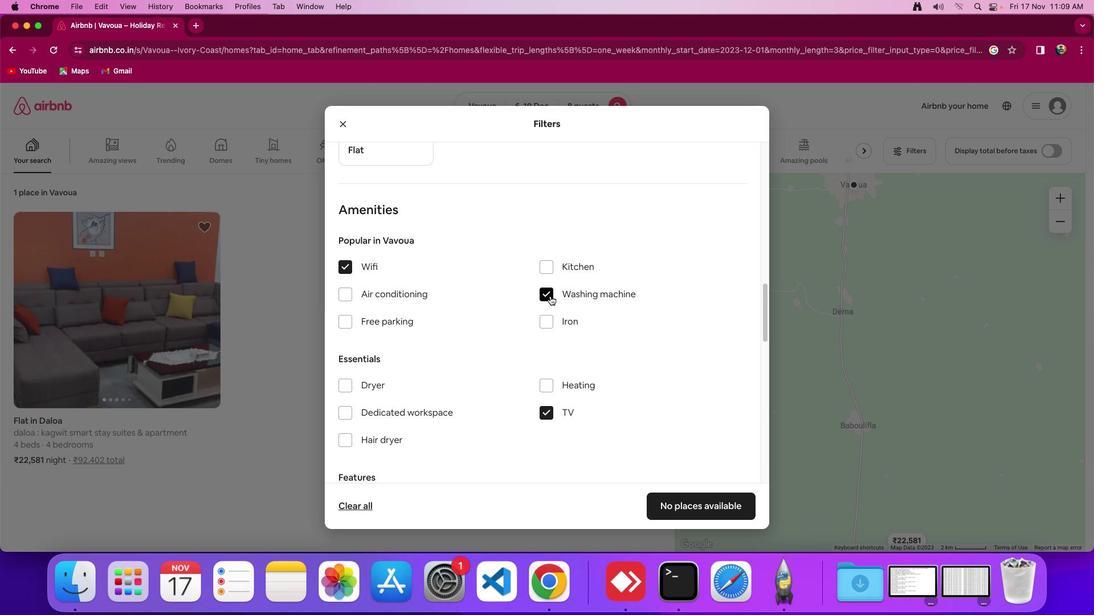 
Action: Mouse pressed left at (547, 293)
Screenshot: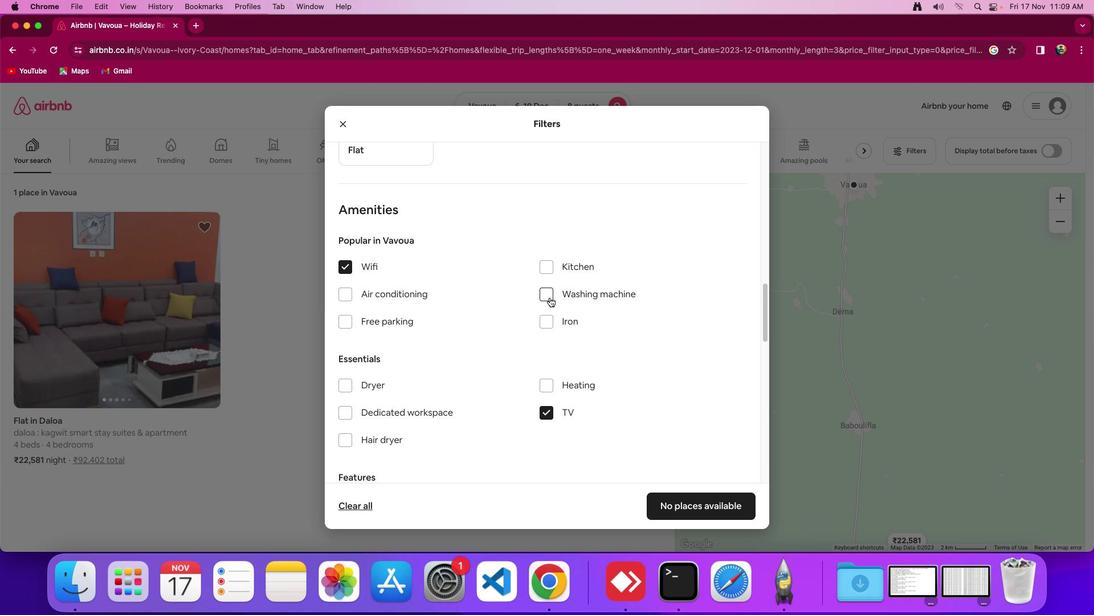 
Action: Mouse moved to (345, 315)
Screenshot: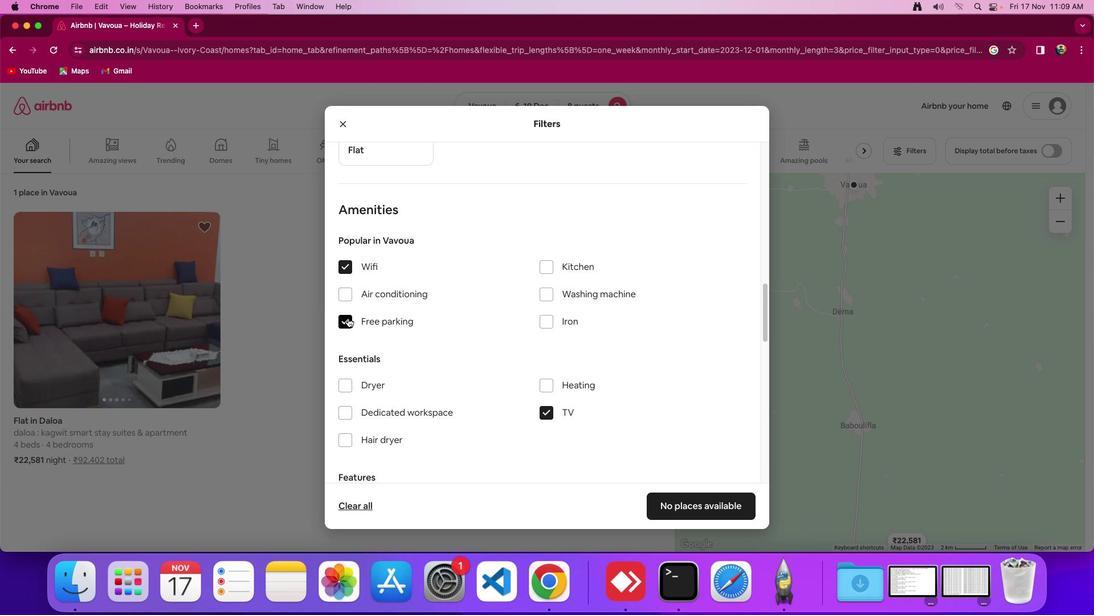 
Action: Mouse pressed left at (345, 315)
Screenshot: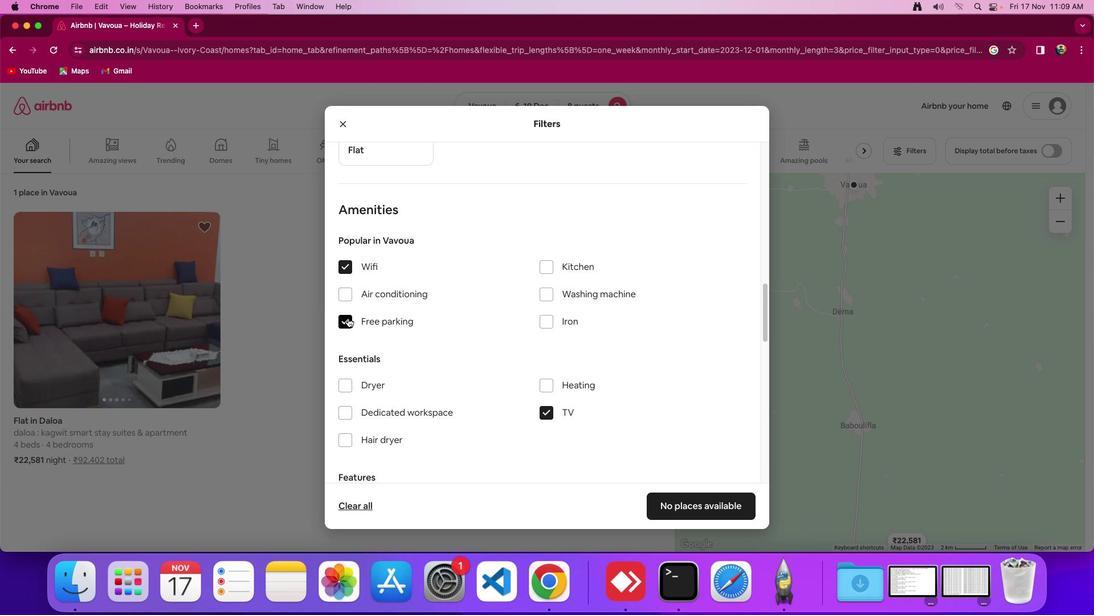 
Action: Mouse moved to (460, 330)
Screenshot: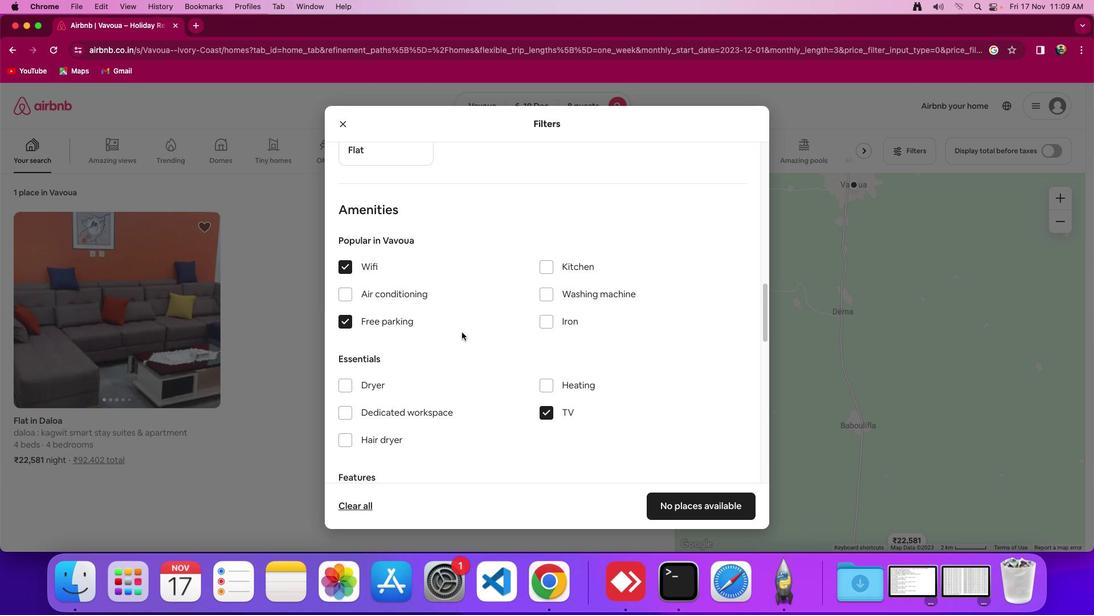 
Action: Mouse scrolled (460, 330) with delta (-1, -2)
Screenshot: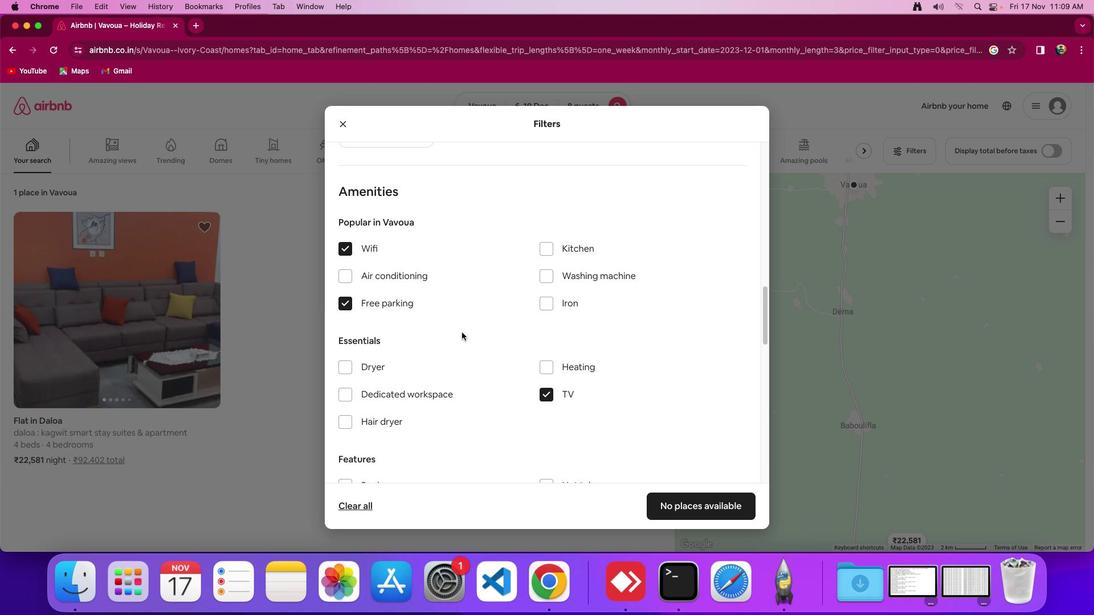 
Action: Mouse scrolled (460, 330) with delta (-1, -2)
Screenshot: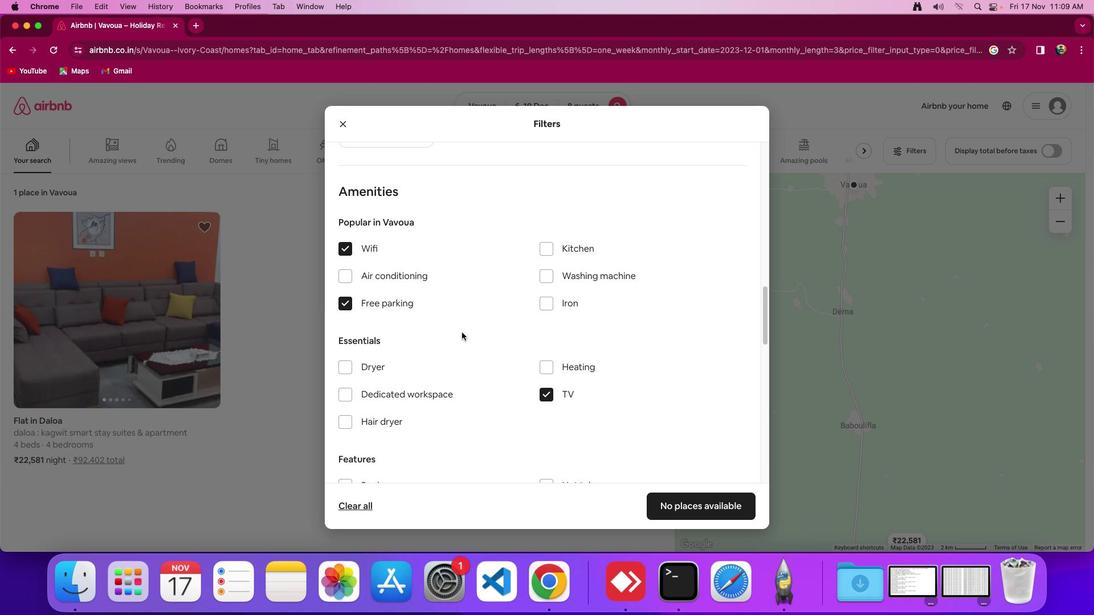 
Action: Mouse moved to (446, 352)
Screenshot: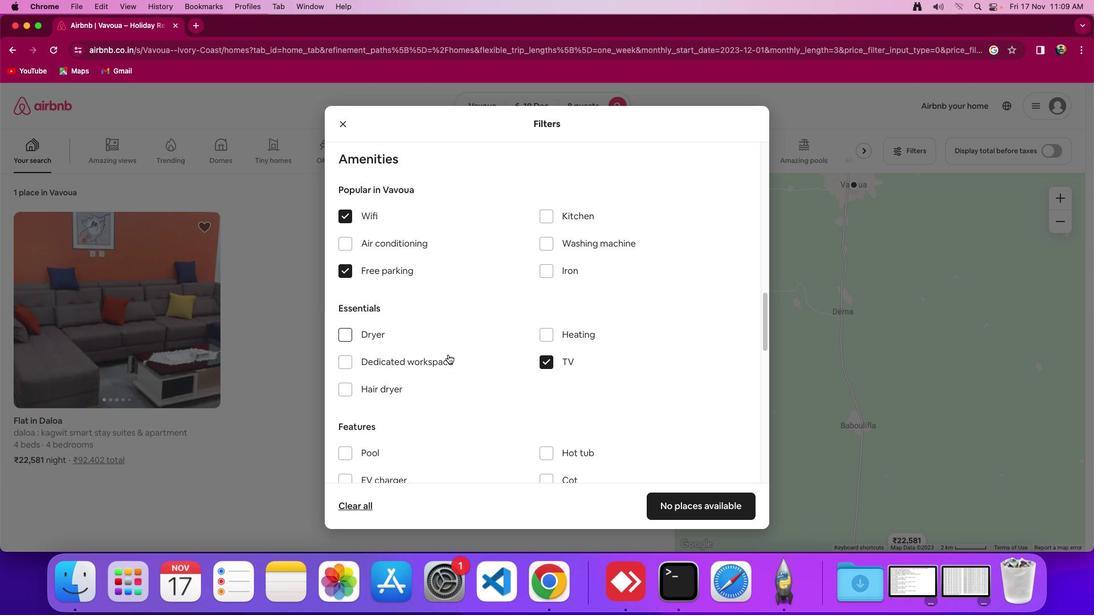 
Action: Mouse scrolled (446, 352) with delta (-1, -2)
Screenshot: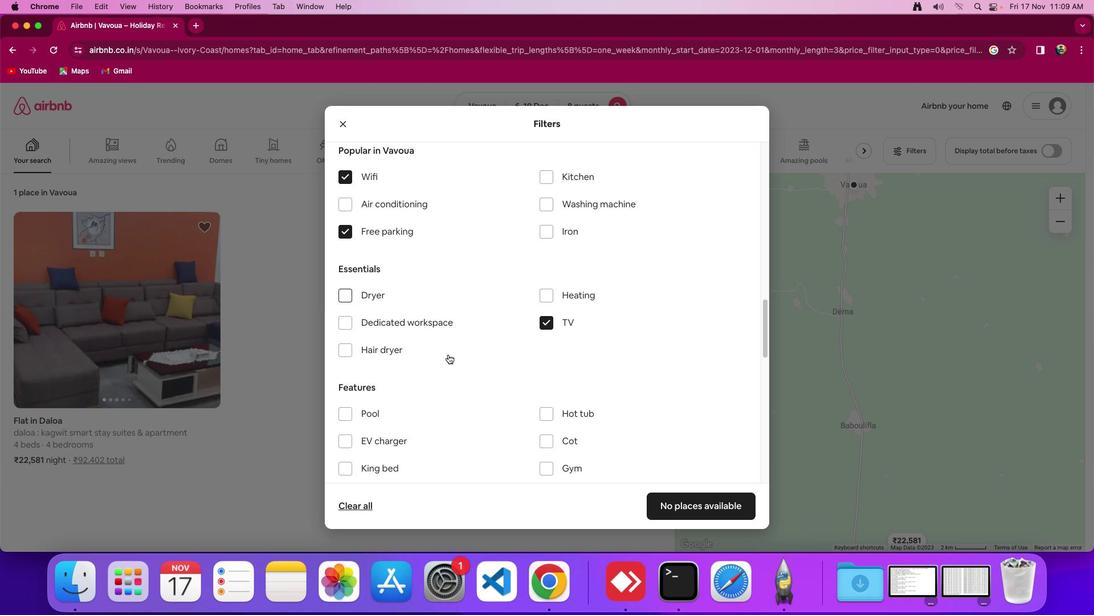 
Action: Mouse scrolled (446, 352) with delta (-1, -2)
Screenshot: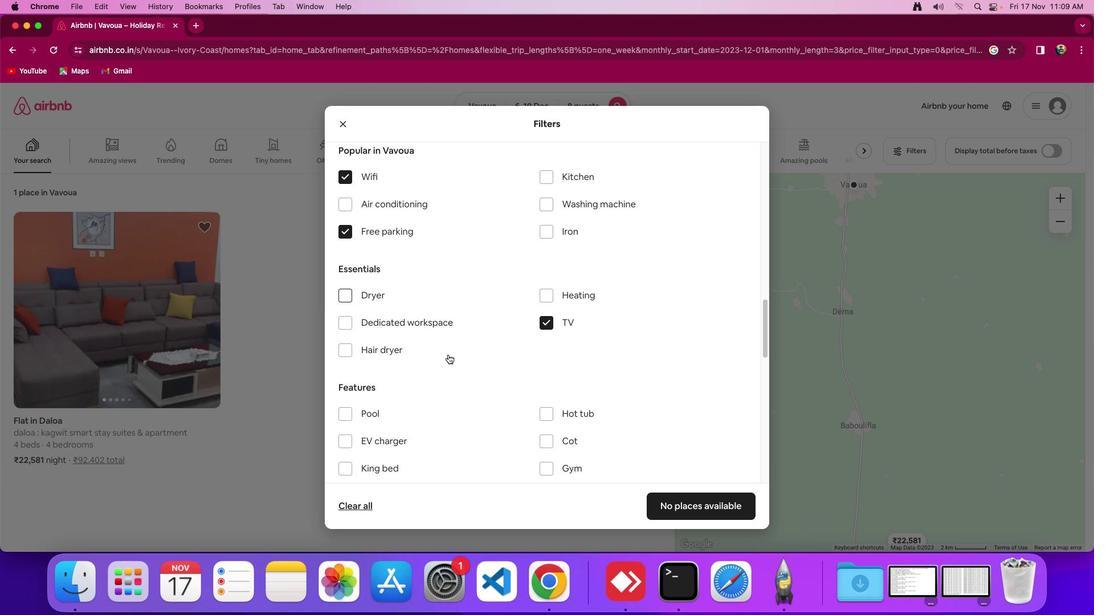 
Action: Mouse moved to (446, 352)
Screenshot: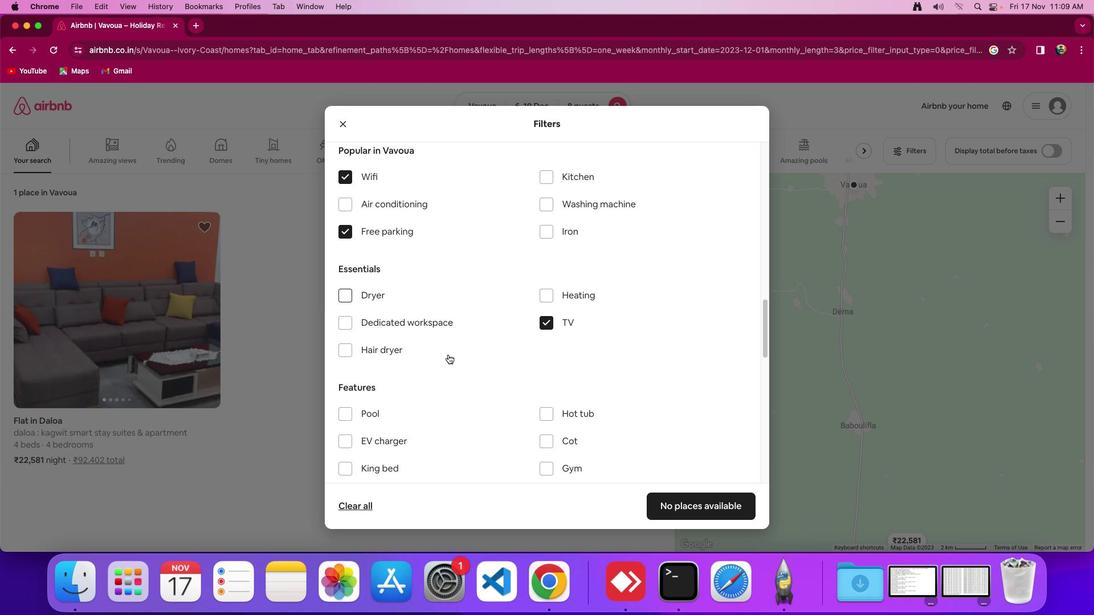 
Action: Mouse scrolled (446, 352) with delta (-1, -2)
Screenshot: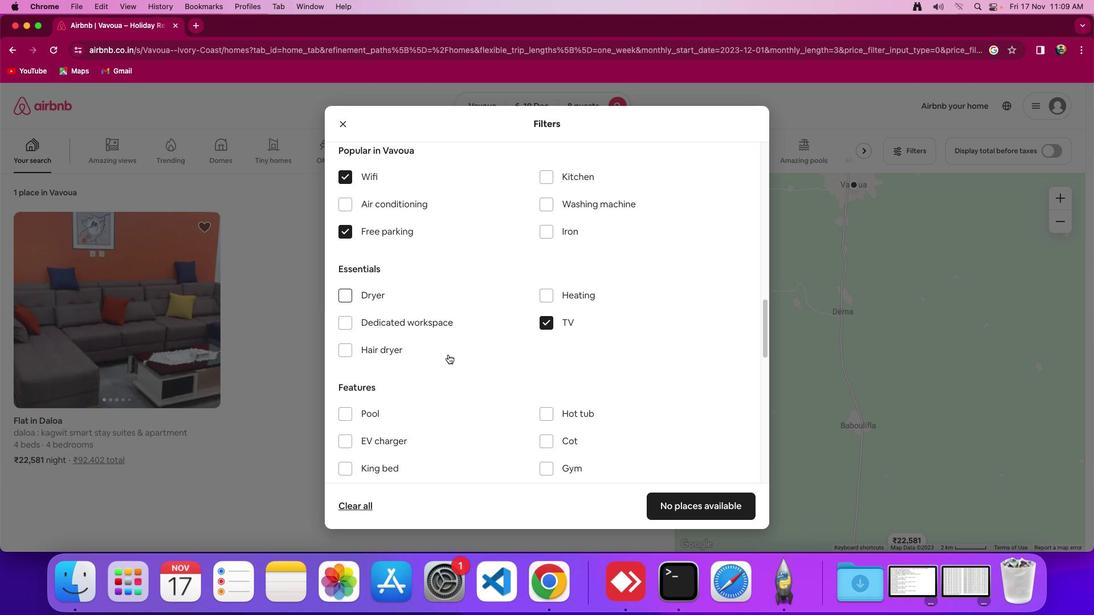 
Action: Mouse scrolled (446, 352) with delta (-1, -2)
Screenshot: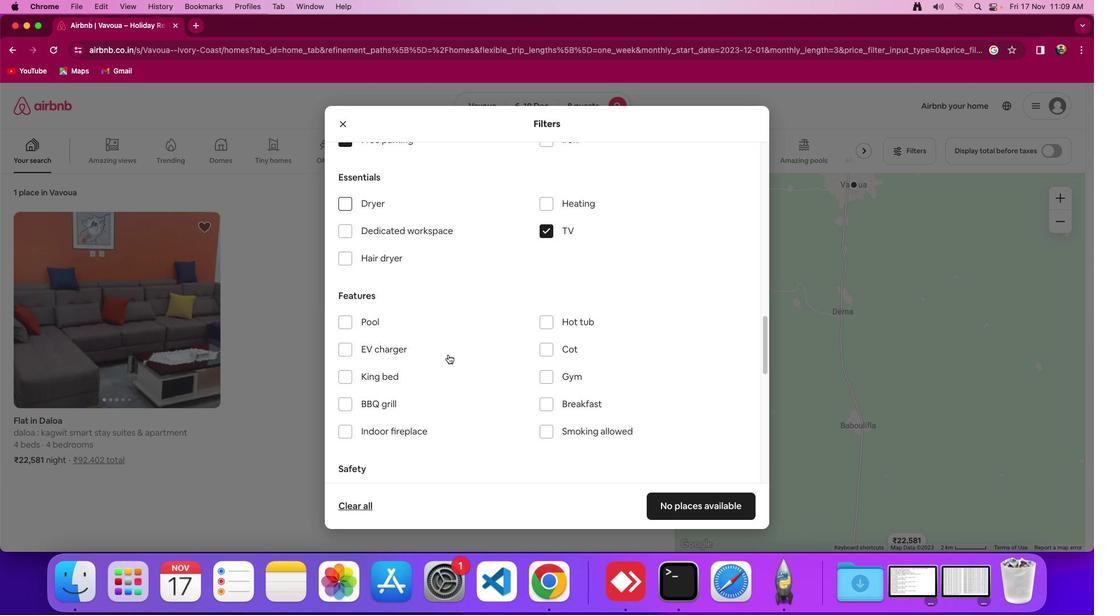 
Action: Mouse scrolled (446, 352) with delta (-1, -2)
Screenshot: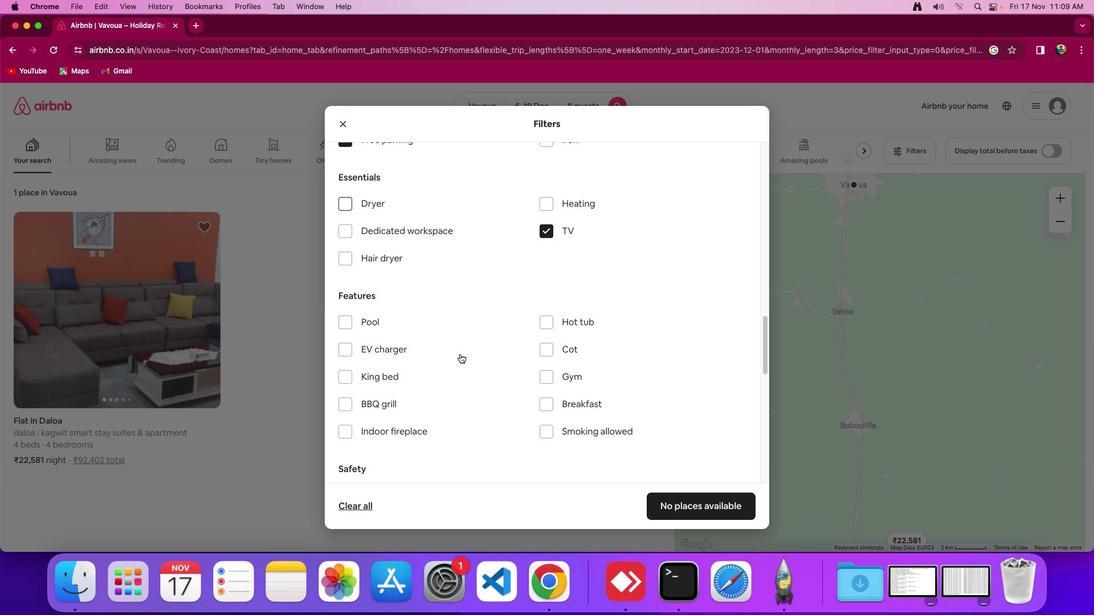 
Action: Mouse scrolled (446, 352) with delta (-1, -3)
Screenshot: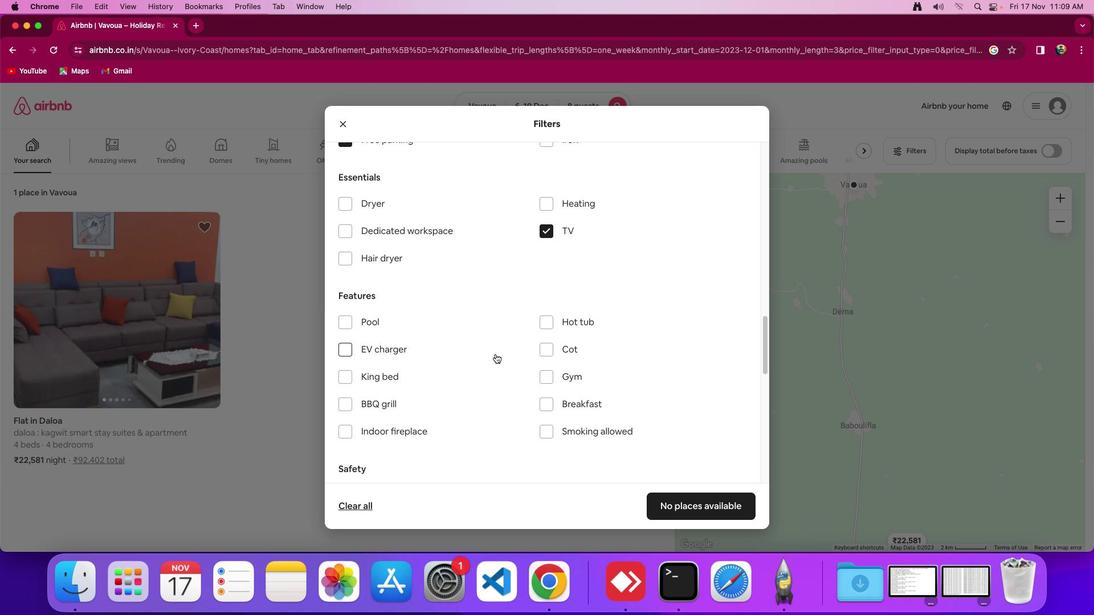 
Action: Mouse moved to (544, 378)
Screenshot: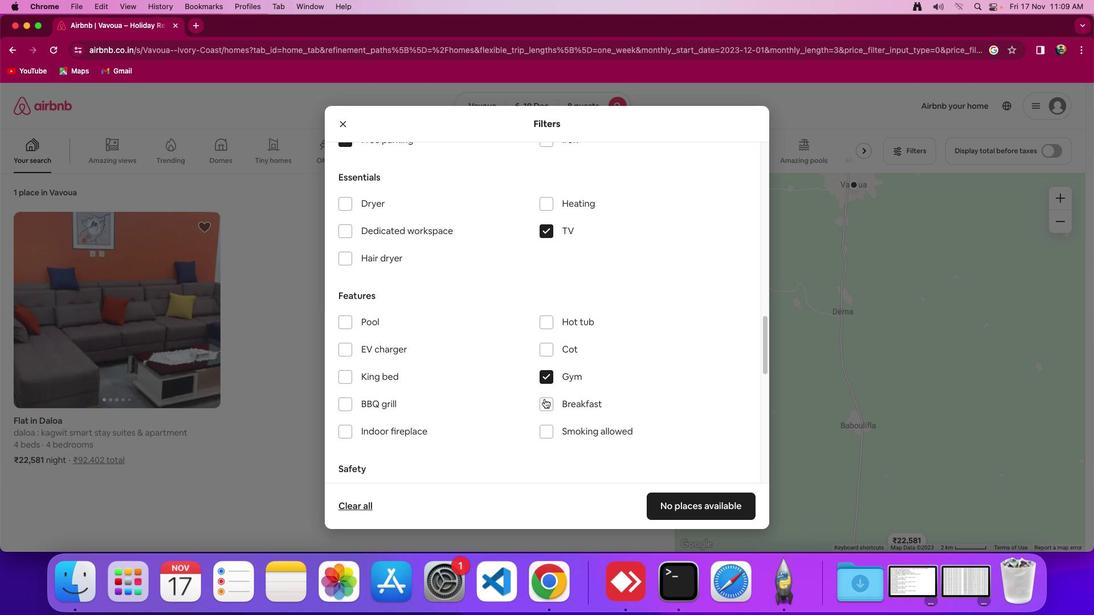 
Action: Mouse pressed left at (544, 378)
Screenshot: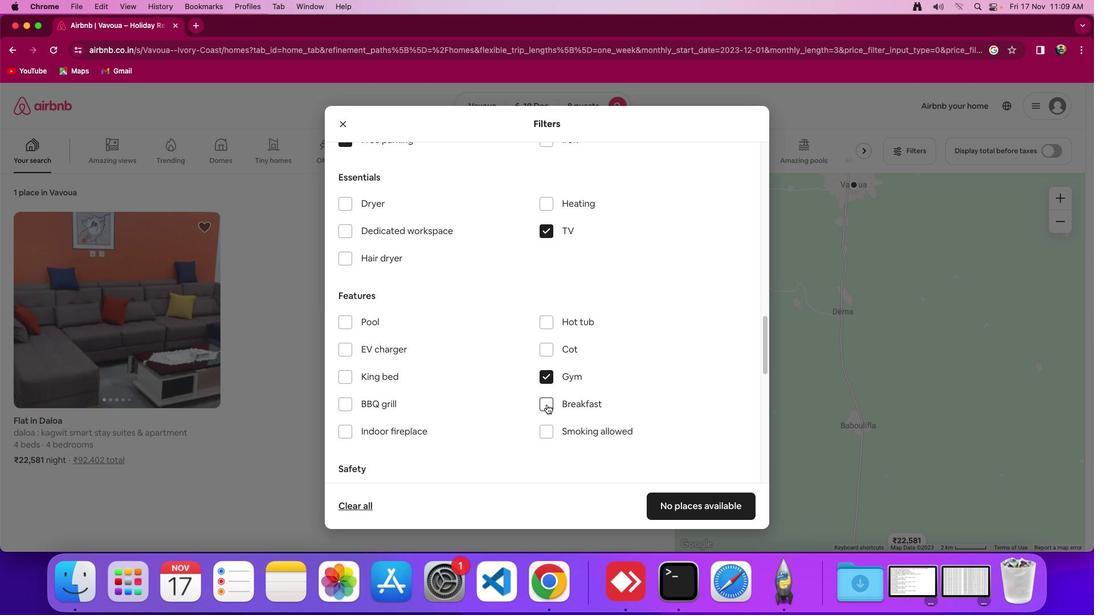 
Action: Mouse moved to (545, 402)
Screenshot: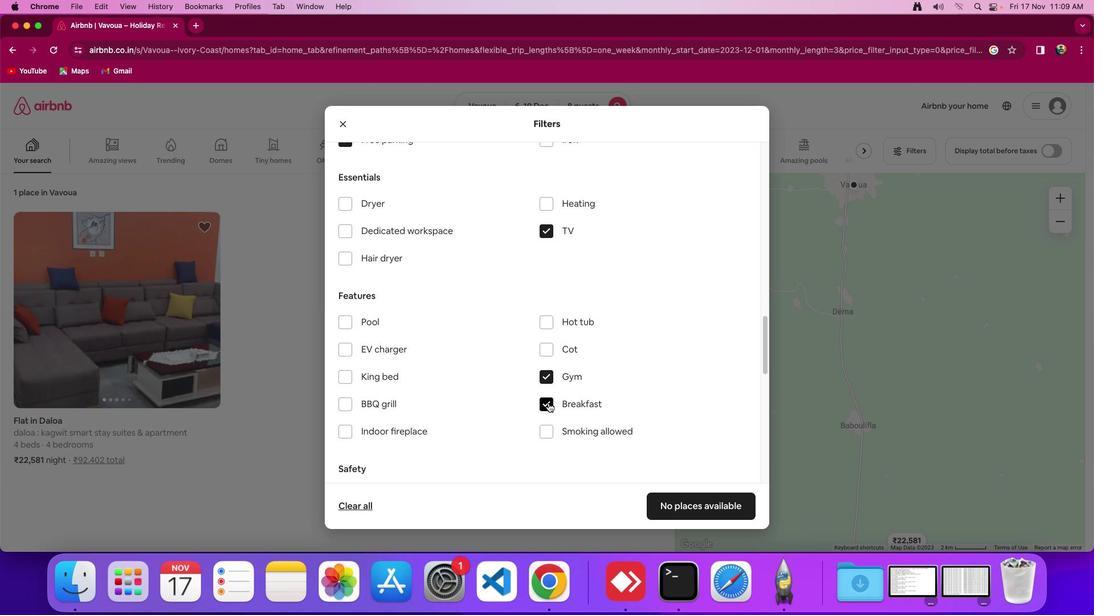 
Action: Mouse pressed left at (545, 402)
Screenshot: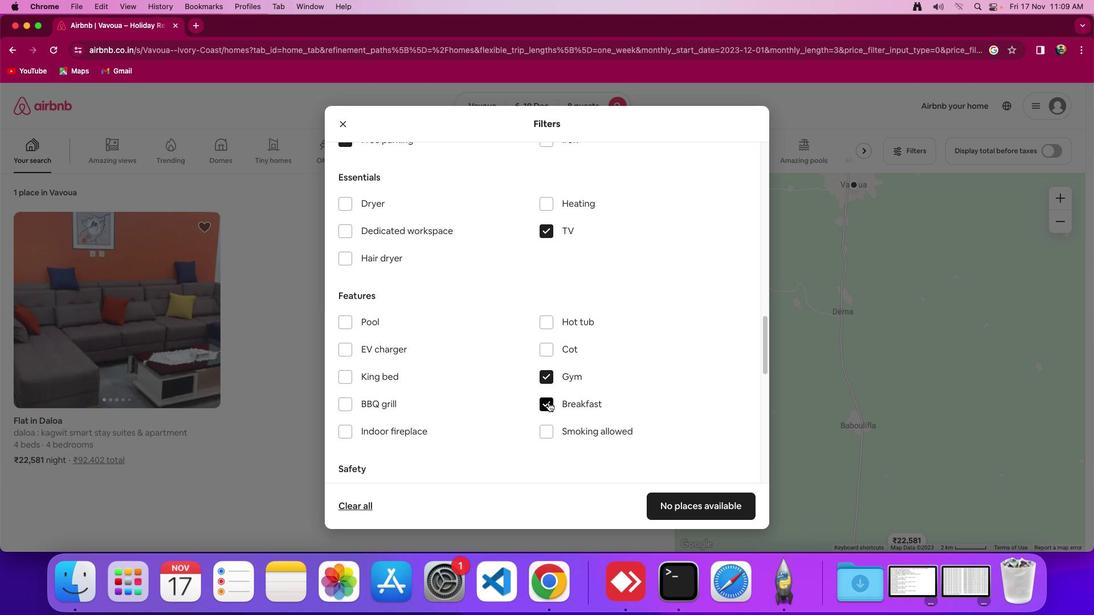 
Action: Mouse moved to (546, 400)
Screenshot: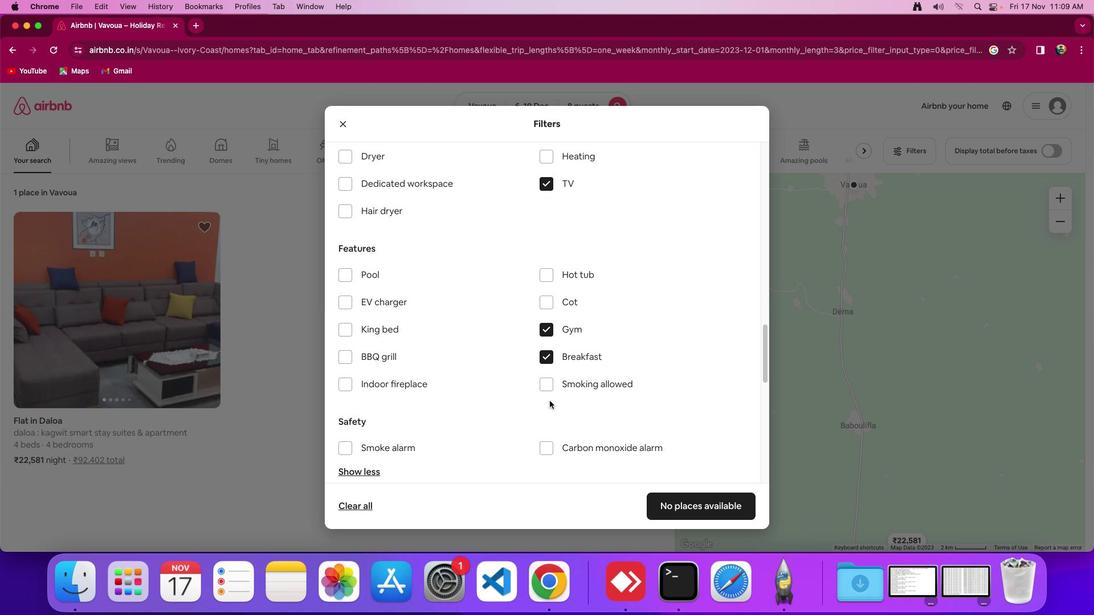 
Action: Mouse scrolled (546, 400) with delta (-1, -2)
Screenshot: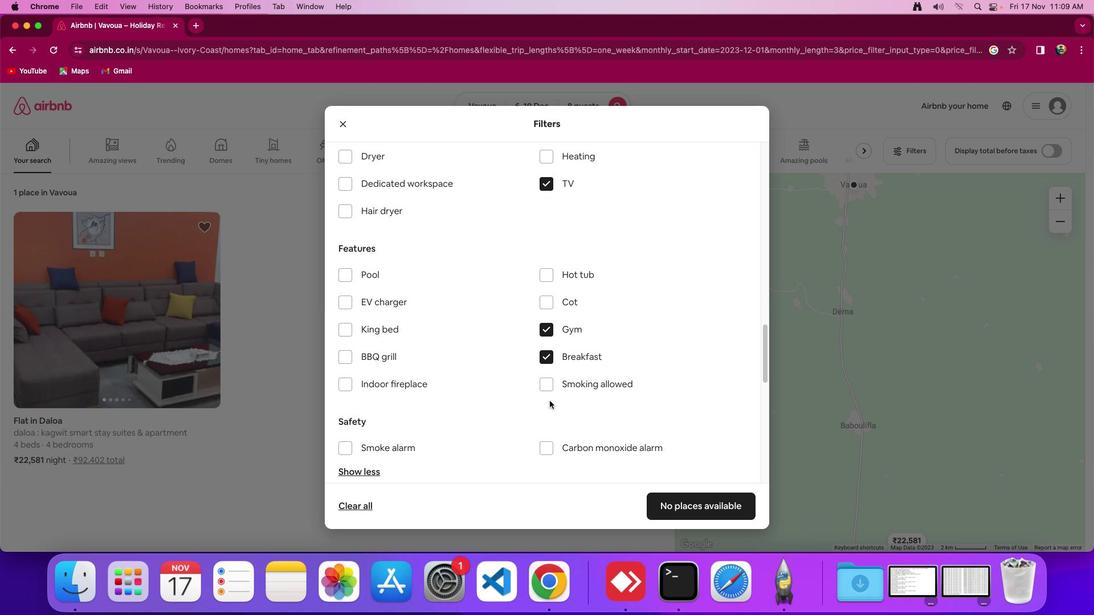 
Action: Mouse scrolled (546, 400) with delta (-1, -2)
Screenshot: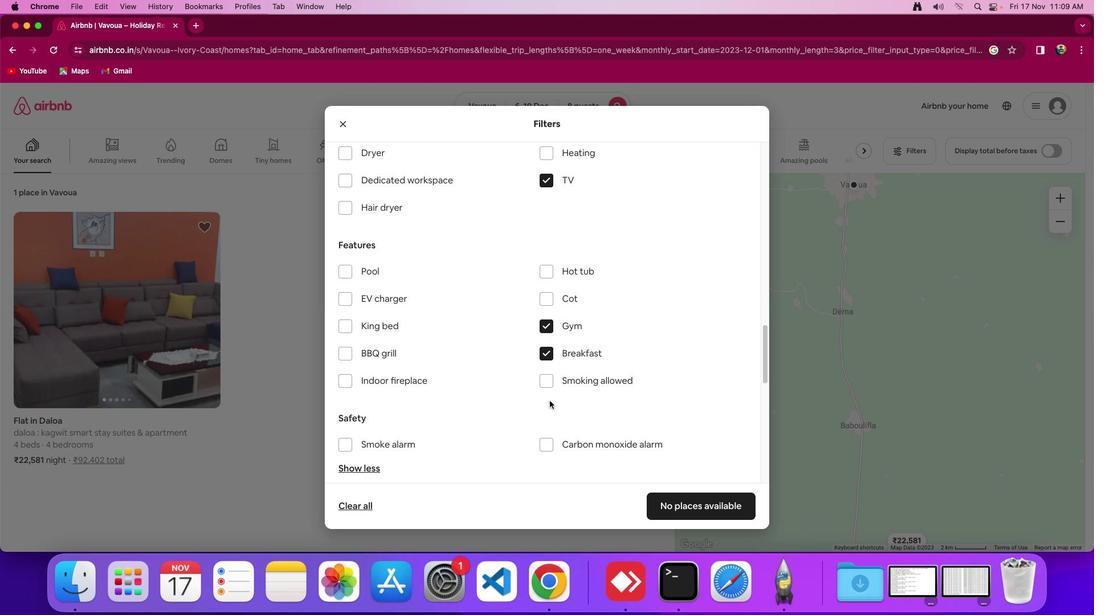 
Action: Mouse scrolled (546, 400) with delta (-1, -2)
Screenshot: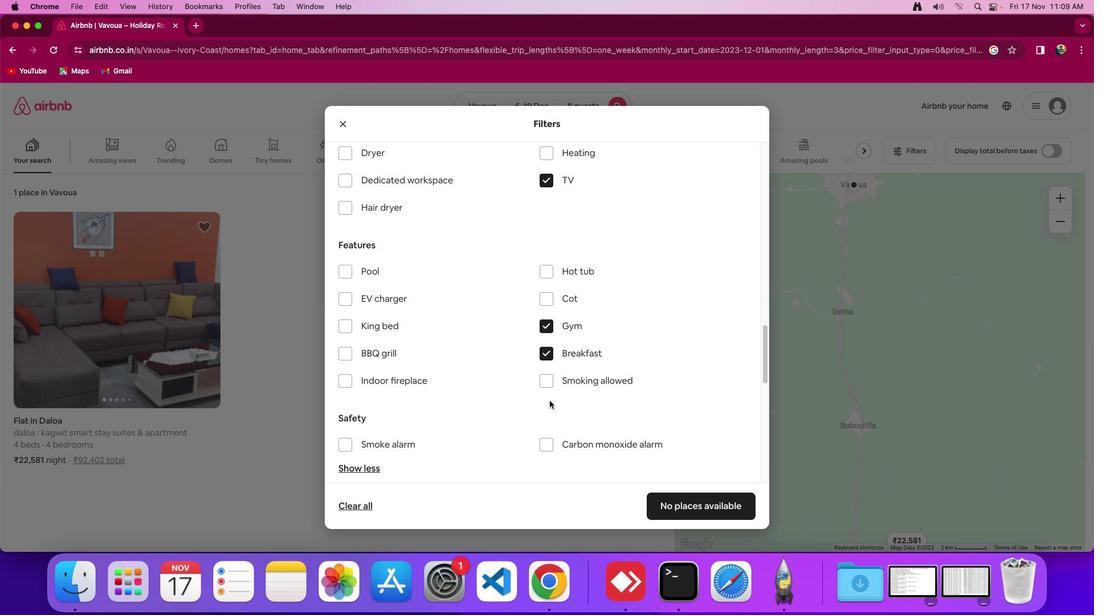 
Action: Mouse moved to (547, 397)
Screenshot: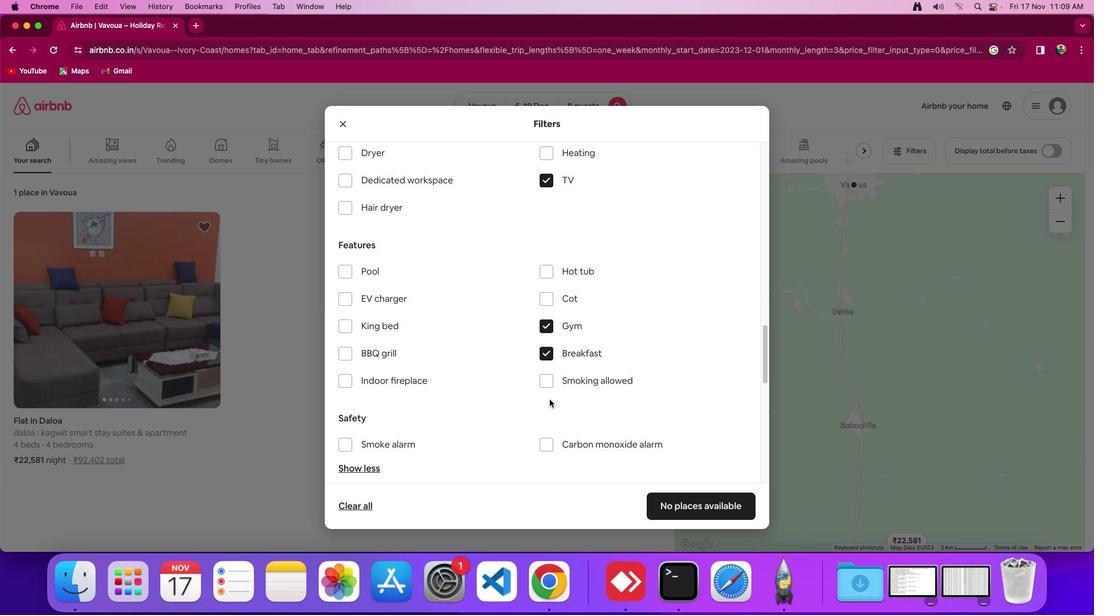 
Action: Mouse scrolled (547, 397) with delta (-1, -2)
Screenshot: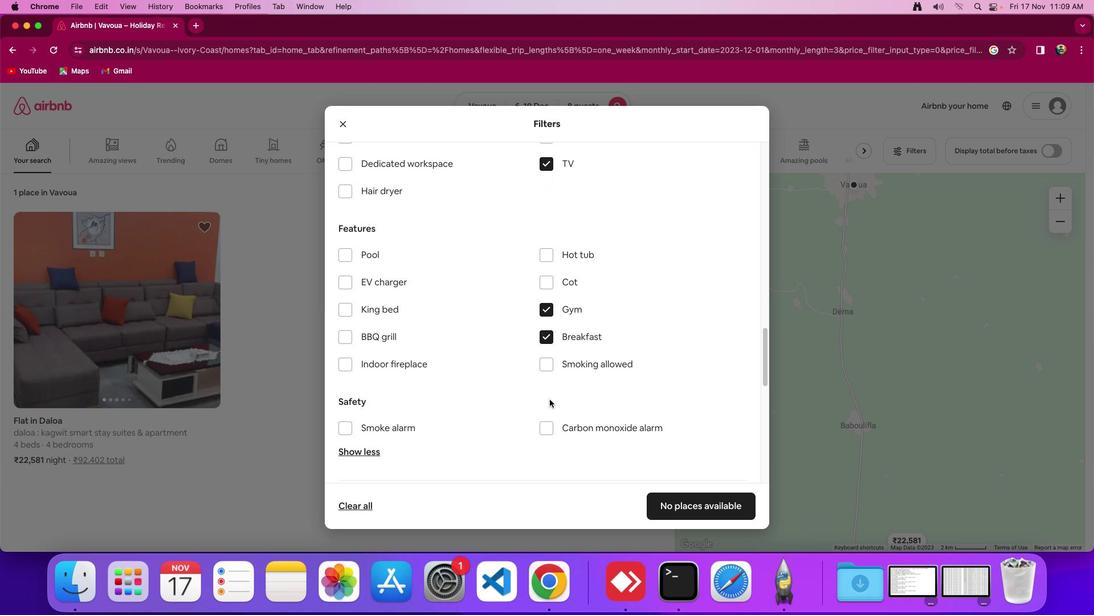 
Action: Mouse scrolled (547, 397) with delta (-1, -2)
Screenshot: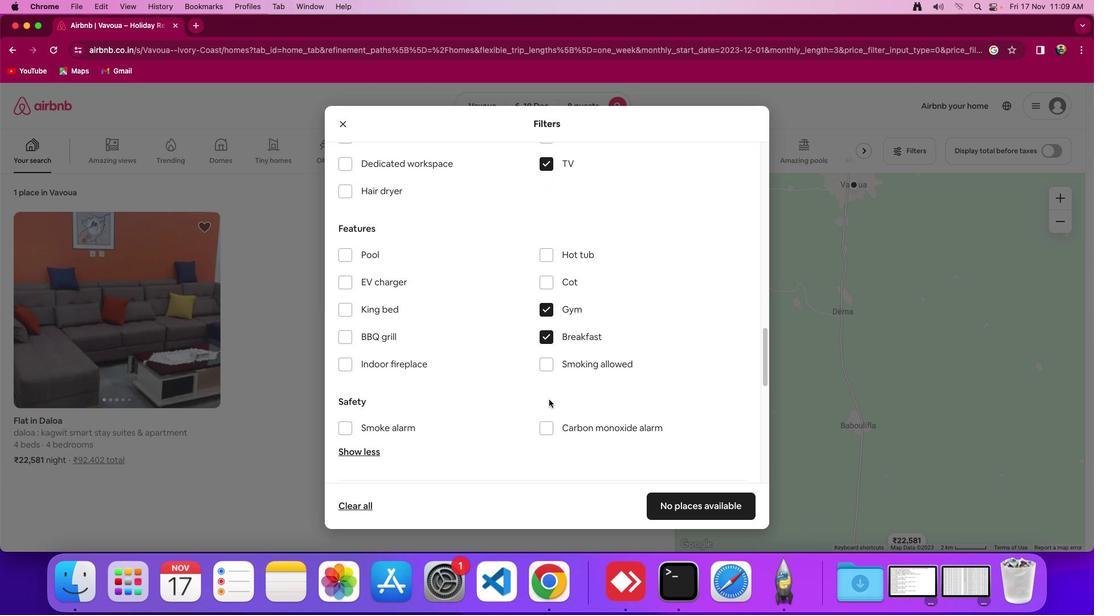 
Action: Mouse scrolled (547, 397) with delta (-1, -2)
Screenshot: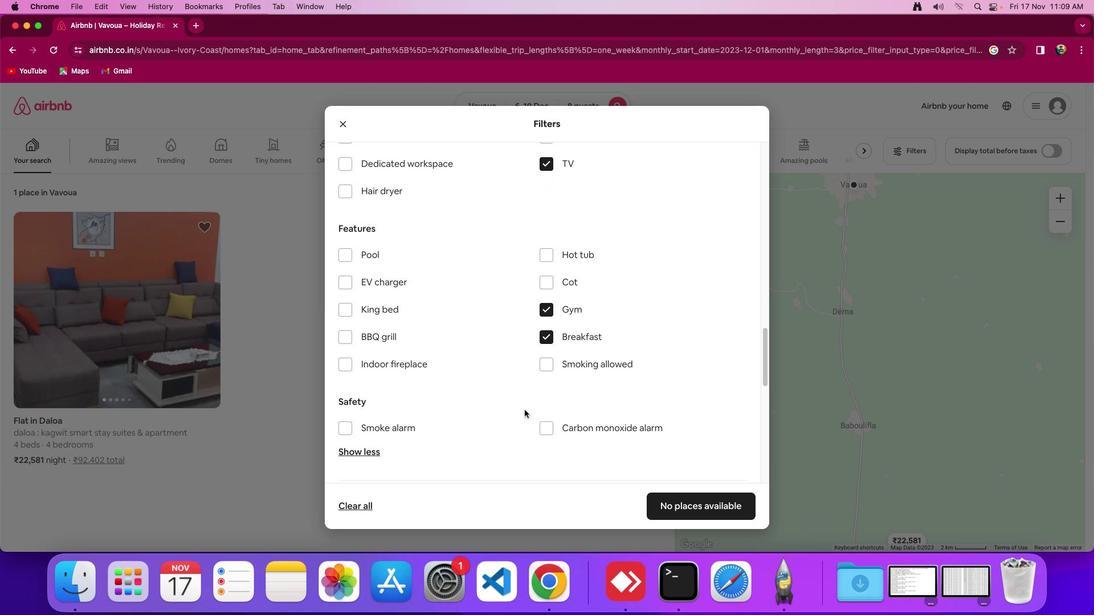 
Action: Mouse moved to (522, 408)
Screenshot: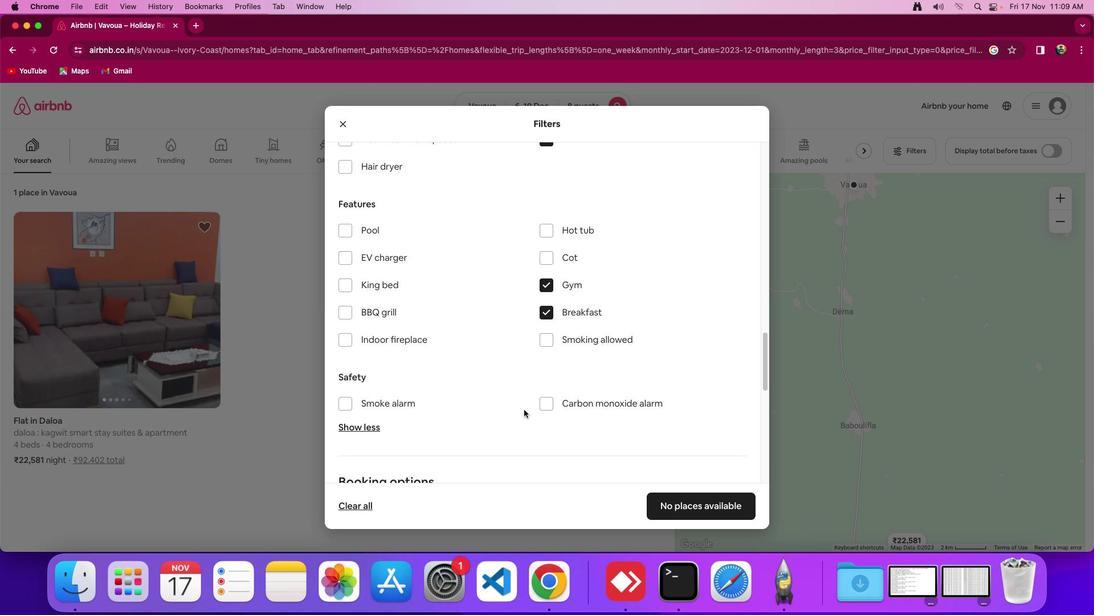 
Action: Mouse scrolled (522, 408) with delta (-1, -2)
Screenshot: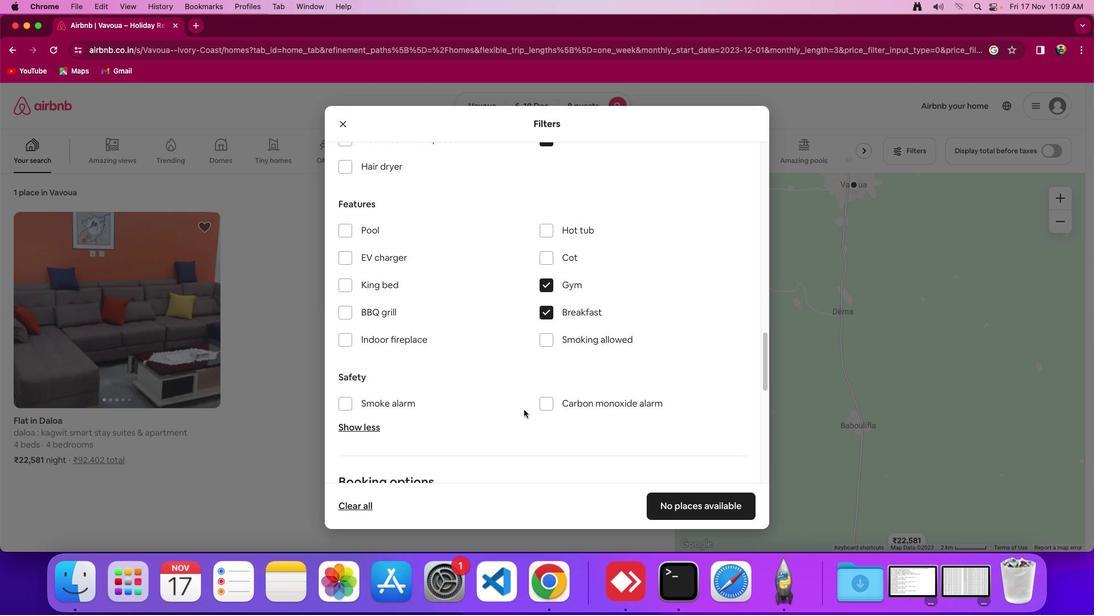 
Action: Mouse scrolled (522, 408) with delta (-1, -2)
Screenshot: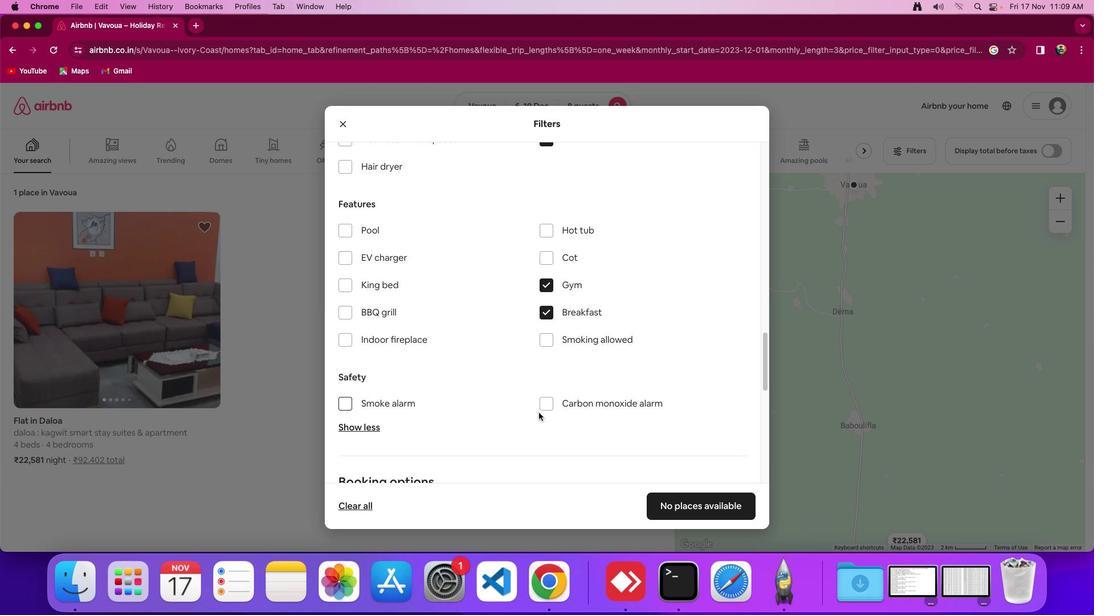 
Action: Mouse moved to (684, 506)
Screenshot: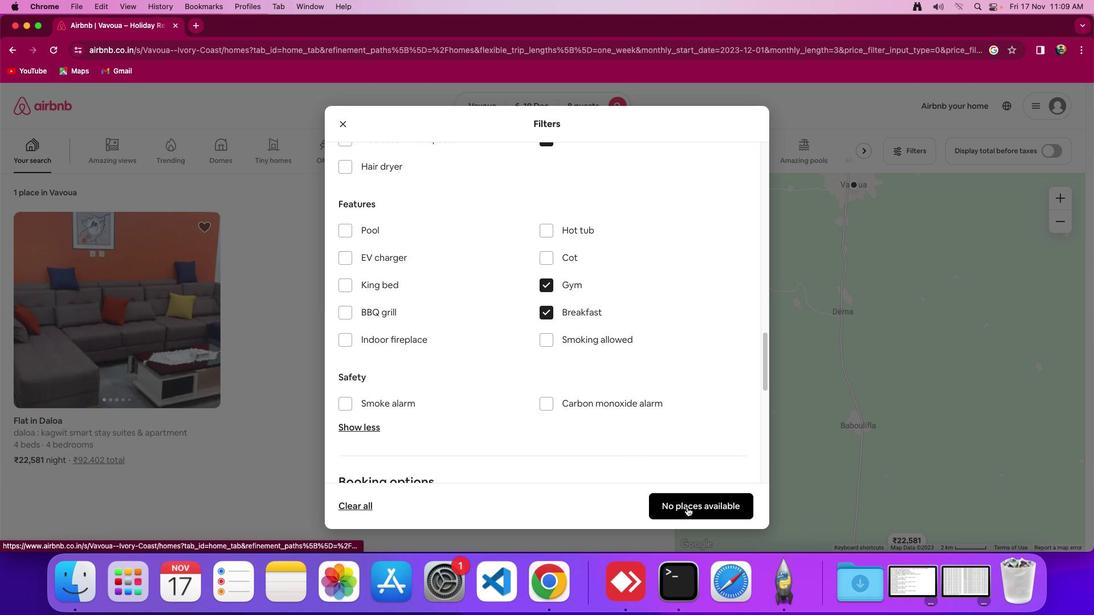 
Action: Mouse pressed left at (684, 506)
Screenshot: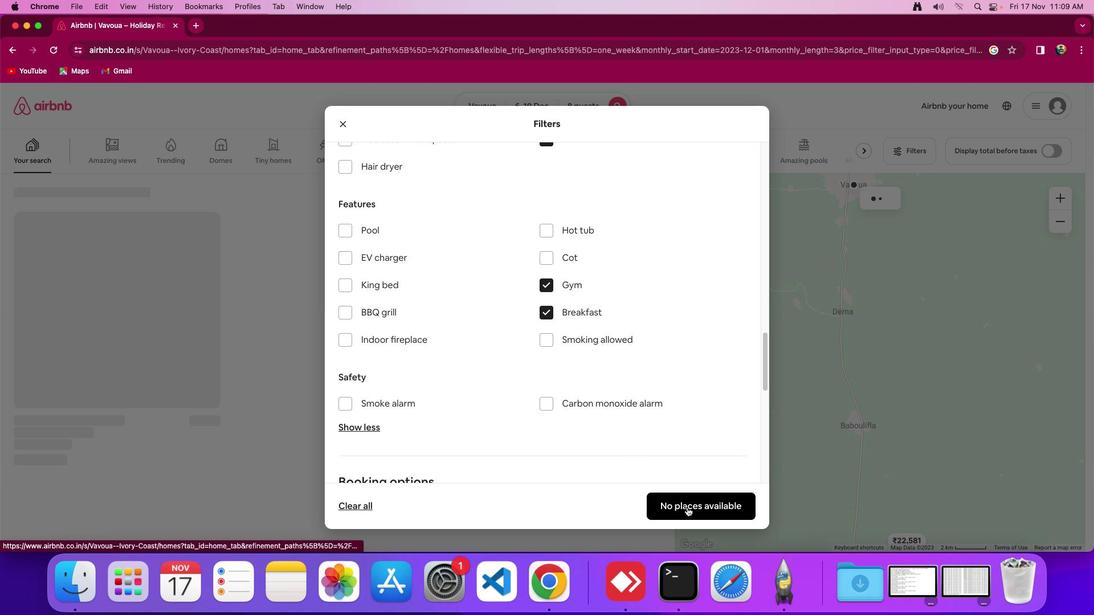 
Action: Mouse moved to (579, 442)
Screenshot: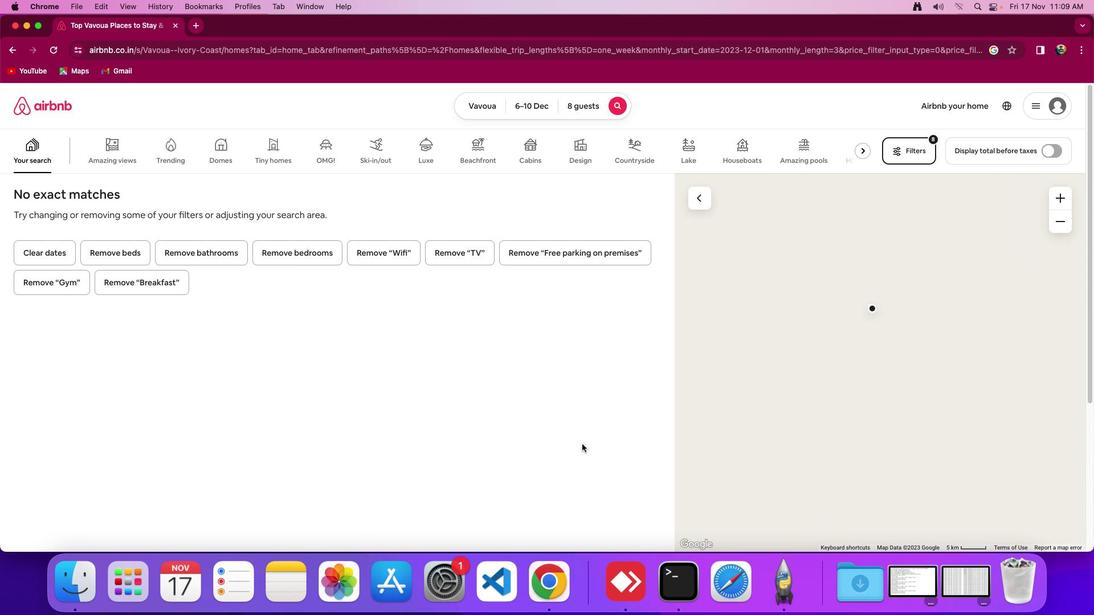 
Action: Mouse pressed left at (579, 442)
Screenshot: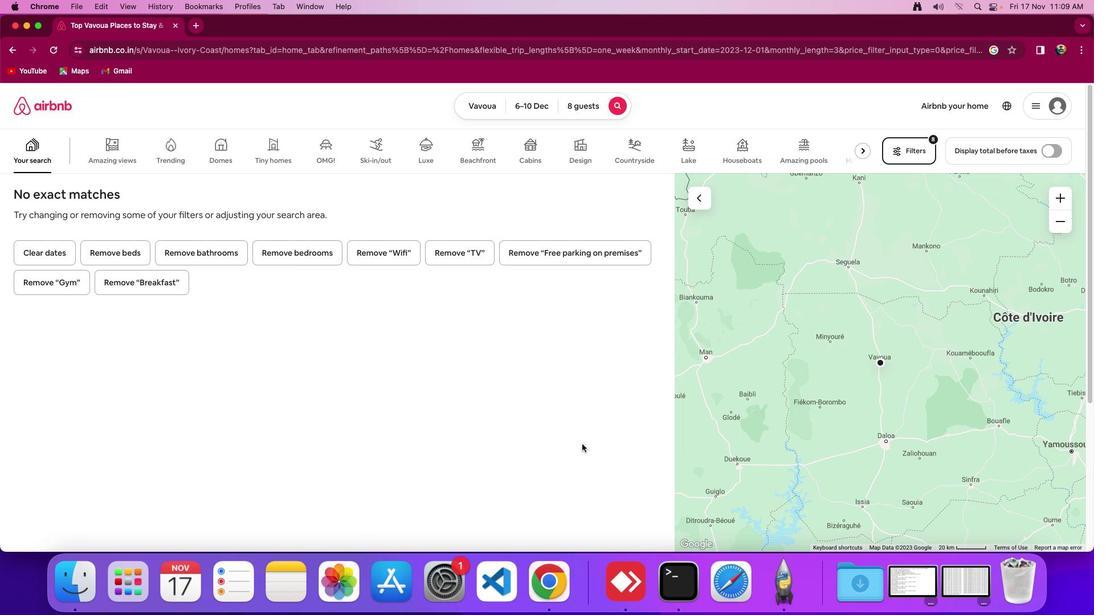 
Action: Mouse moved to (394, 454)
Screenshot: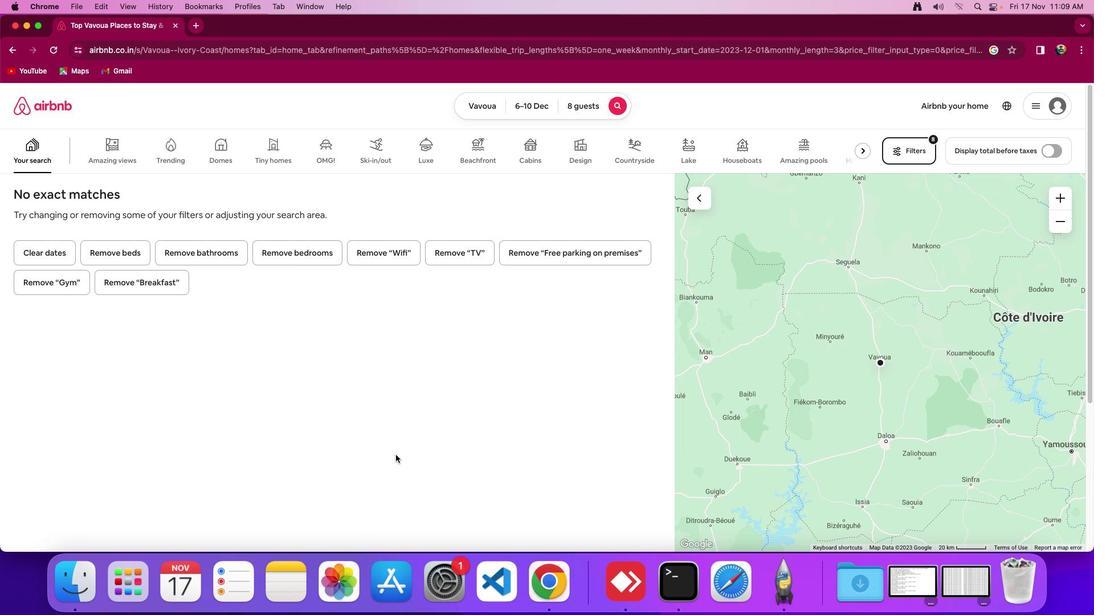 
